 Task: Look for space in Novyye Cherëmushki, Russia from 15th August, 2023 to 20th August, 2023 for 1 adult in price range Rs.5000 to Rs.10000. Place can be private room with 1  bedroom having 1 bed and 1 bathroom. Property type can be house, flat, guest house, hotel. Booking option can be shelf check-in. Required host language is English.
Action: Mouse pressed left at (504, 105)
Screenshot: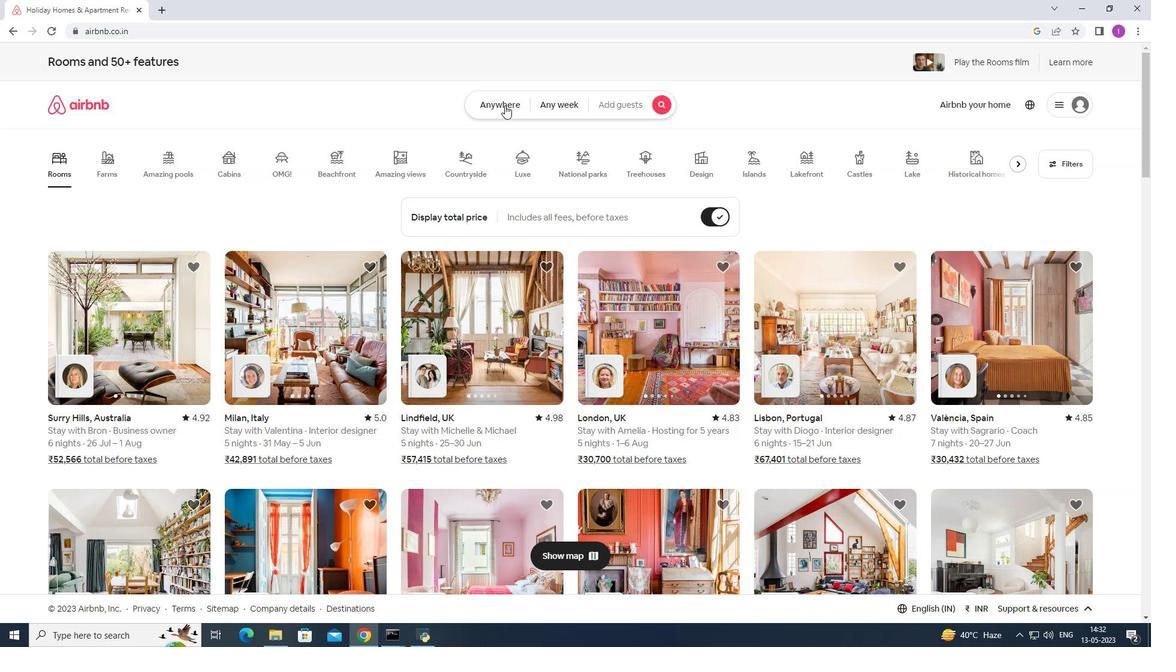 
Action: Mouse moved to (413, 151)
Screenshot: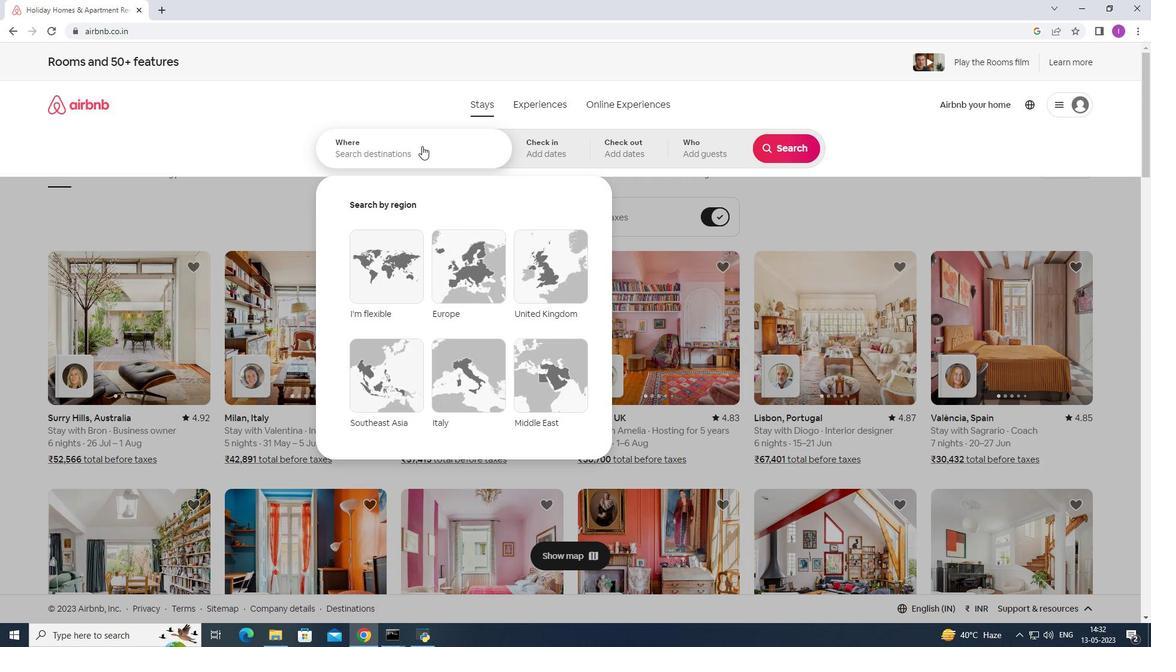 
Action: Mouse pressed left at (413, 151)
Screenshot: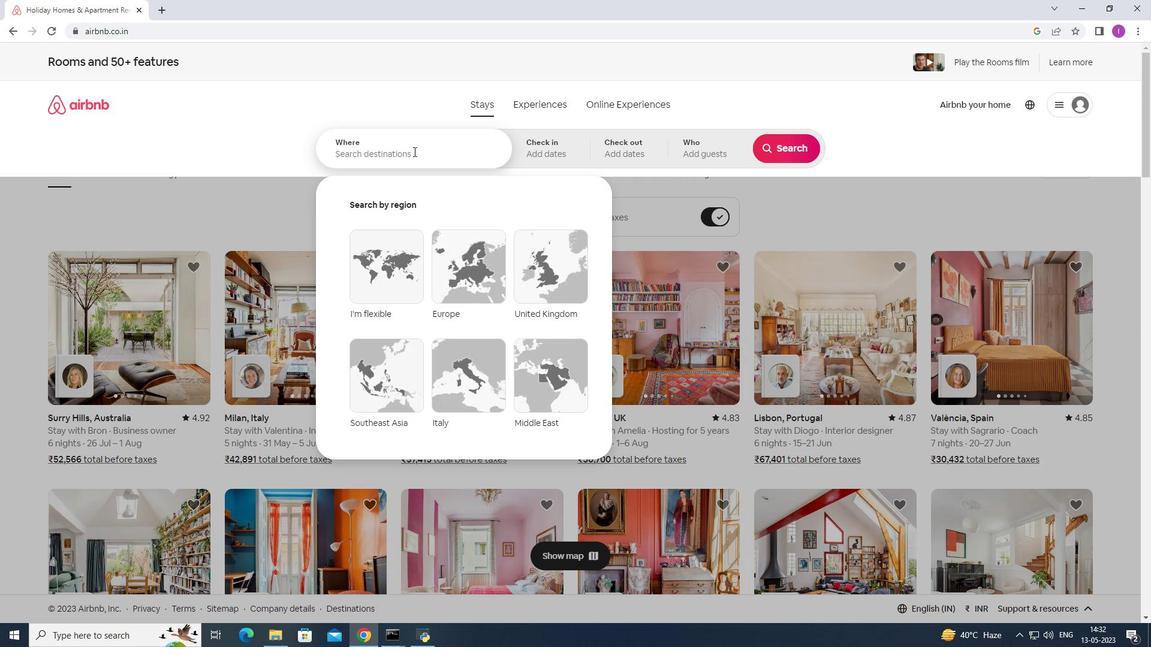 
Action: Mouse moved to (411, 152)
Screenshot: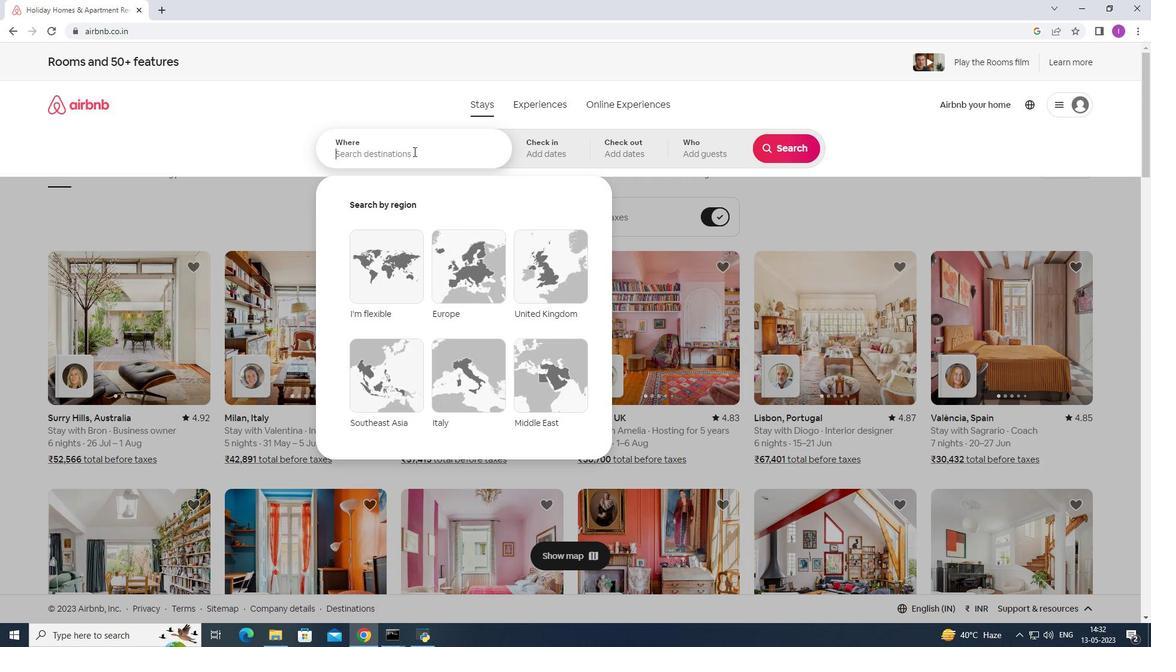 
Action: Key pressed <Key.shift><Key.shift>Novyye<Key.space><Key.shift>Cheremushki,<Key.shift><Key.shift>Russia
Screenshot: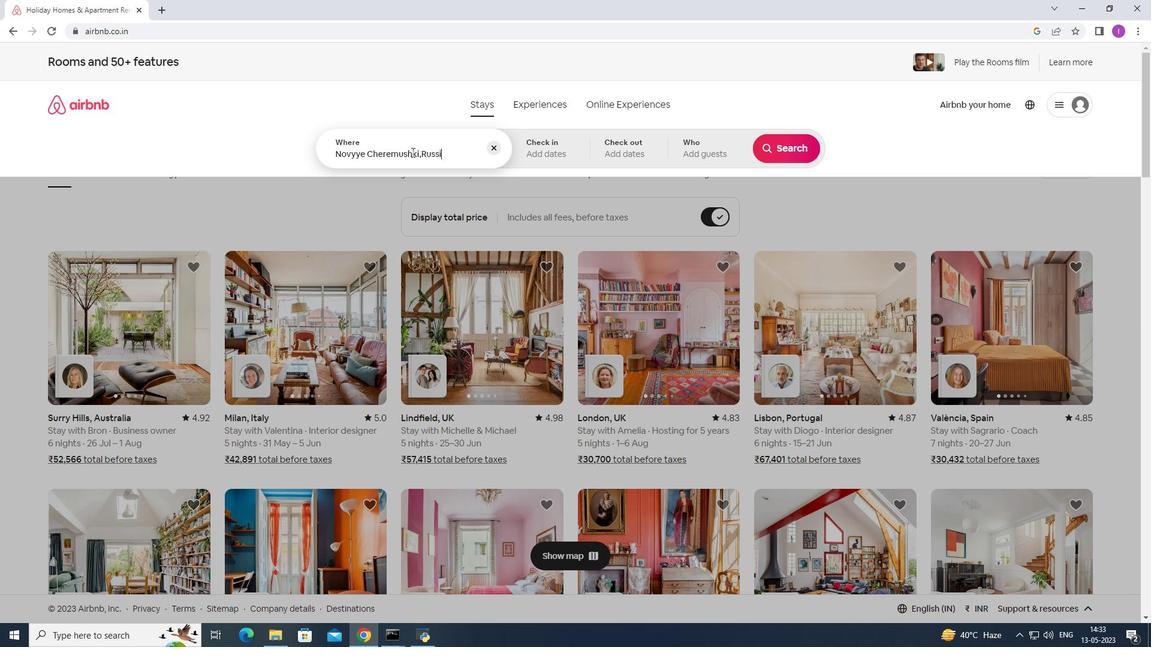 
Action: Mouse moved to (535, 146)
Screenshot: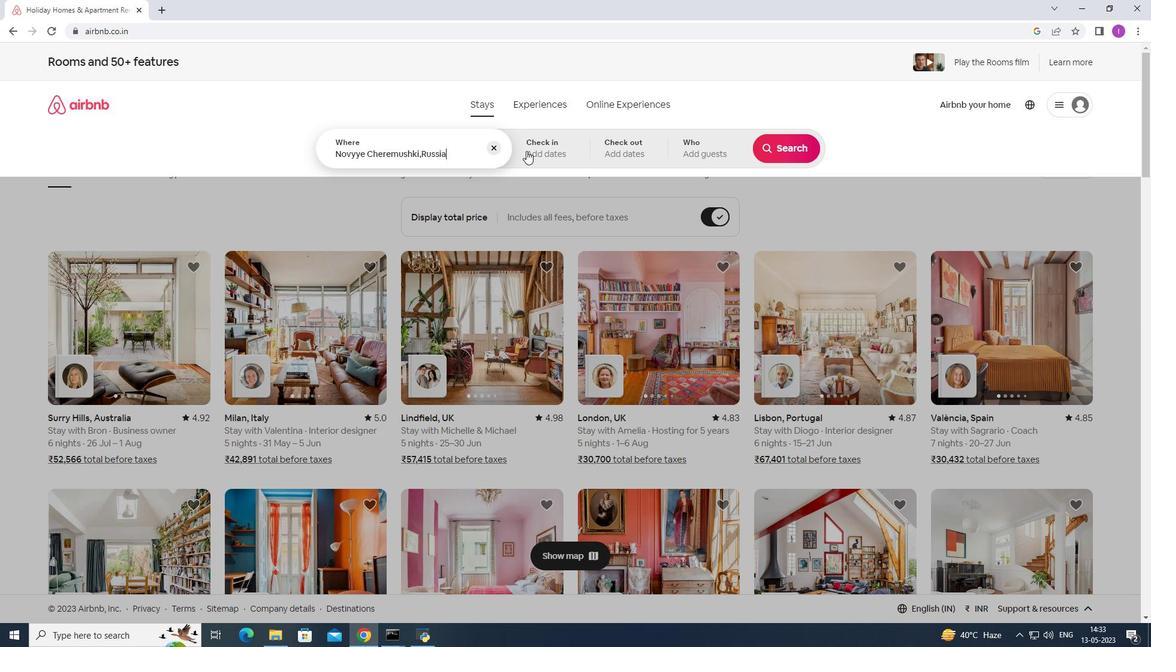 
Action: Mouse pressed left at (535, 146)
Screenshot: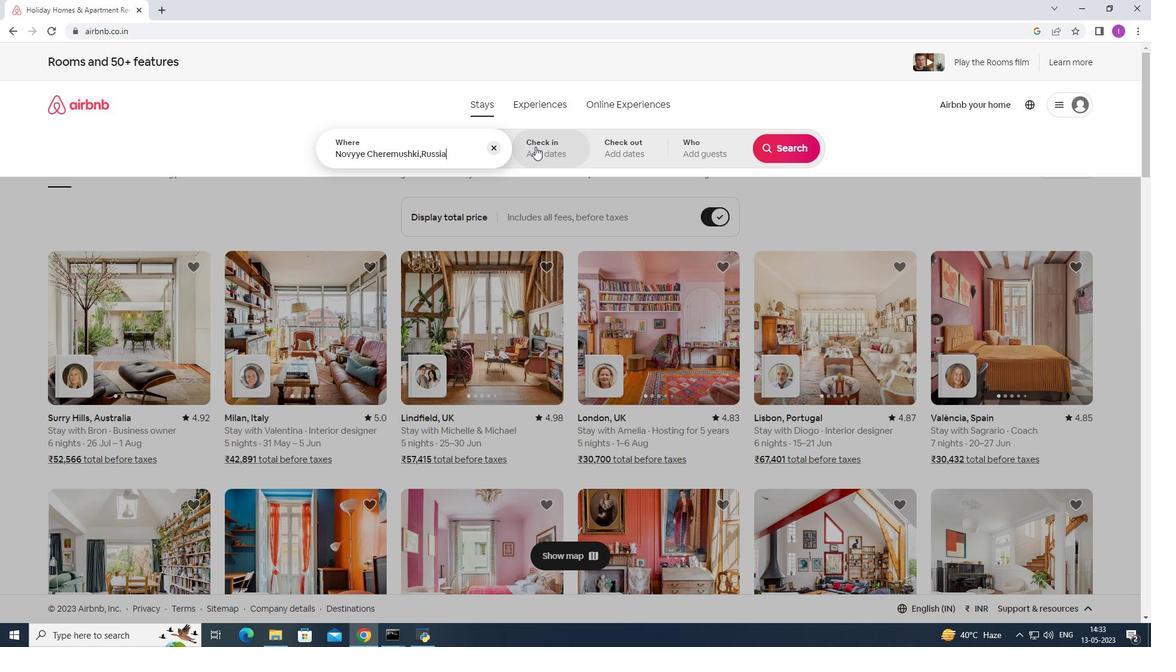 
Action: Mouse moved to (788, 247)
Screenshot: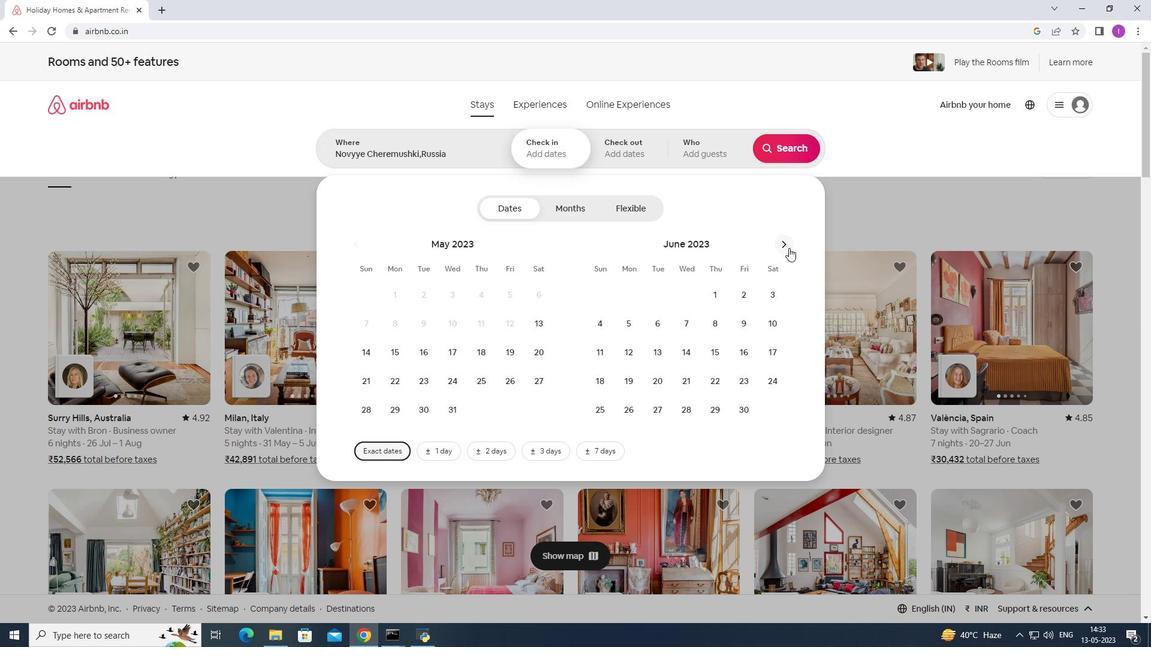 
Action: Mouse pressed left at (788, 247)
Screenshot: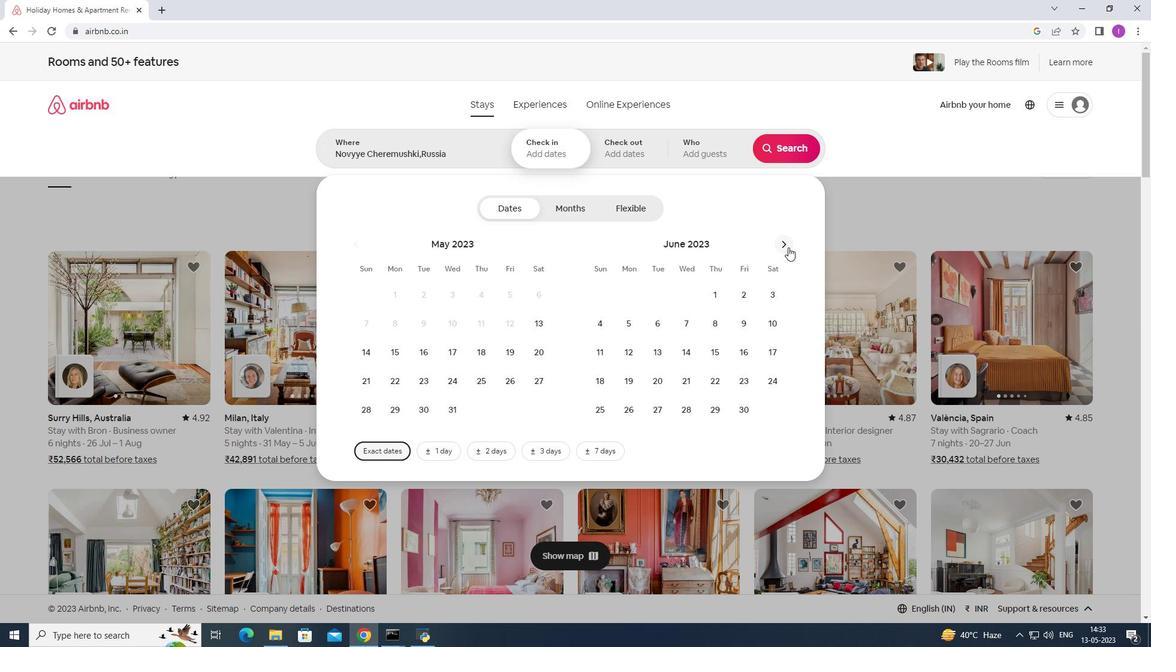 
Action: Mouse moved to (781, 240)
Screenshot: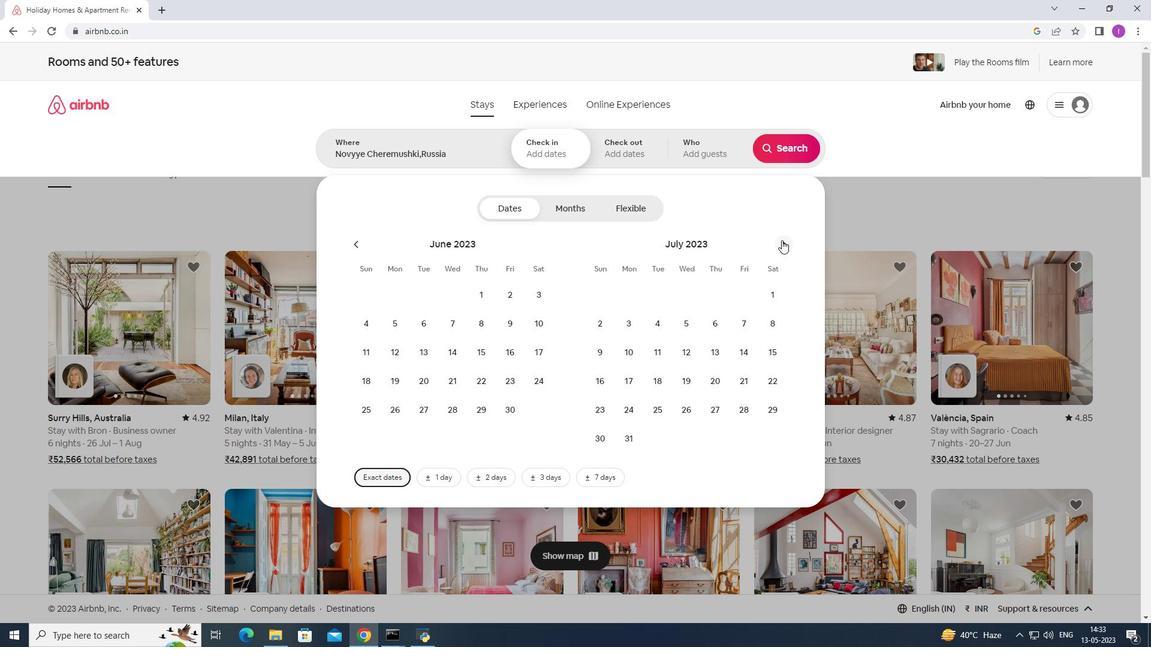 
Action: Mouse pressed left at (781, 240)
Screenshot: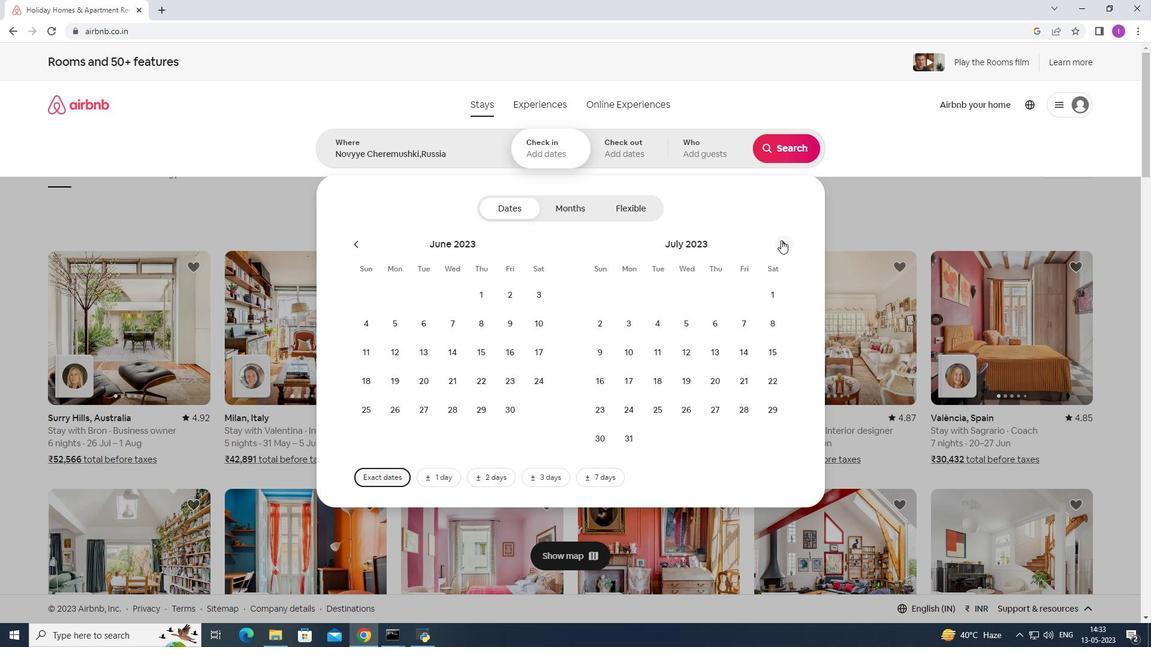 
Action: Mouse moved to (651, 346)
Screenshot: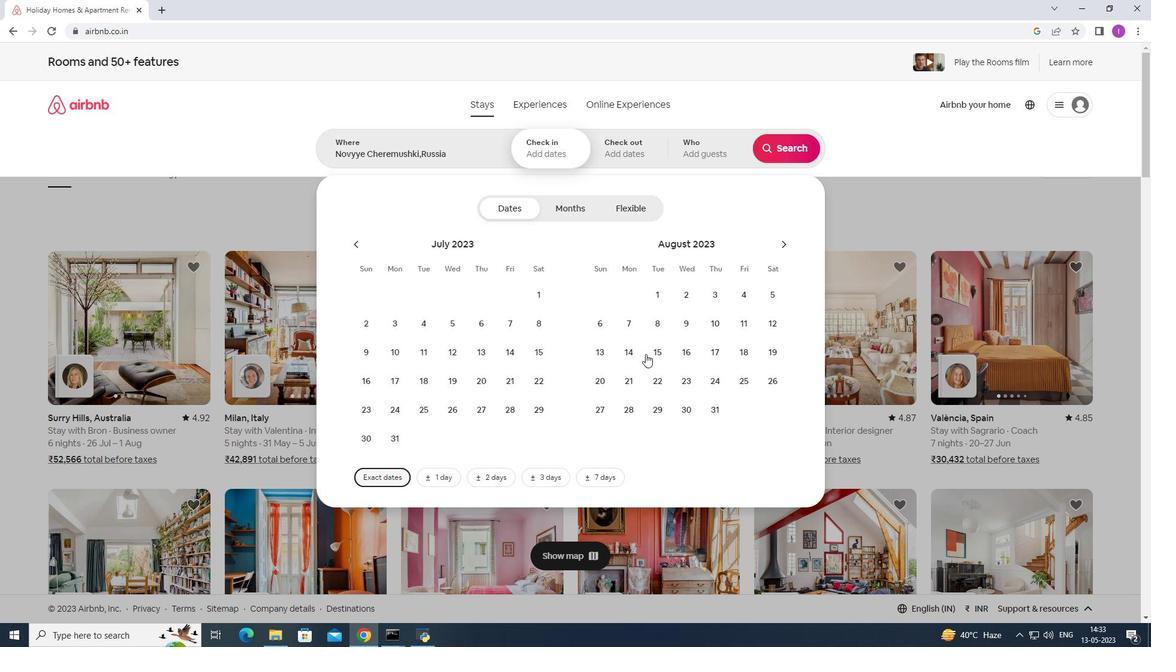 
Action: Mouse pressed left at (651, 346)
Screenshot: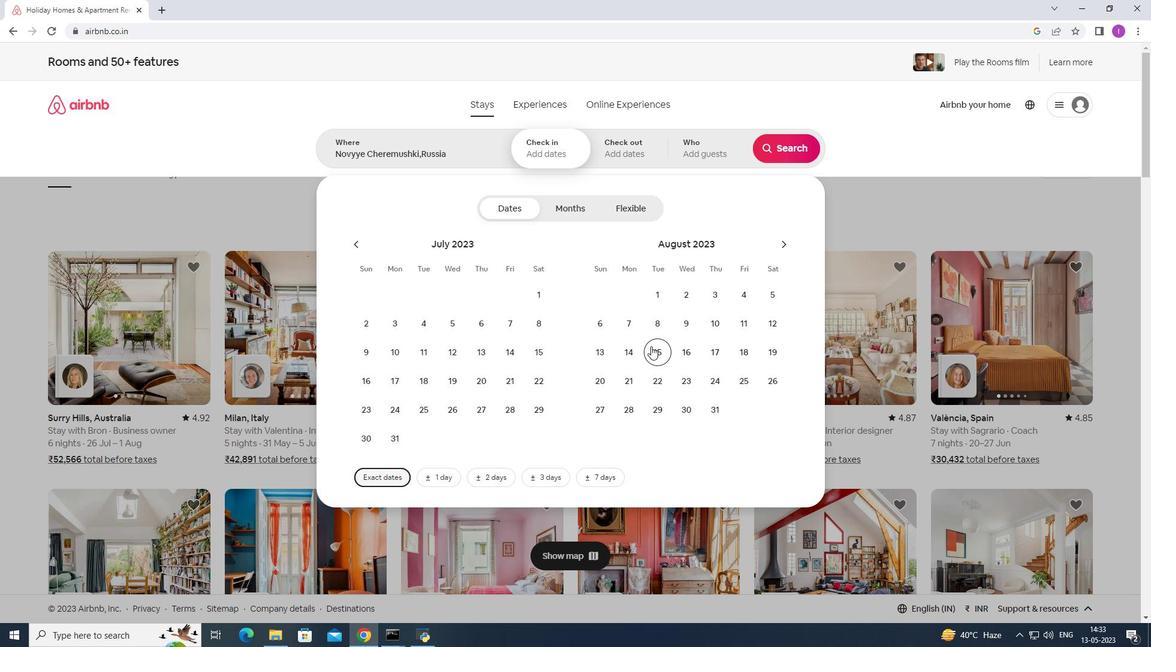 
Action: Mouse moved to (596, 377)
Screenshot: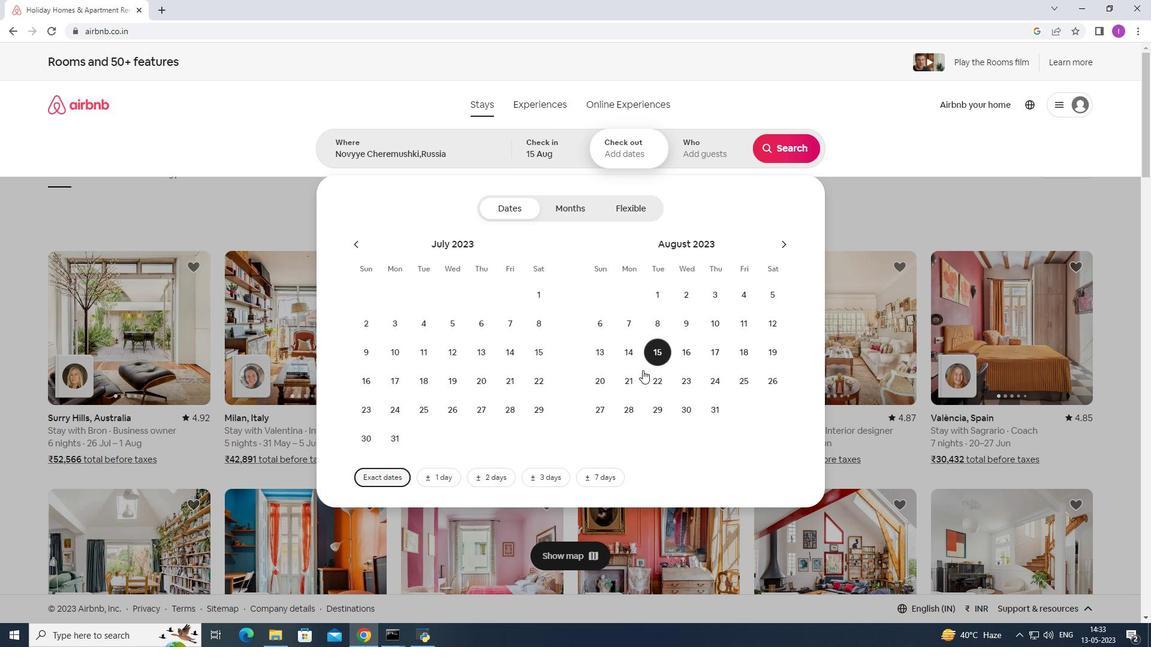 
Action: Mouse pressed left at (596, 377)
Screenshot: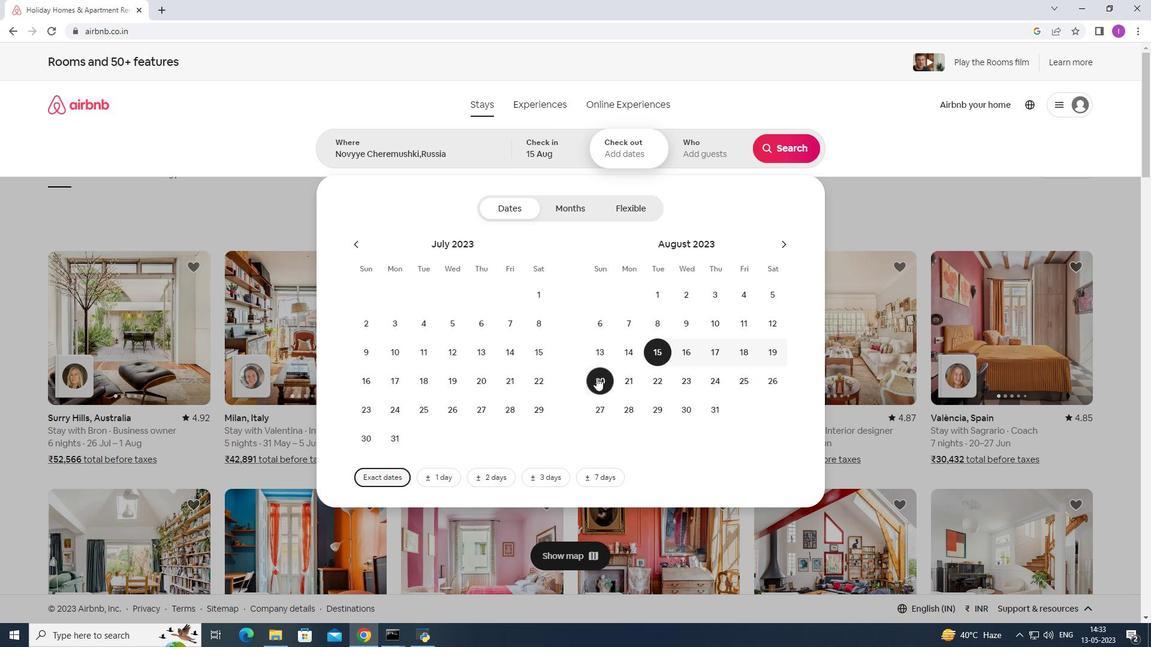 
Action: Mouse moved to (685, 154)
Screenshot: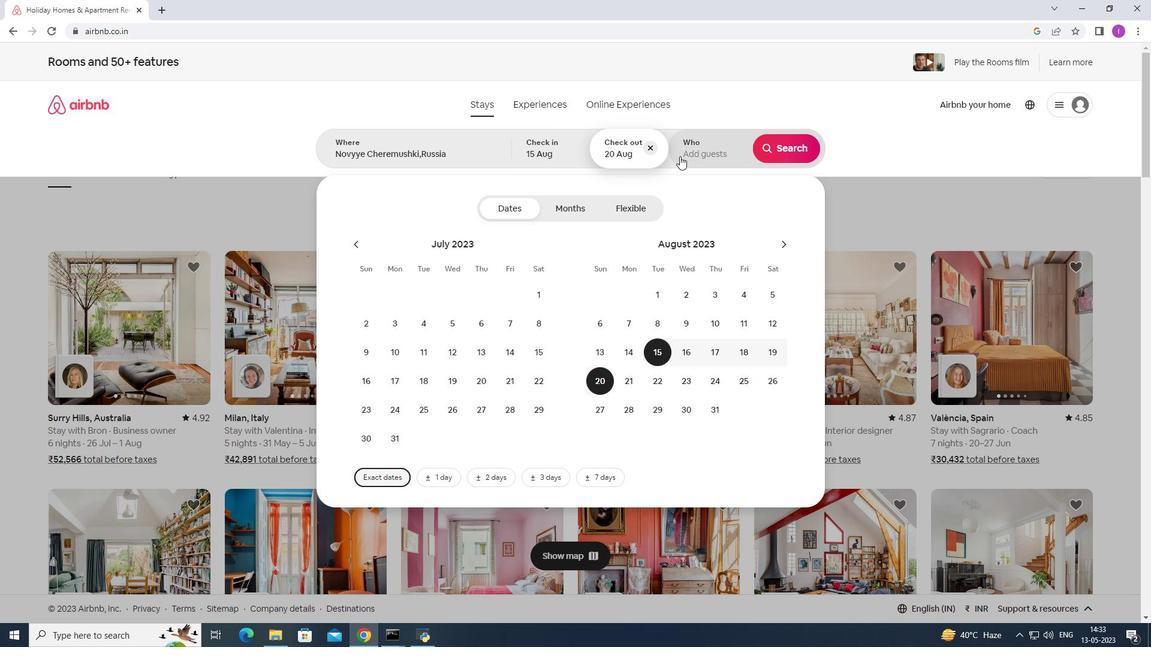 
Action: Mouse pressed left at (685, 154)
Screenshot: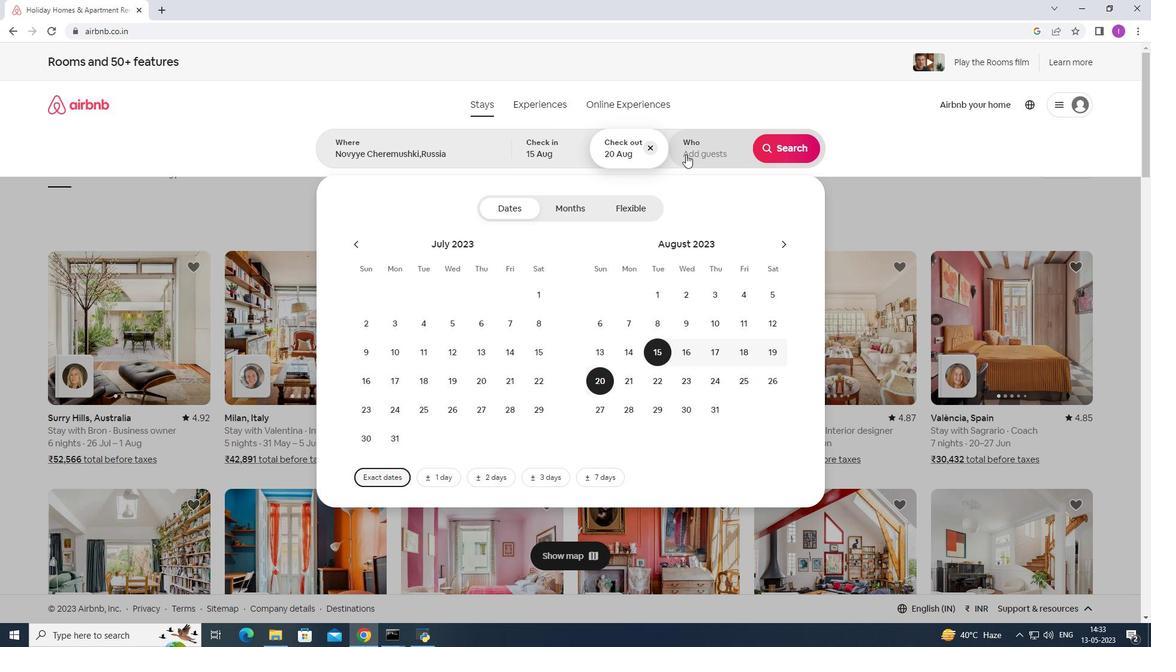 
Action: Mouse moved to (786, 208)
Screenshot: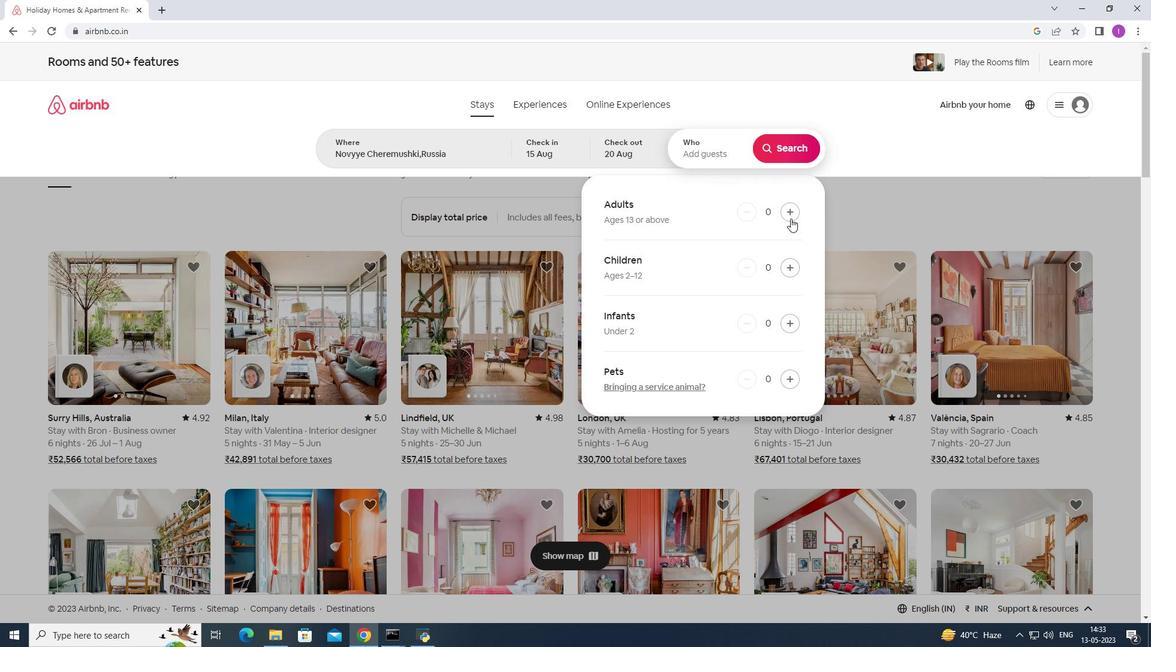 
Action: Mouse pressed left at (786, 208)
Screenshot: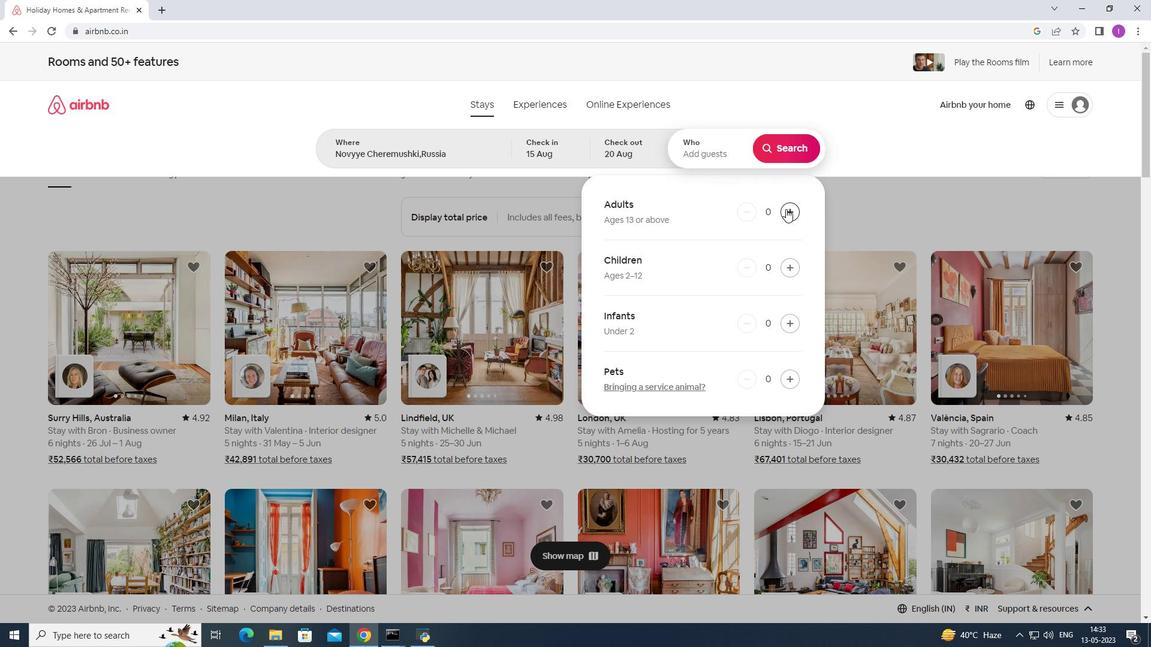 
Action: Mouse moved to (780, 156)
Screenshot: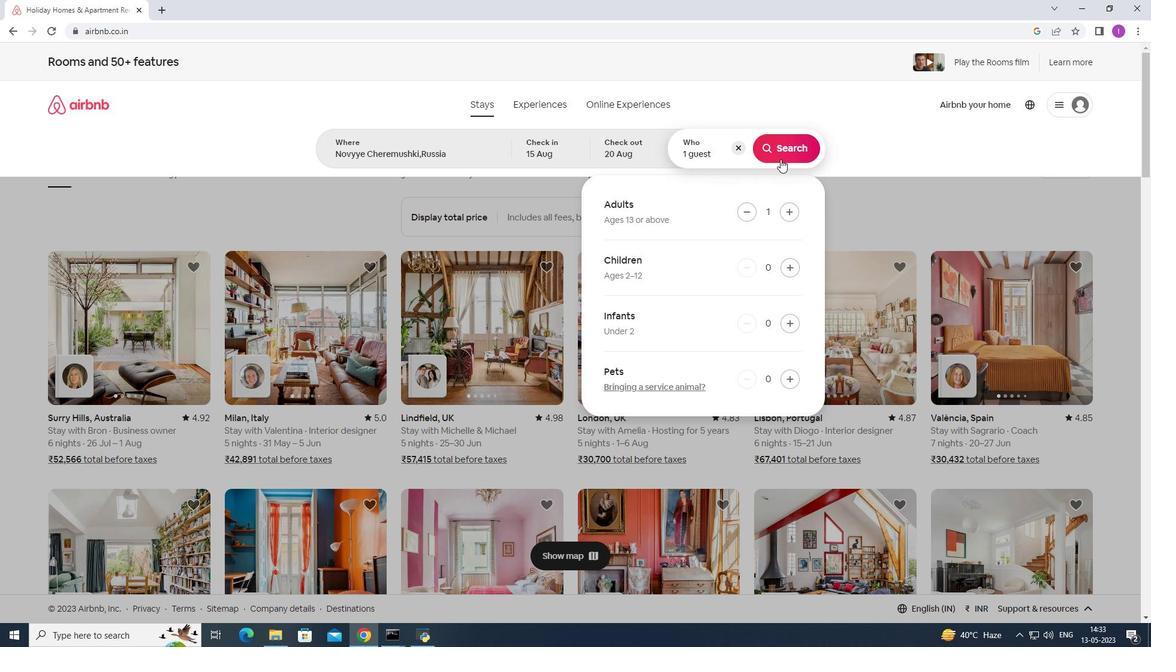 
Action: Mouse pressed left at (780, 156)
Screenshot: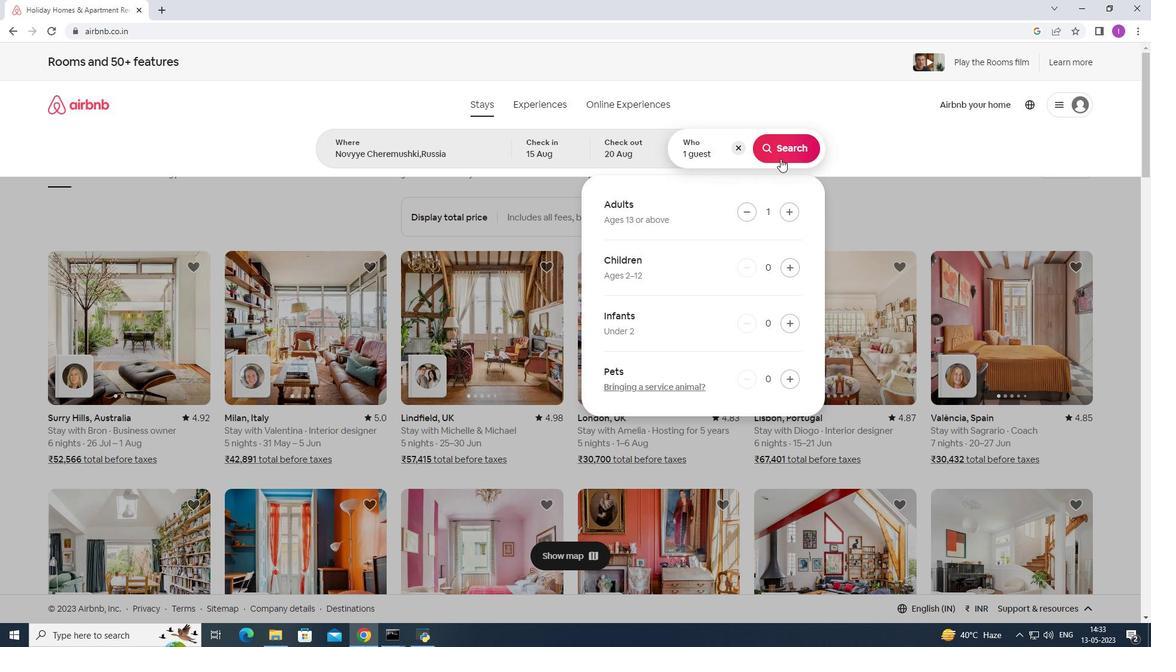 
Action: Mouse moved to (1091, 114)
Screenshot: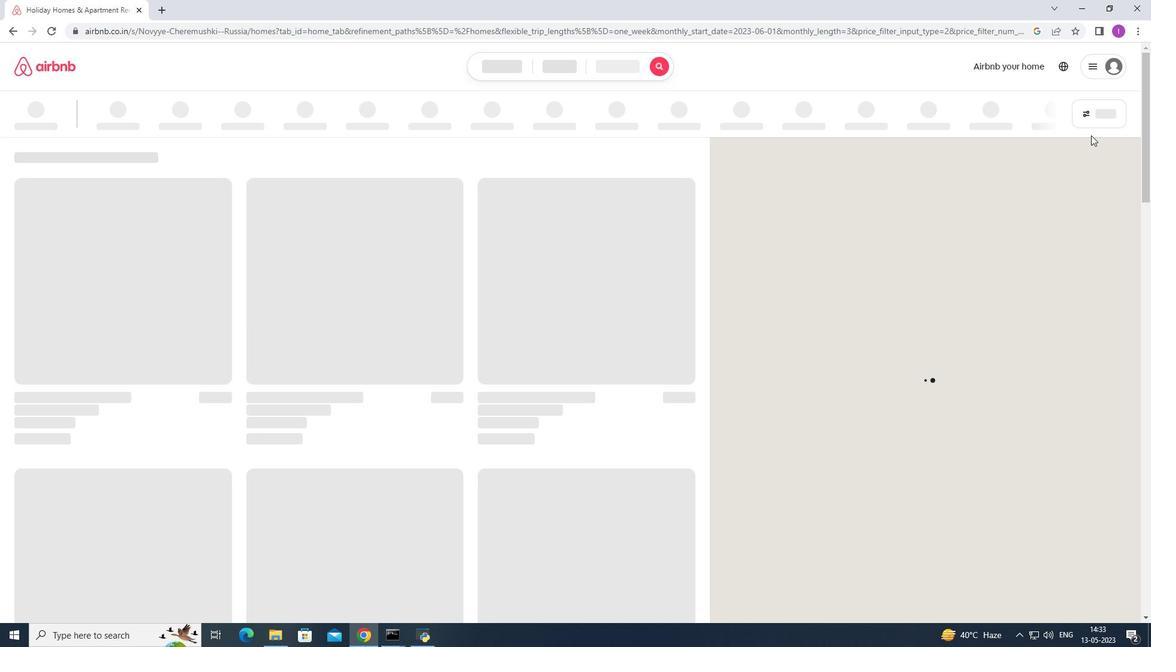 
Action: Mouse pressed left at (1091, 114)
Screenshot: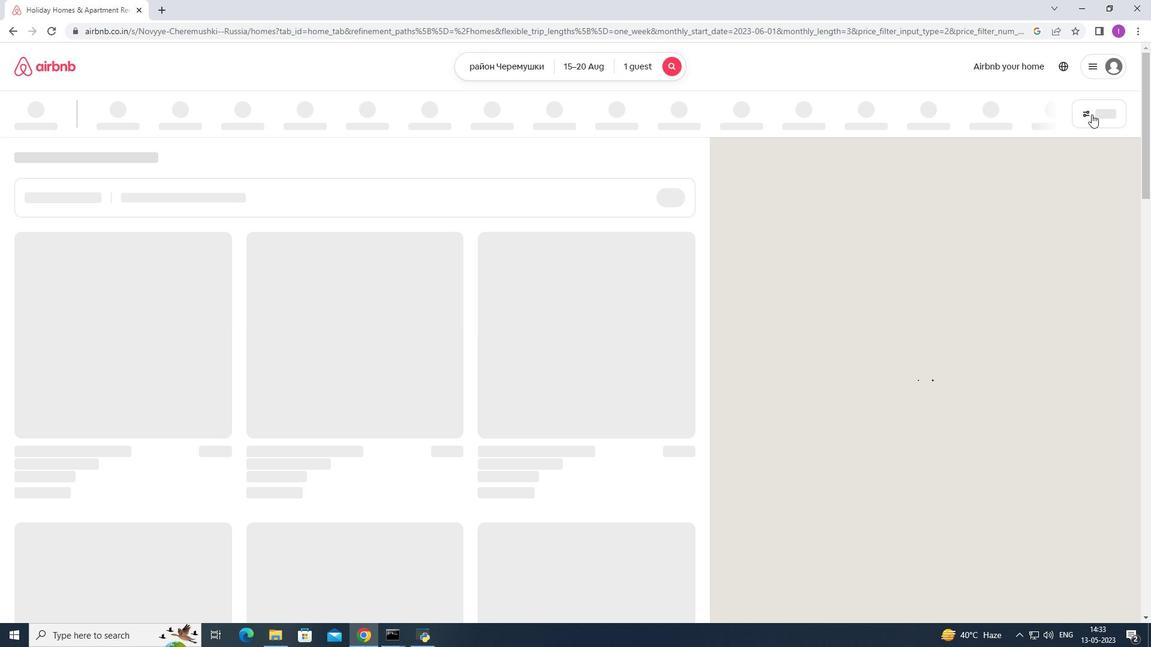 
Action: Mouse moved to (666, 410)
Screenshot: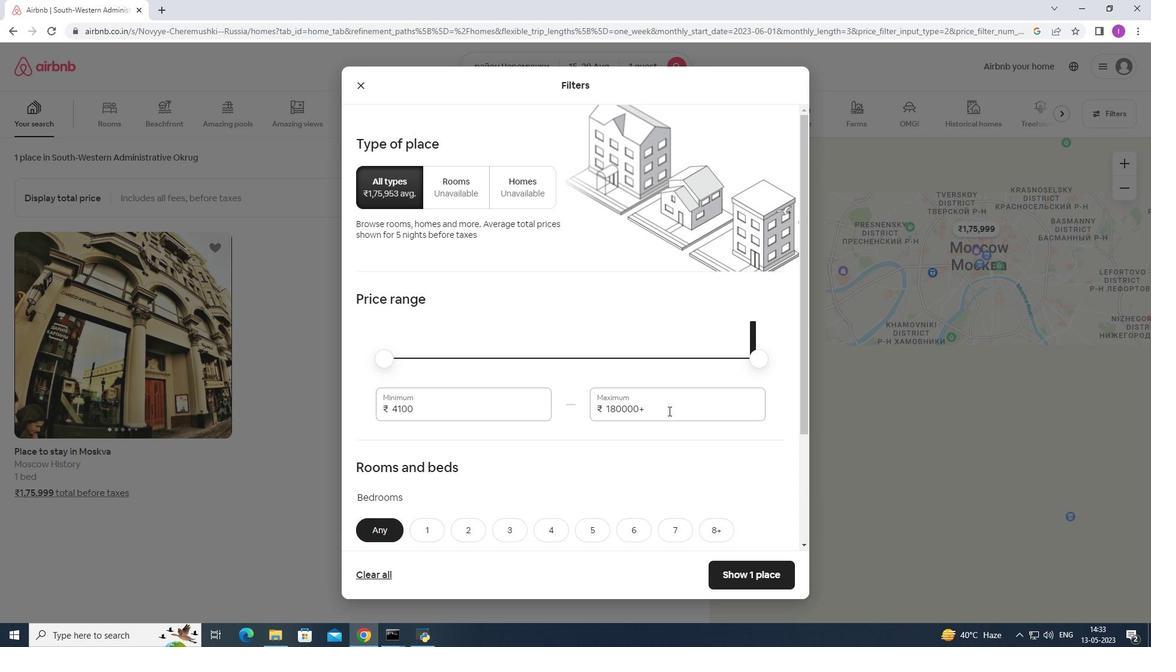 
Action: Mouse pressed left at (666, 410)
Screenshot: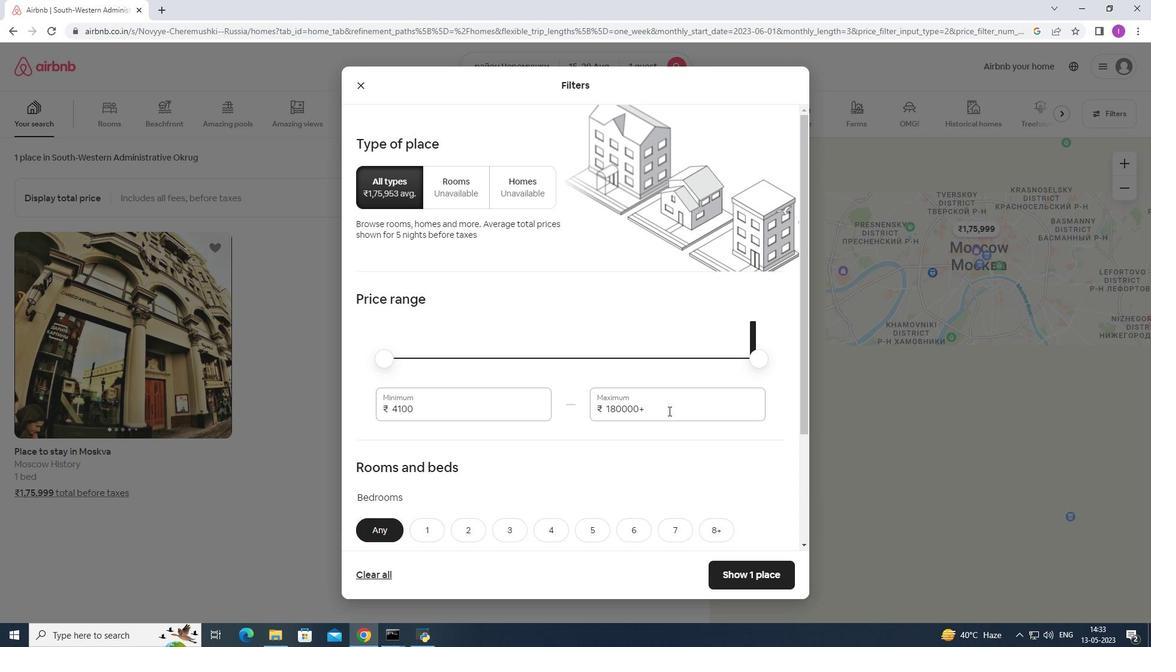 
Action: Mouse moved to (602, 410)
Screenshot: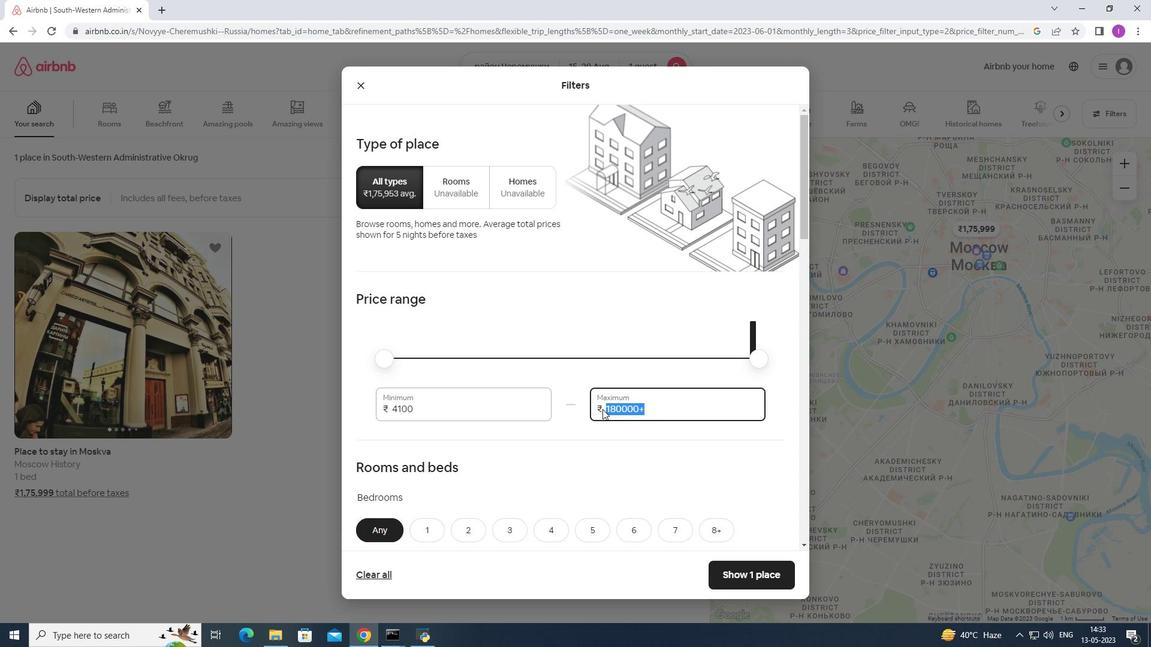 
Action: Key pressed 10000
Screenshot: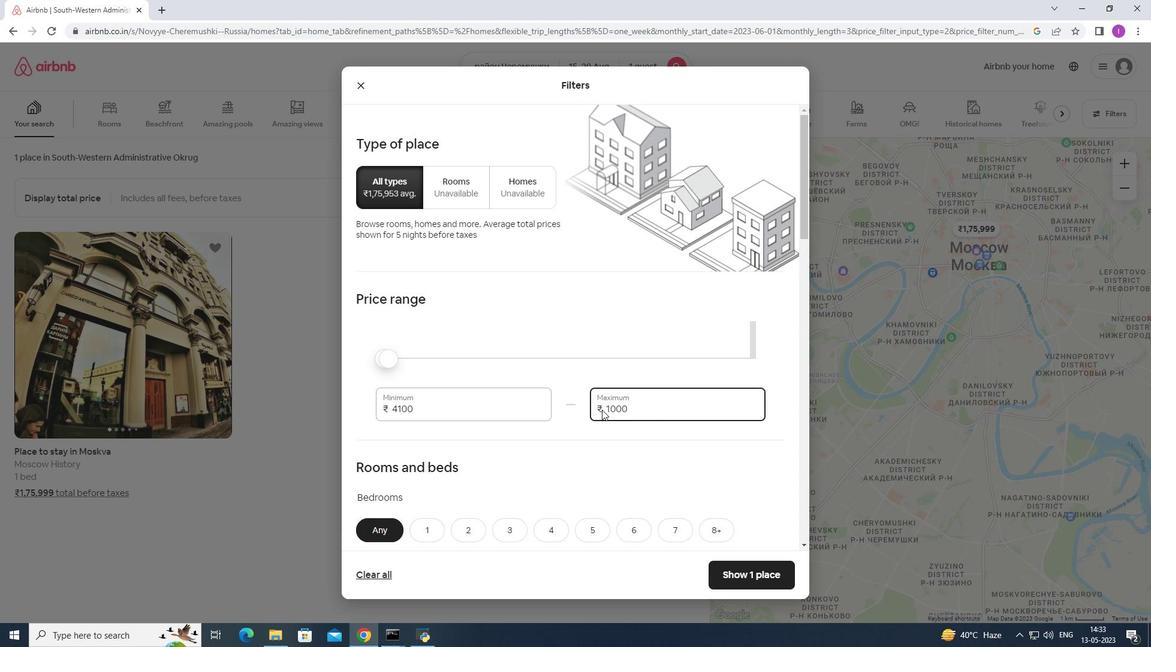 
Action: Mouse moved to (422, 410)
Screenshot: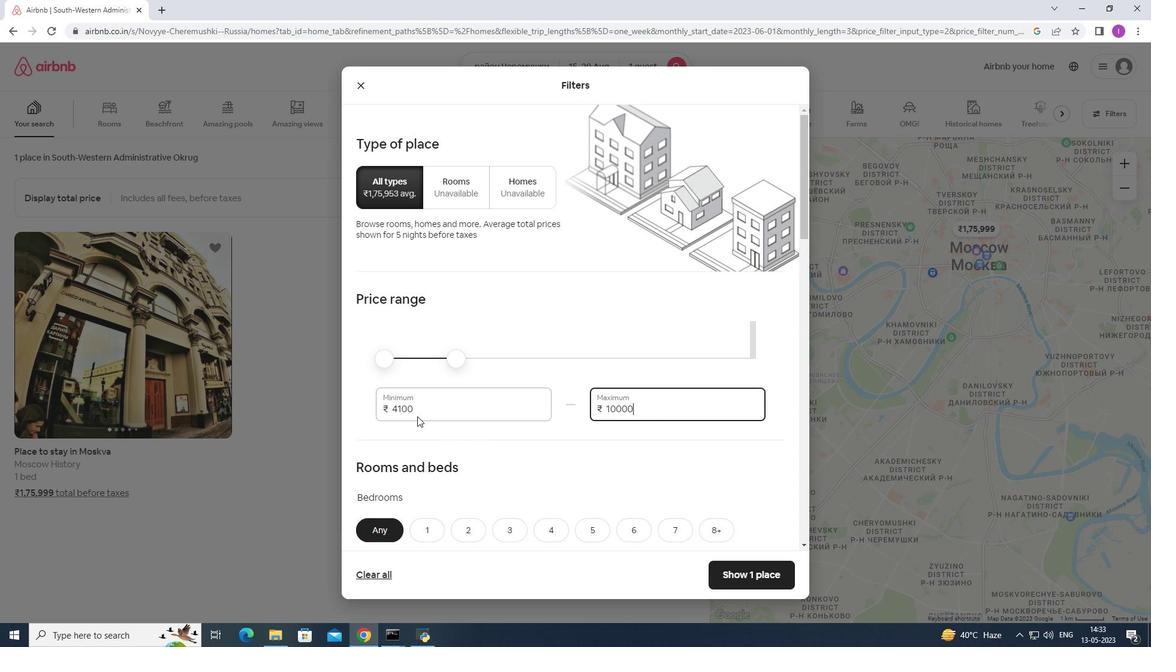 
Action: Mouse pressed left at (422, 410)
Screenshot: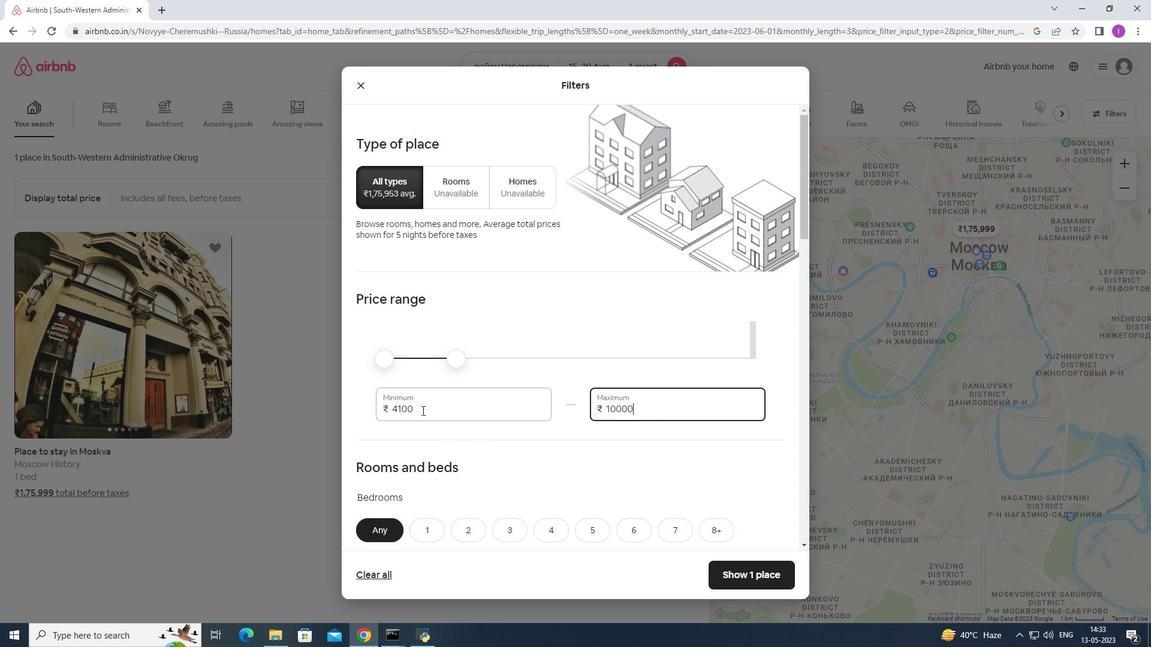 
Action: Mouse moved to (492, 425)
Screenshot: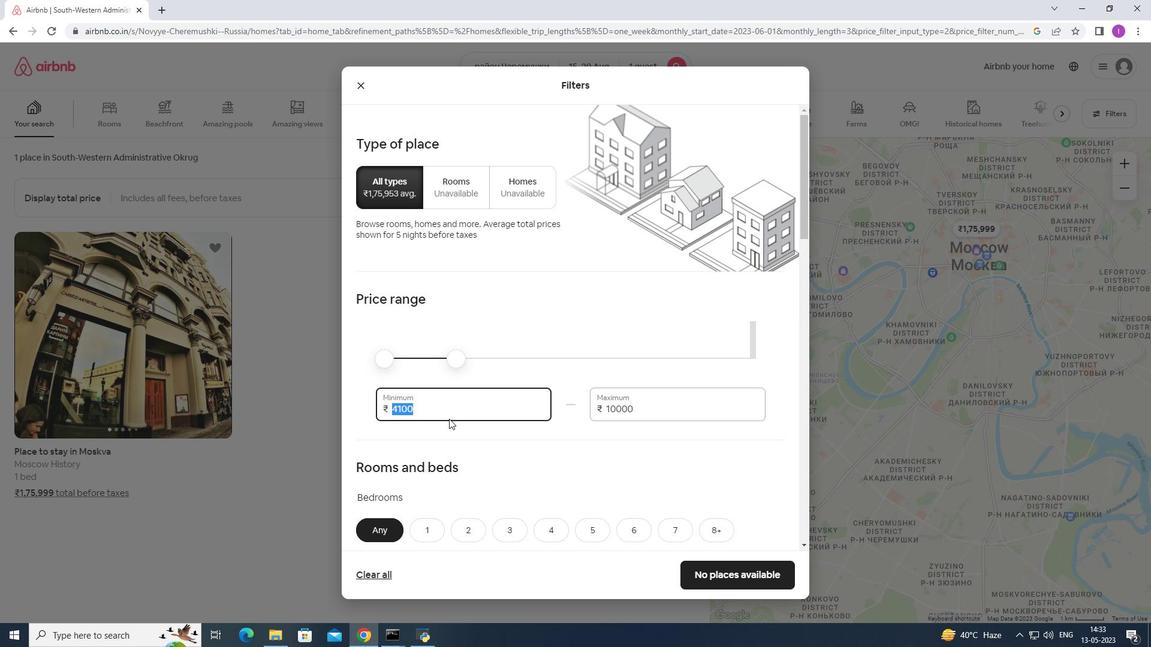 
Action: Key pressed 59<Key.backspace>000
Screenshot: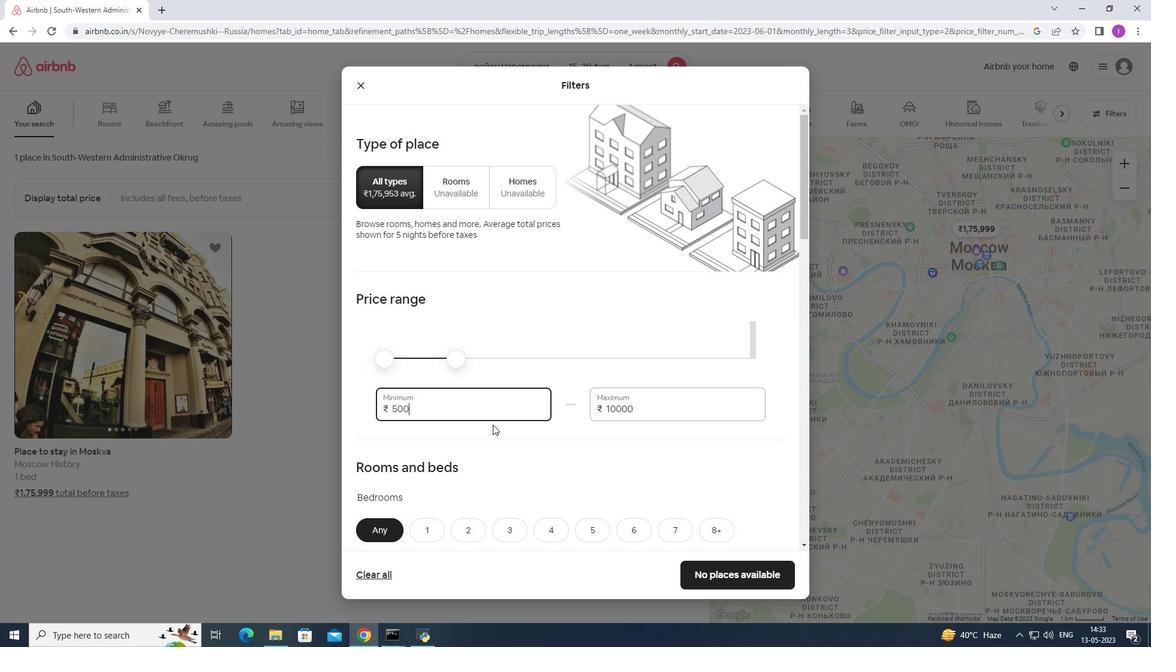 
Action: Mouse moved to (539, 445)
Screenshot: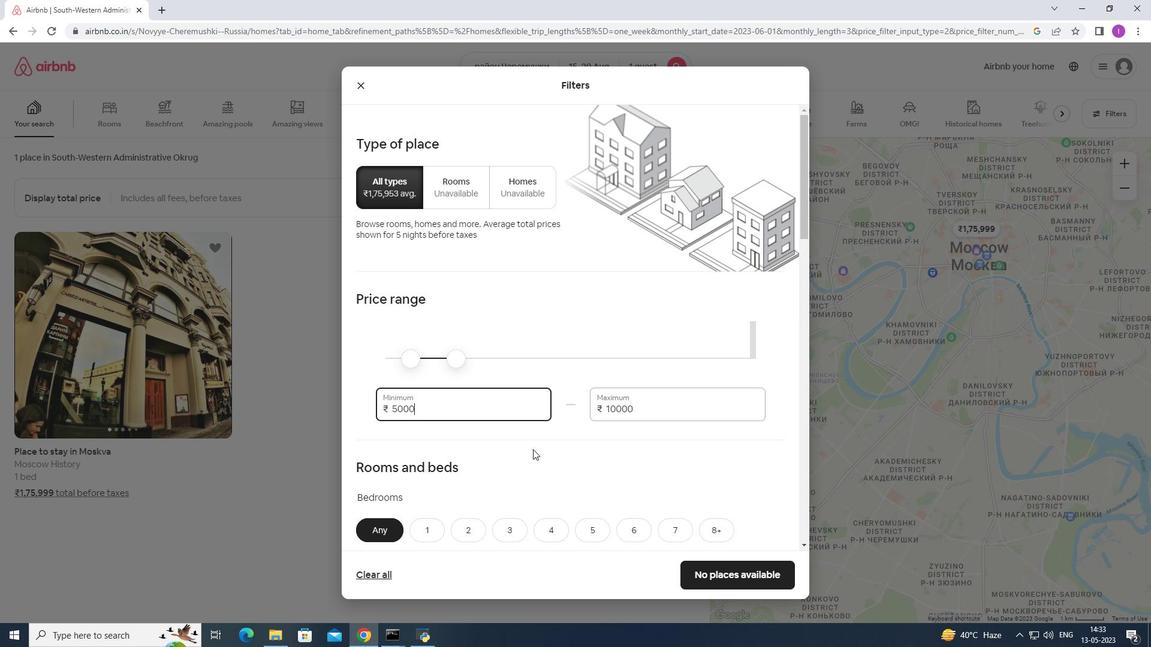 
Action: Mouse scrolled (539, 444) with delta (0, 0)
Screenshot: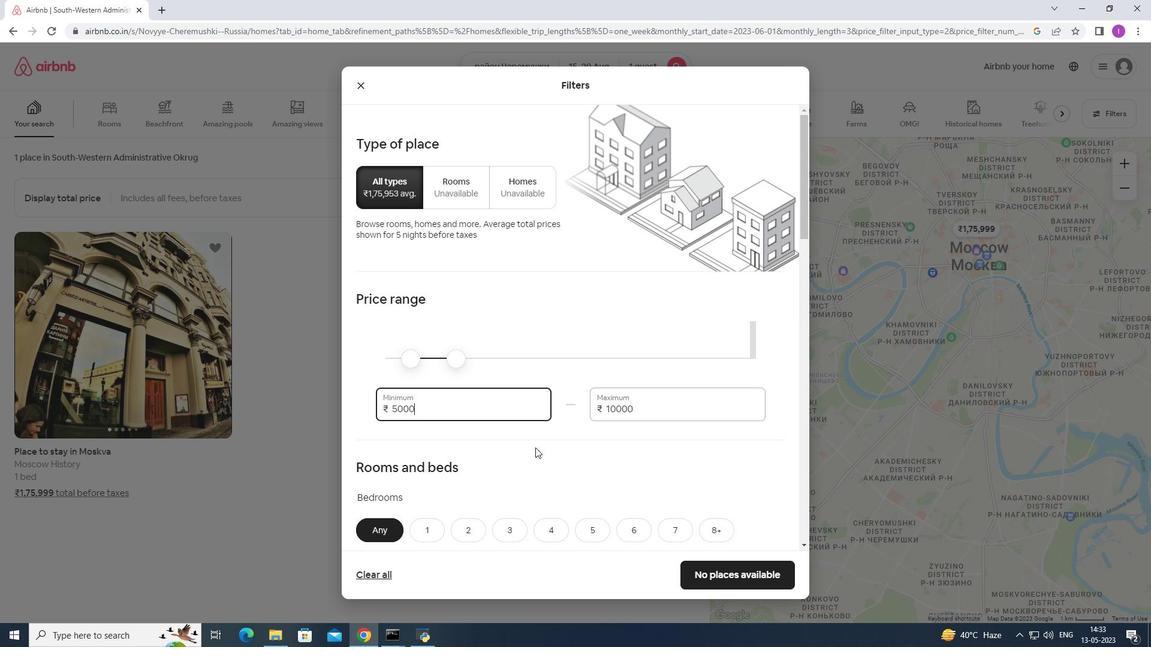 
Action: Mouse scrolled (539, 444) with delta (0, 0)
Screenshot: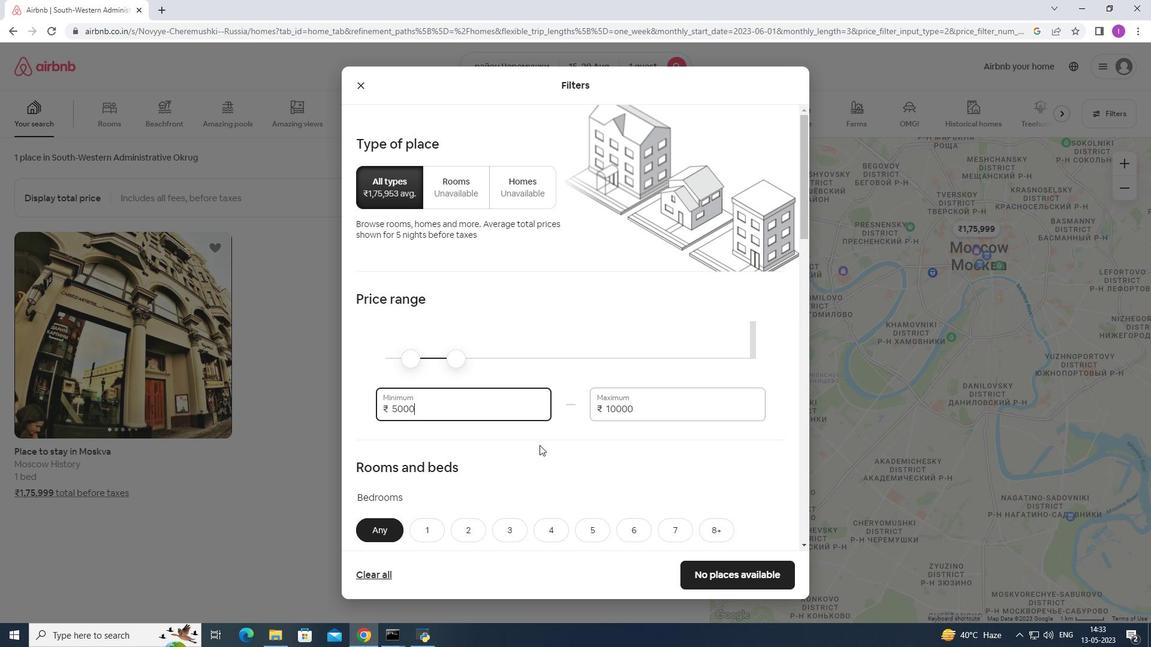 
Action: Mouse scrolled (539, 444) with delta (0, 0)
Screenshot: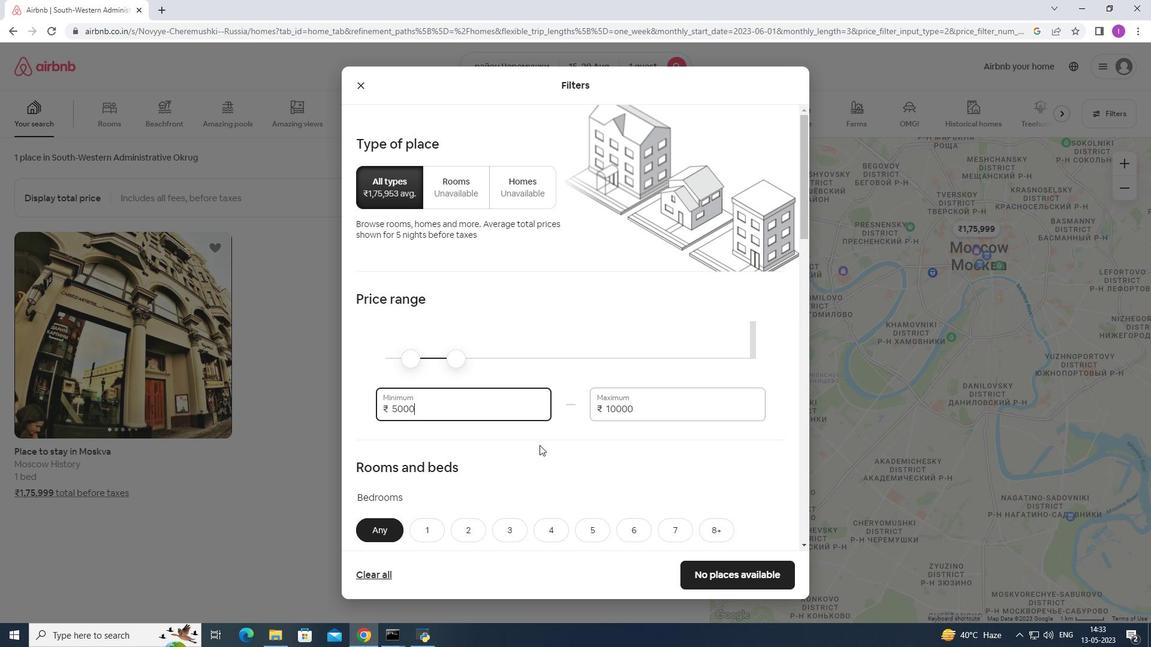 
Action: Mouse moved to (567, 438)
Screenshot: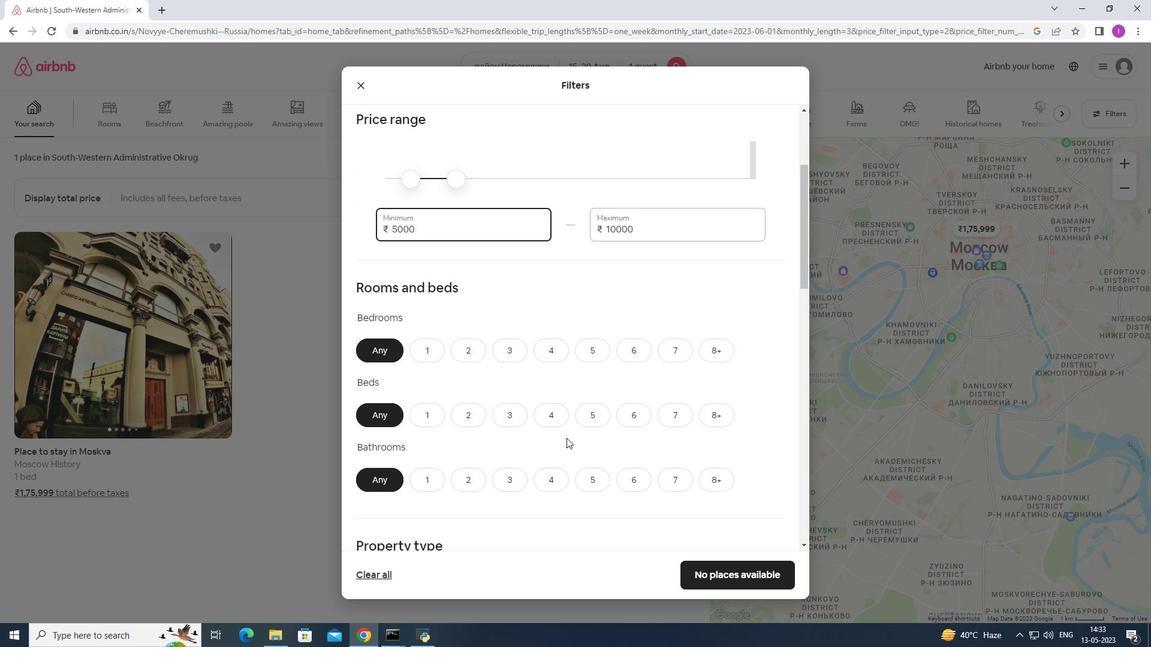
Action: Mouse scrolled (567, 437) with delta (0, 0)
Screenshot: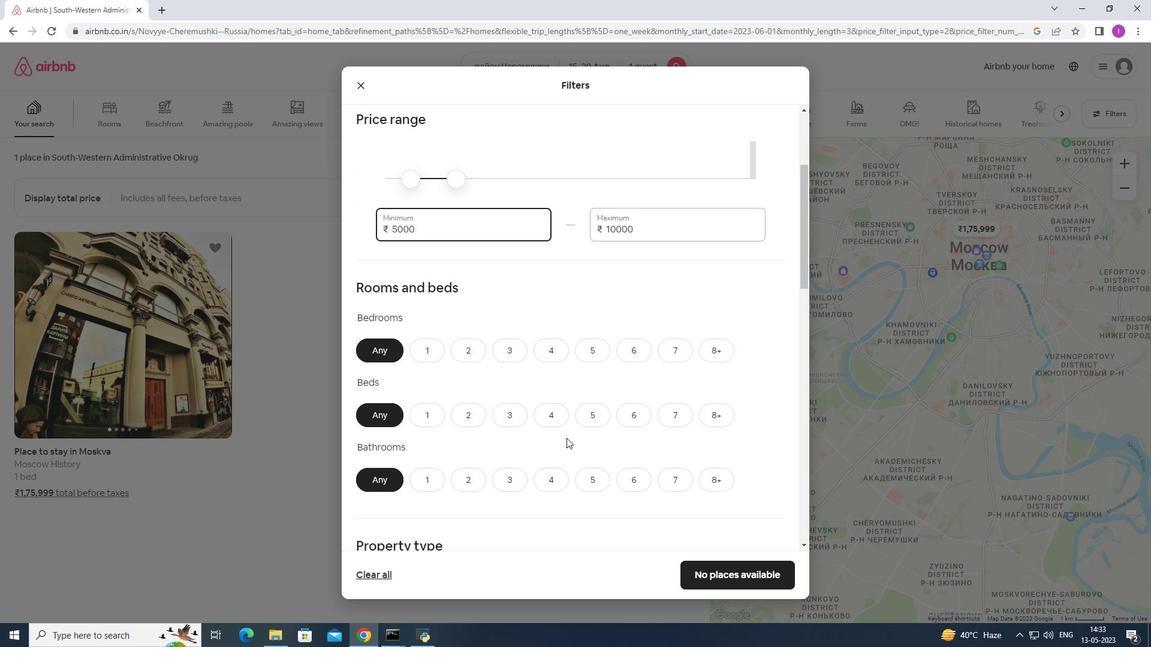 
Action: Mouse moved to (426, 295)
Screenshot: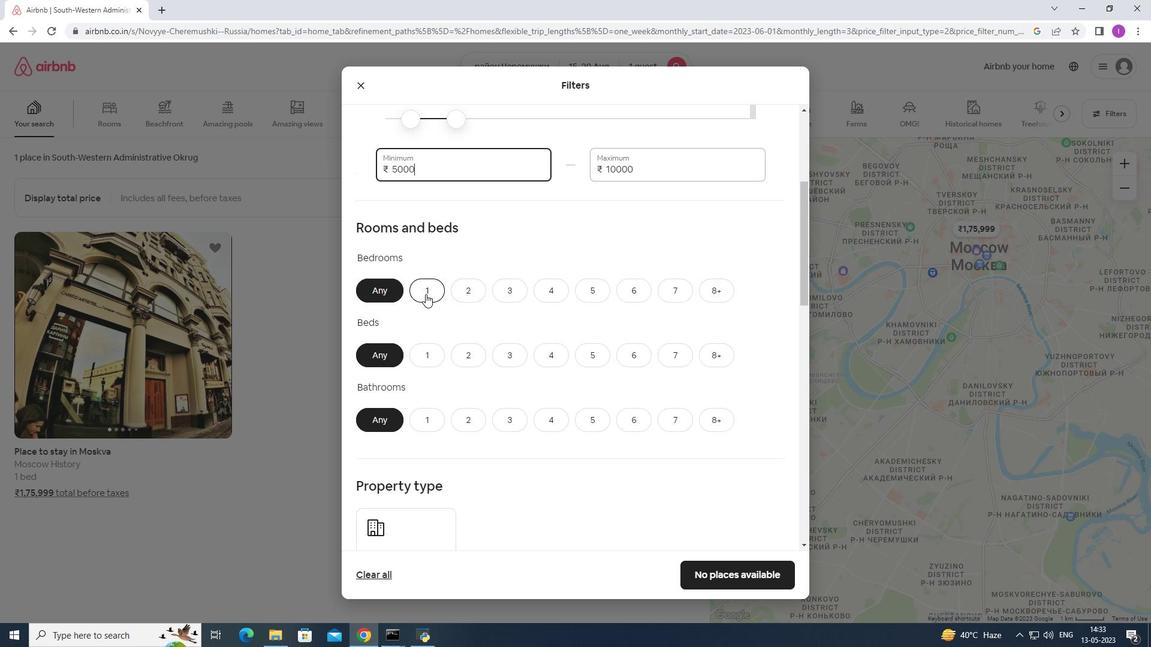 
Action: Mouse pressed left at (426, 295)
Screenshot: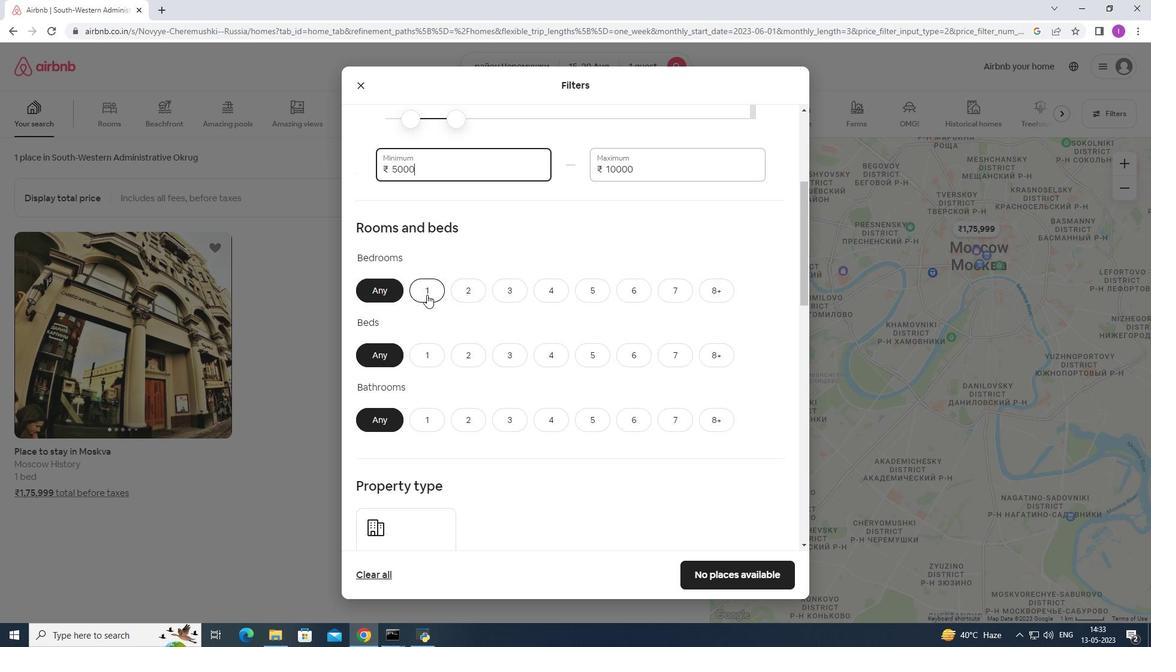 
Action: Mouse moved to (434, 351)
Screenshot: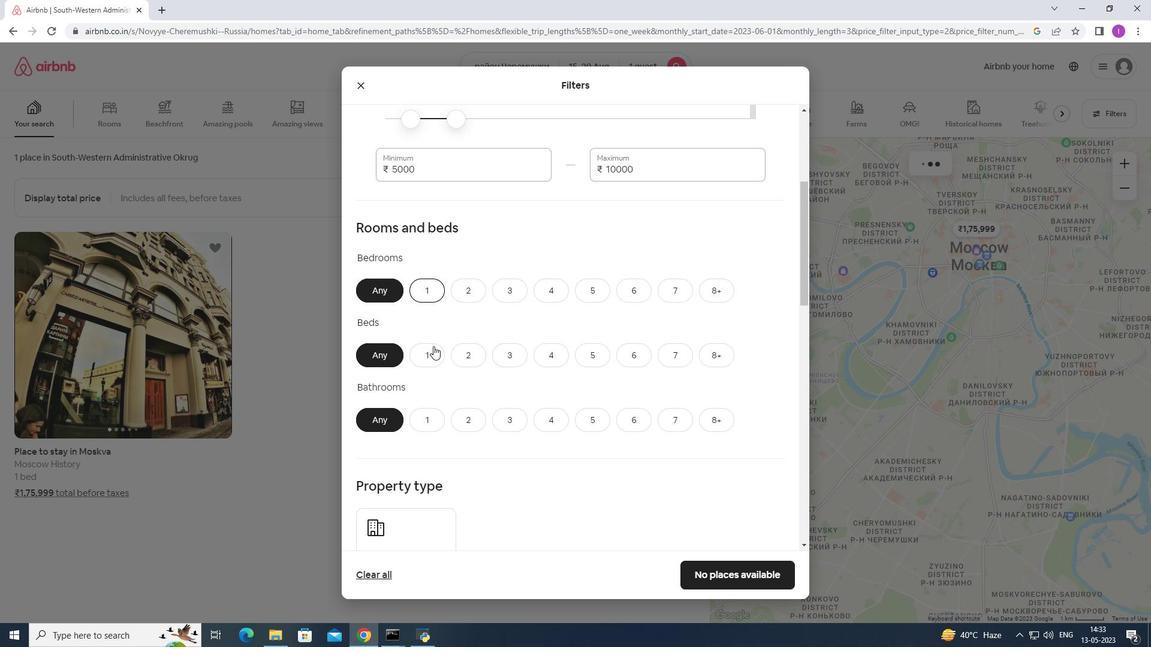 
Action: Mouse pressed left at (434, 351)
Screenshot: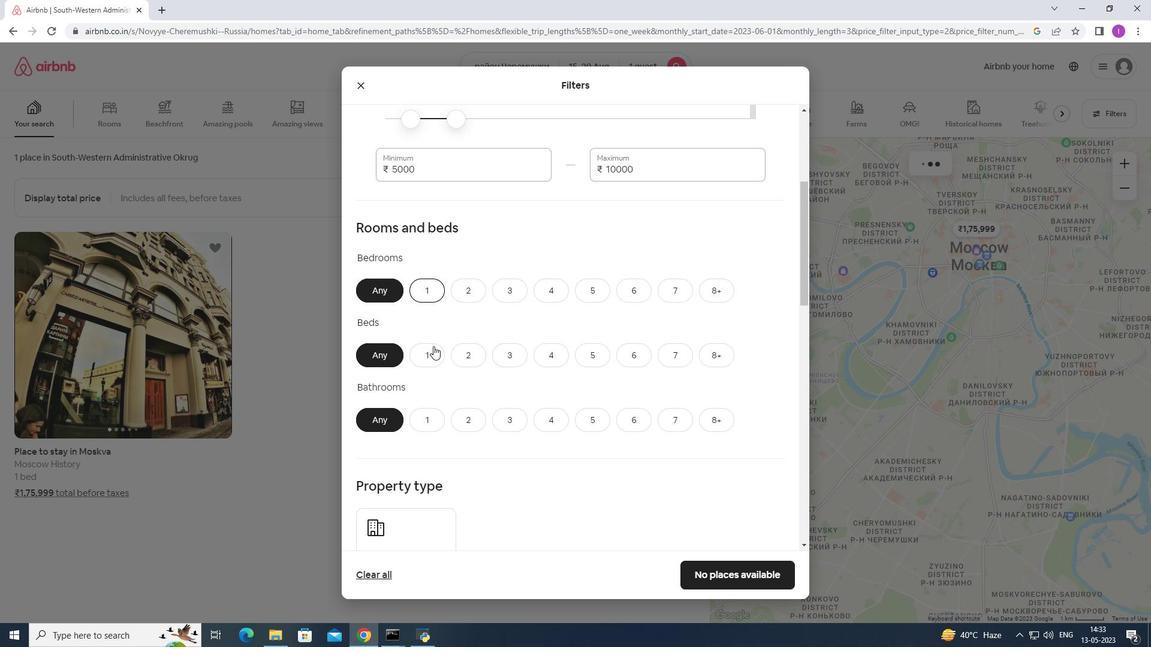 
Action: Mouse moved to (426, 410)
Screenshot: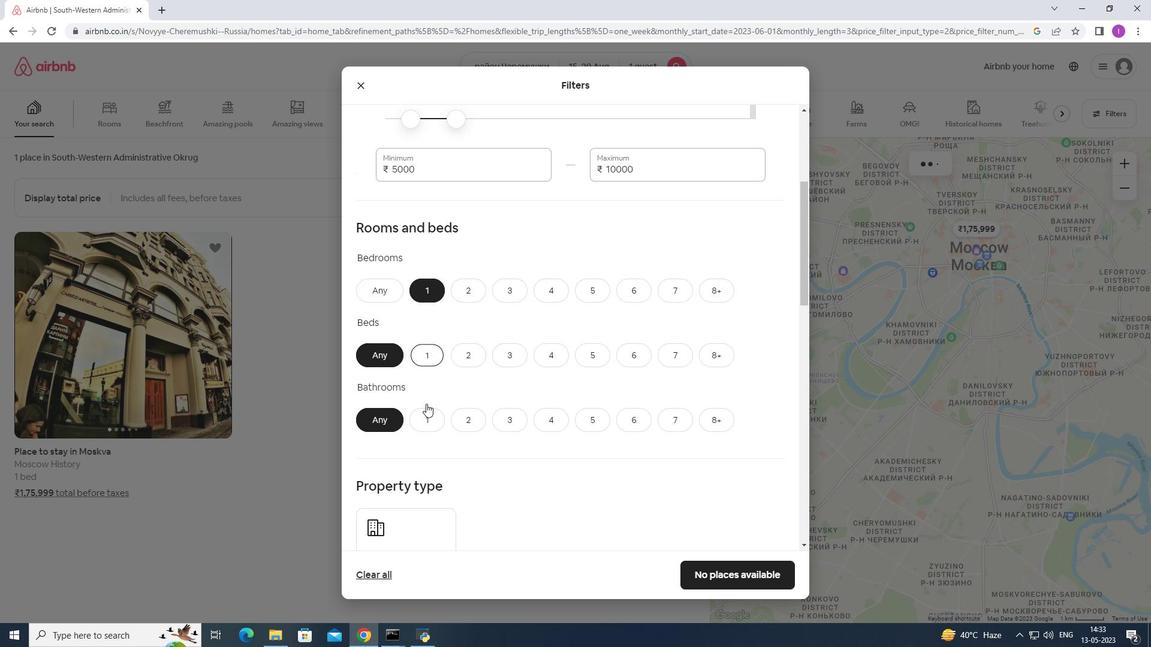 
Action: Mouse pressed left at (426, 410)
Screenshot: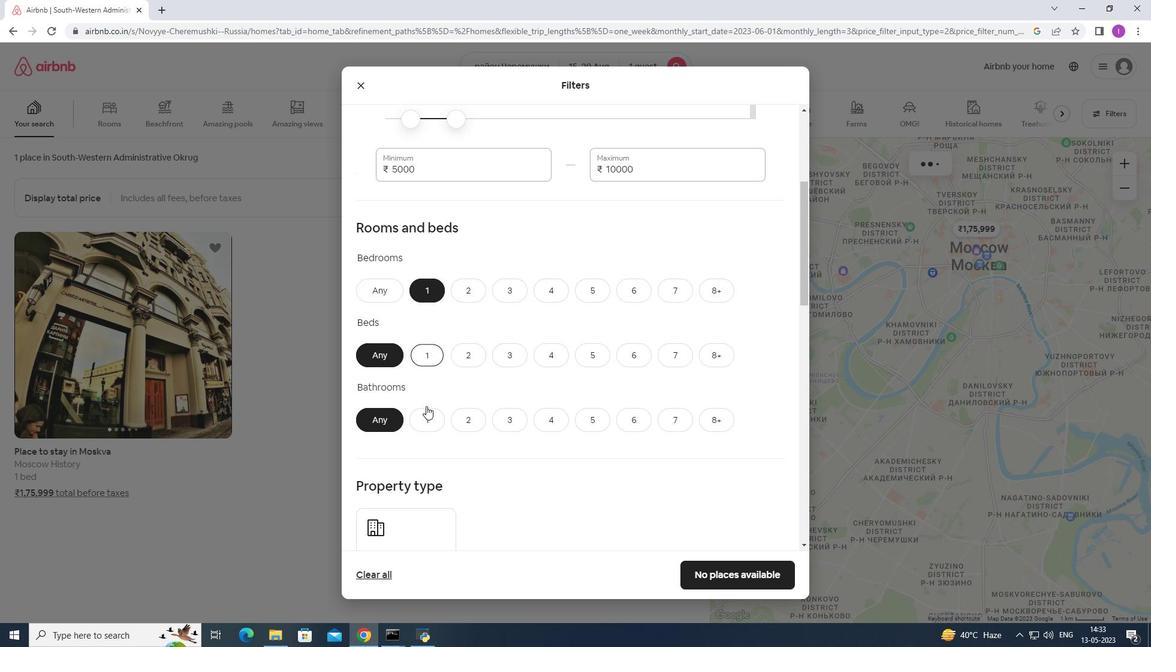 
Action: Mouse moved to (462, 323)
Screenshot: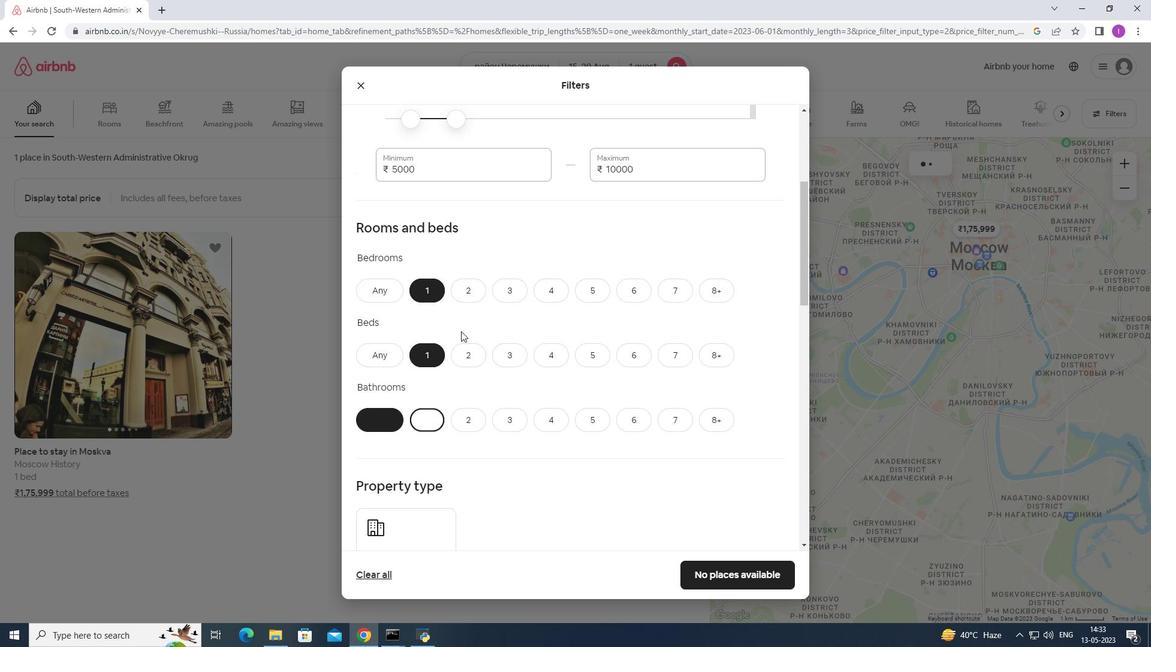 
Action: Mouse scrolled (462, 322) with delta (0, 0)
Screenshot: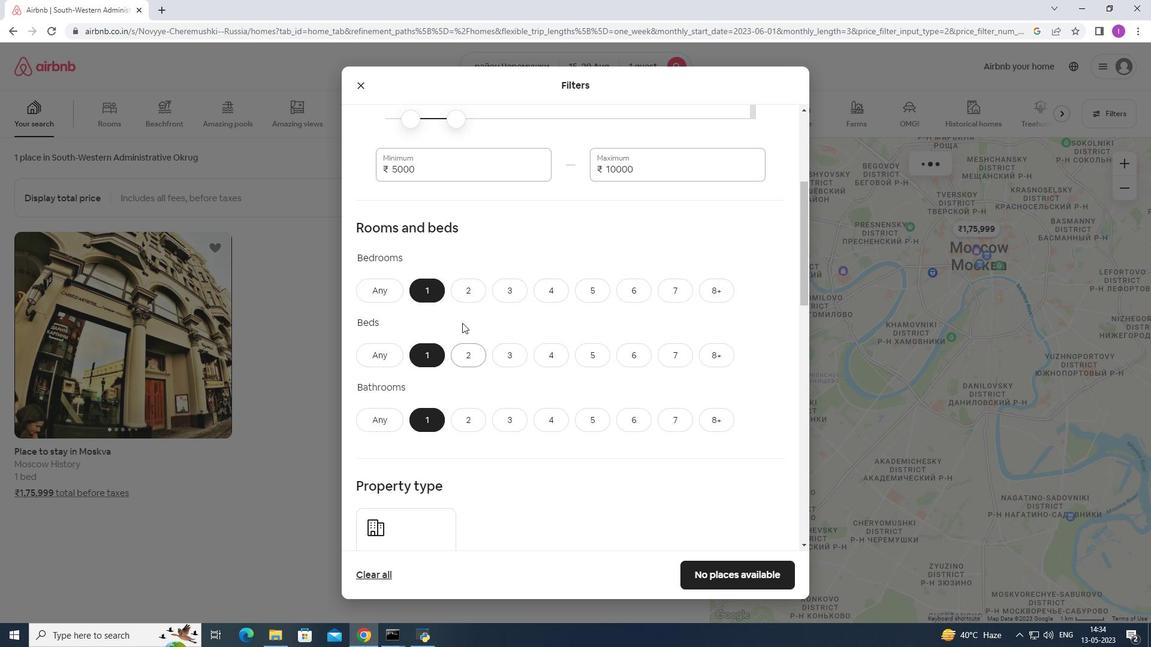 
Action: Mouse scrolled (462, 322) with delta (0, 0)
Screenshot: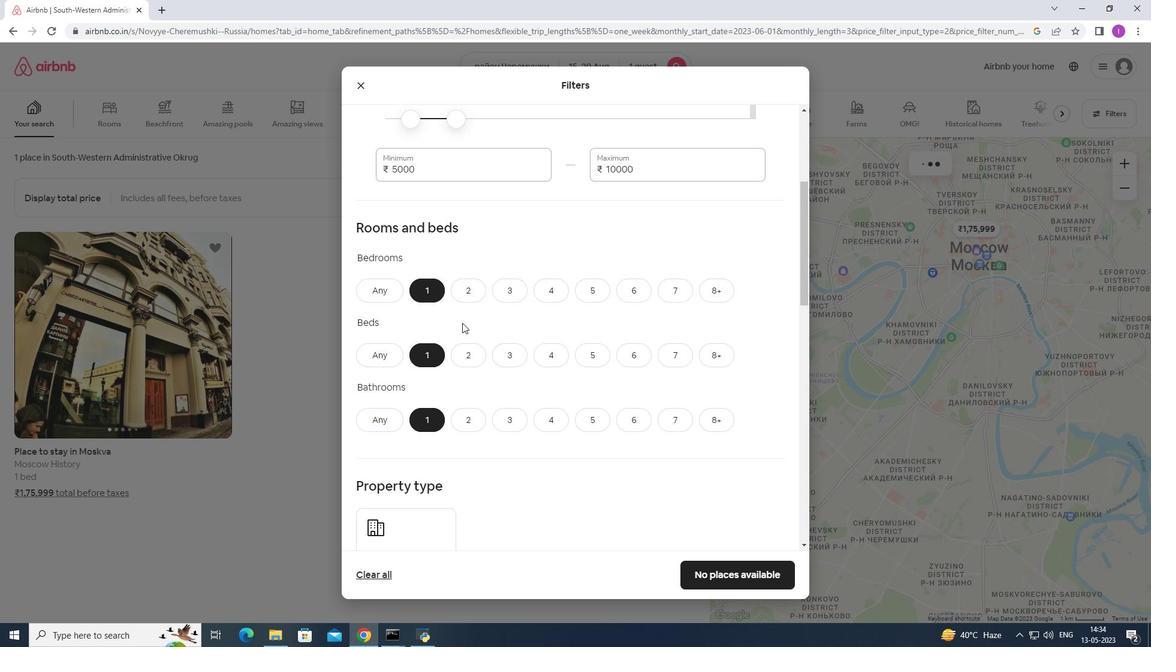 
Action: Mouse scrolled (462, 322) with delta (0, 0)
Screenshot: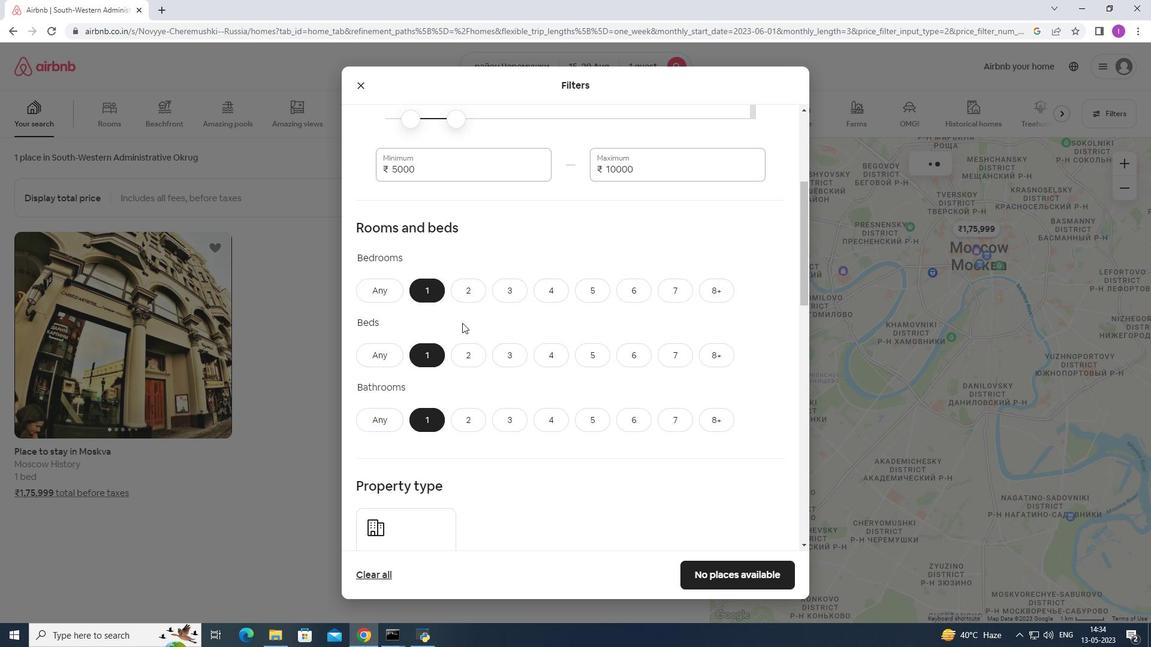 
Action: Mouse scrolled (462, 322) with delta (0, 0)
Screenshot: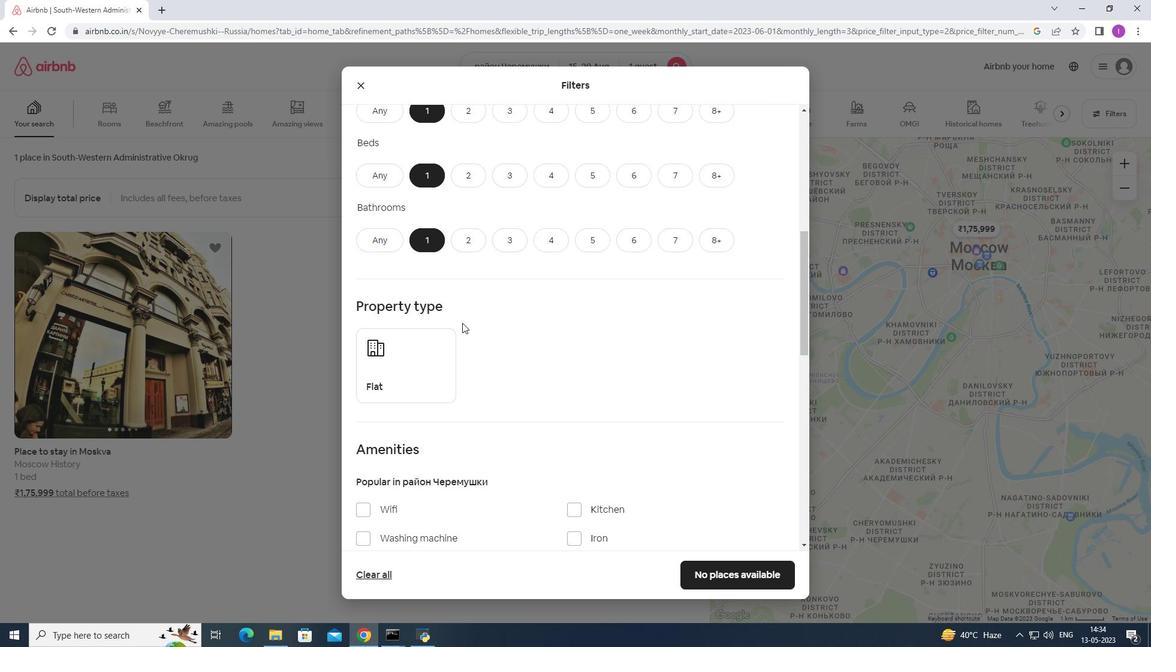 
Action: Mouse moved to (418, 302)
Screenshot: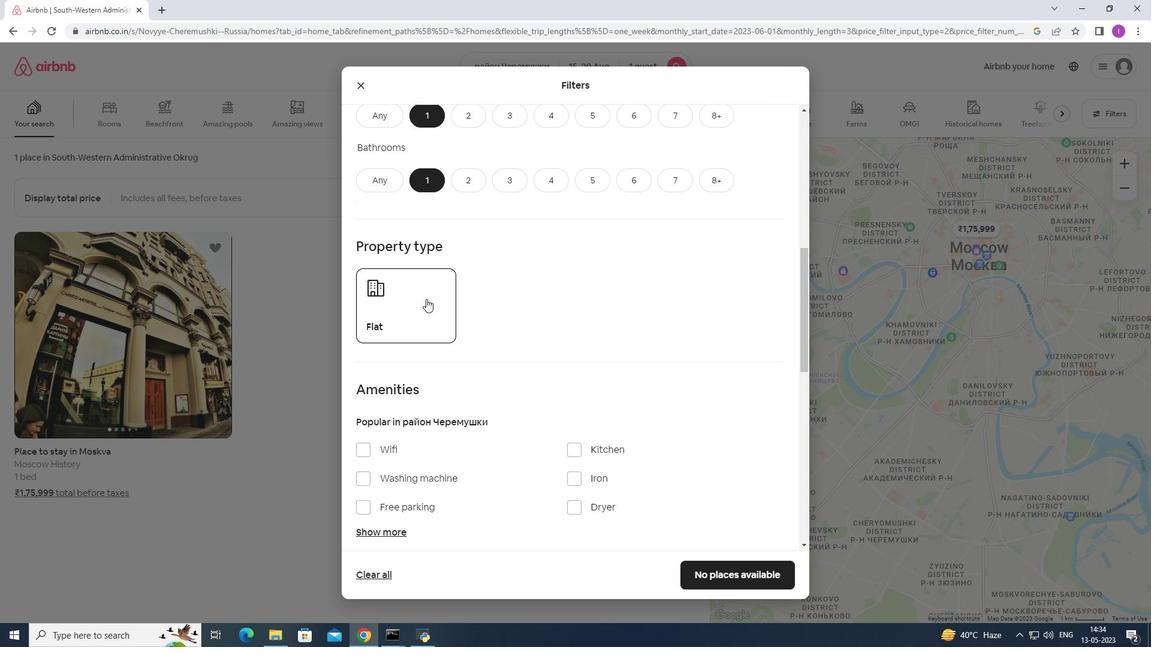 
Action: Mouse pressed left at (418, 302)
Screenshot: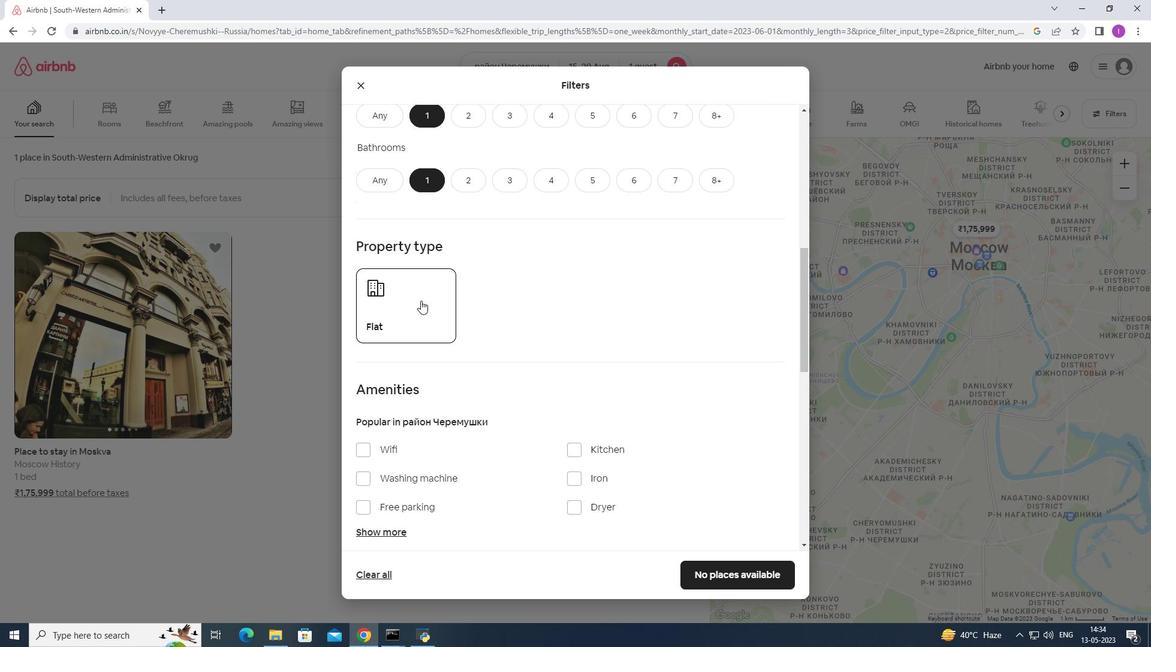
Action: Mouse moved to (522, 403)
Screenshot: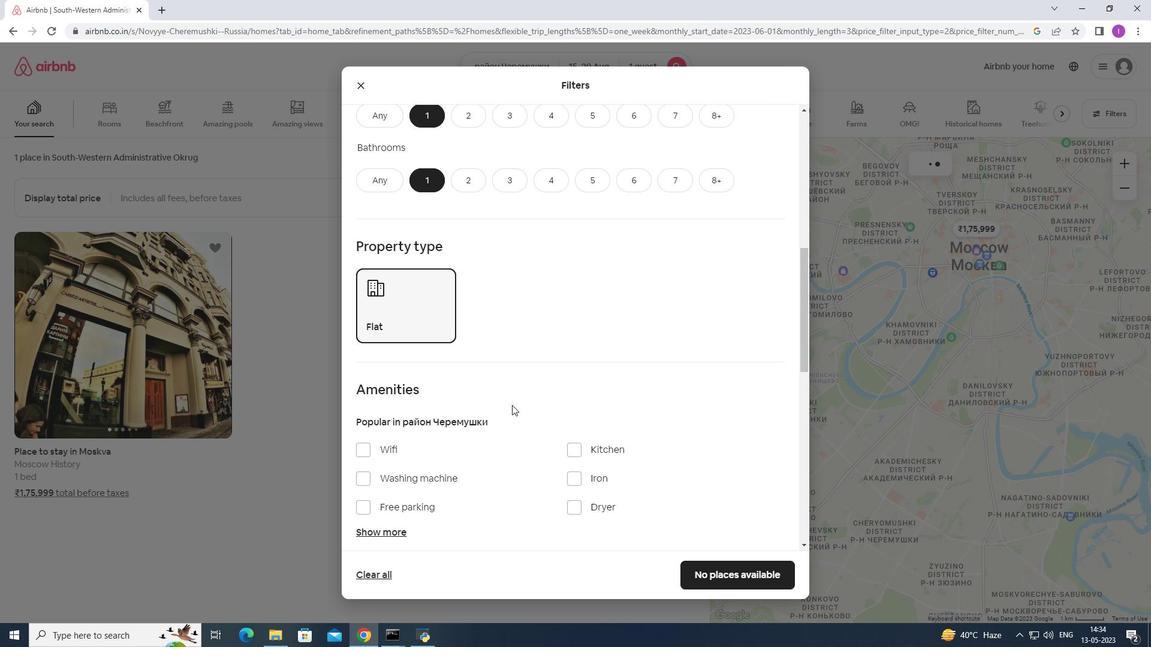 
Action: Mouse scrolled (522, 402) with delta (0, 0)
Screenshot: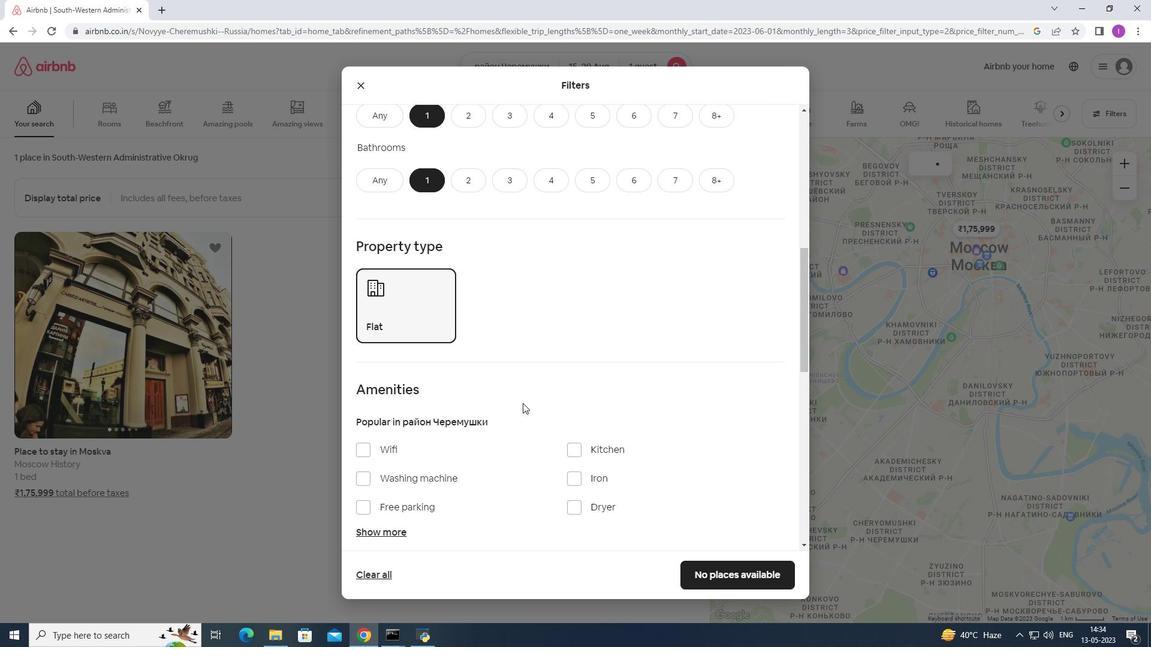 
Action: Mouse scrolled (522, 402) with delta (0, 0)
Screenshot: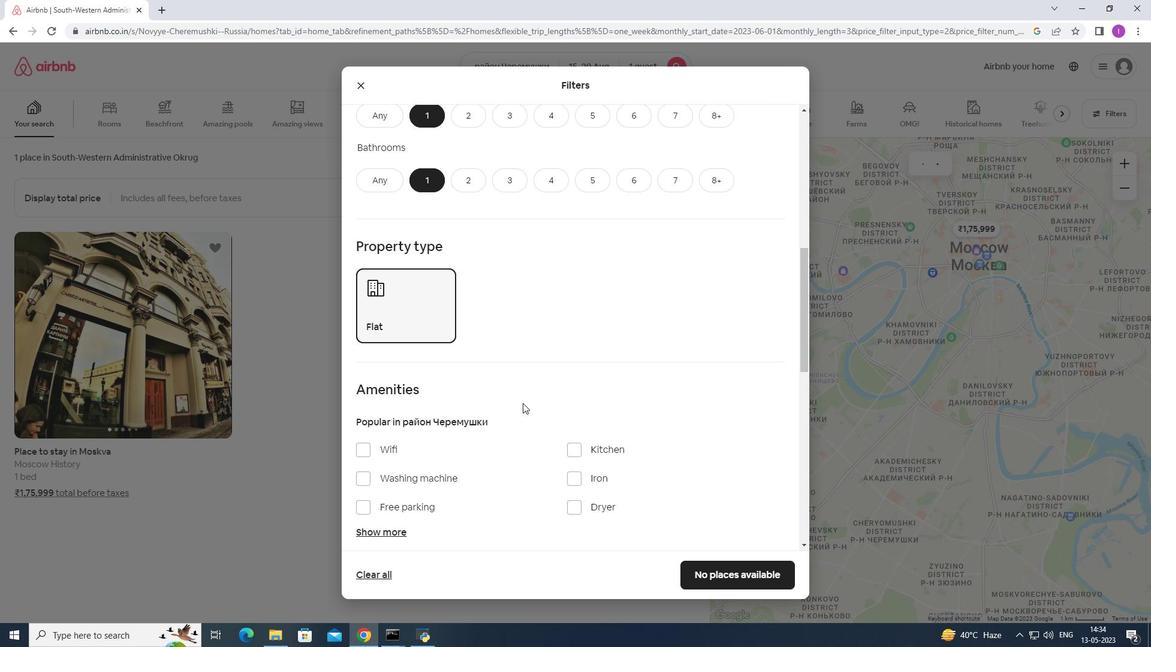 
Action: Mouse moved to (522, 403)
Screenshot: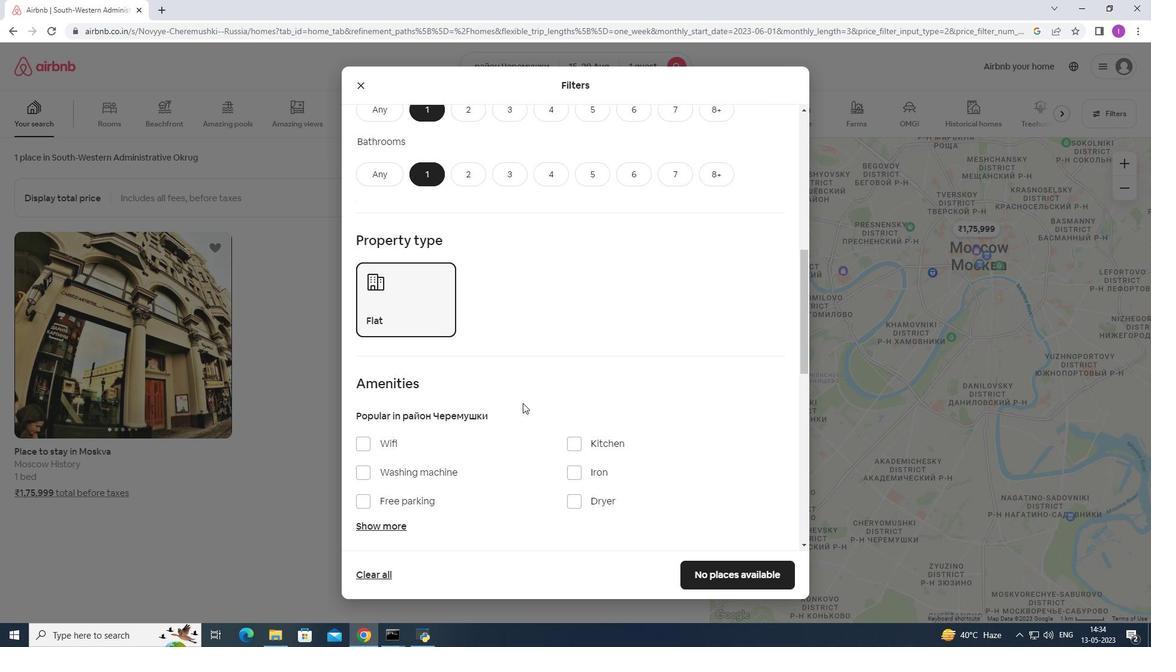 
Action: Mouse scrolled (522, 402) with delta (0, 0)
Screenshot: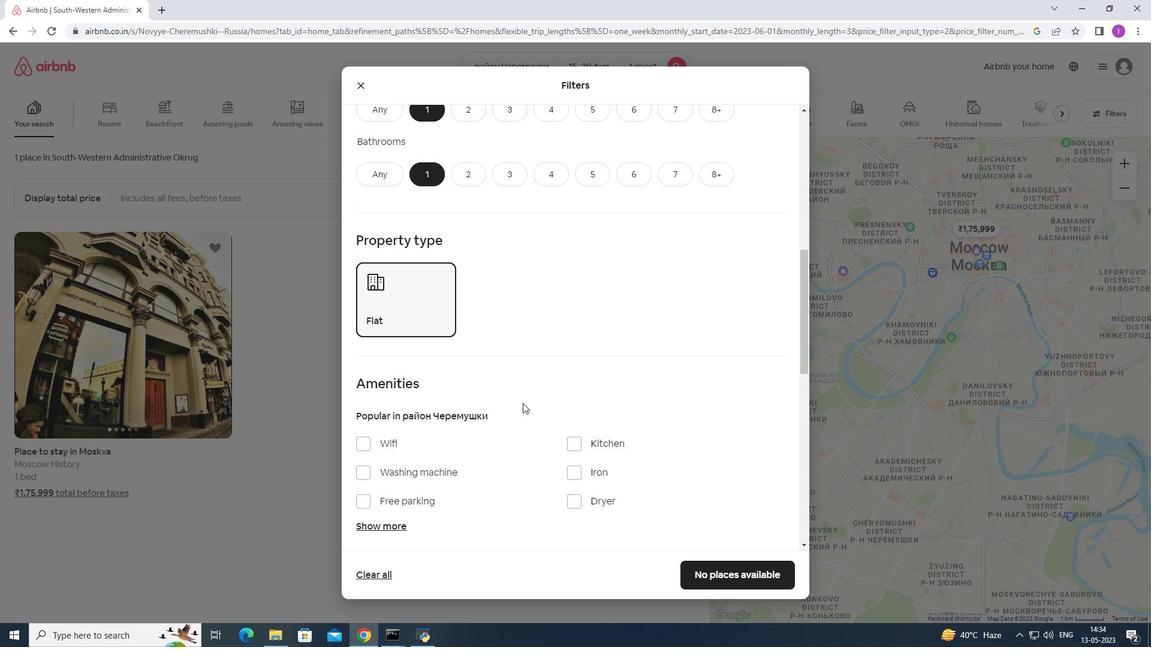 
Action: Mouse moved to (526, 402)
Screenshot: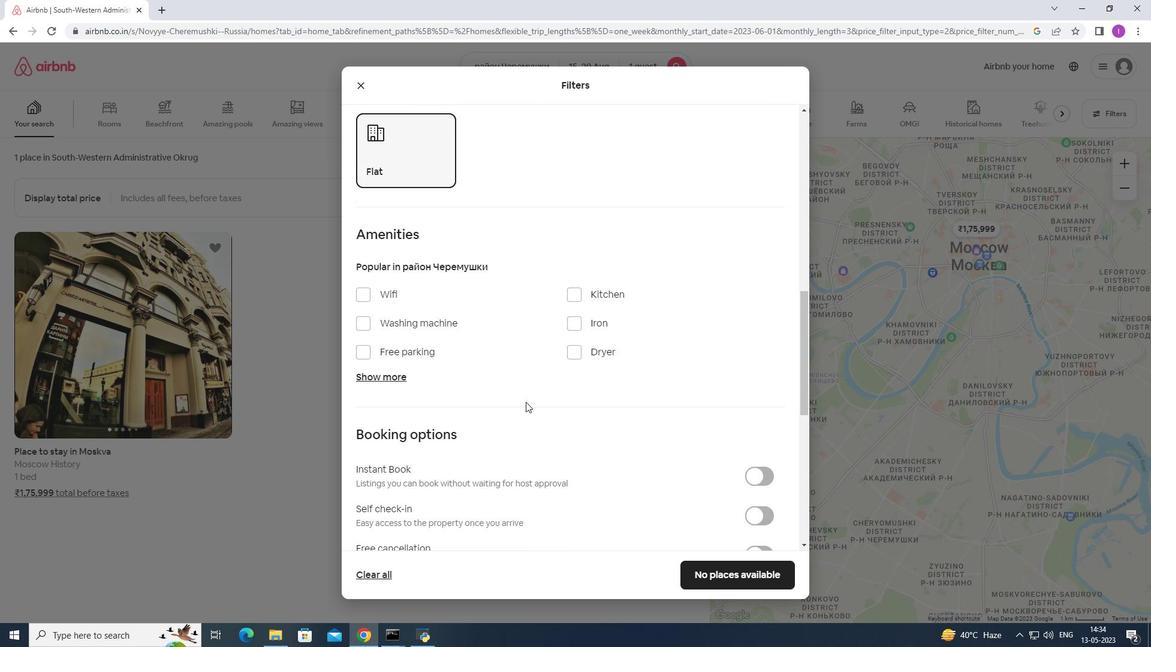 
Action: Mouse scrolled (526, 401) with delta (0, 0)
Screenshot: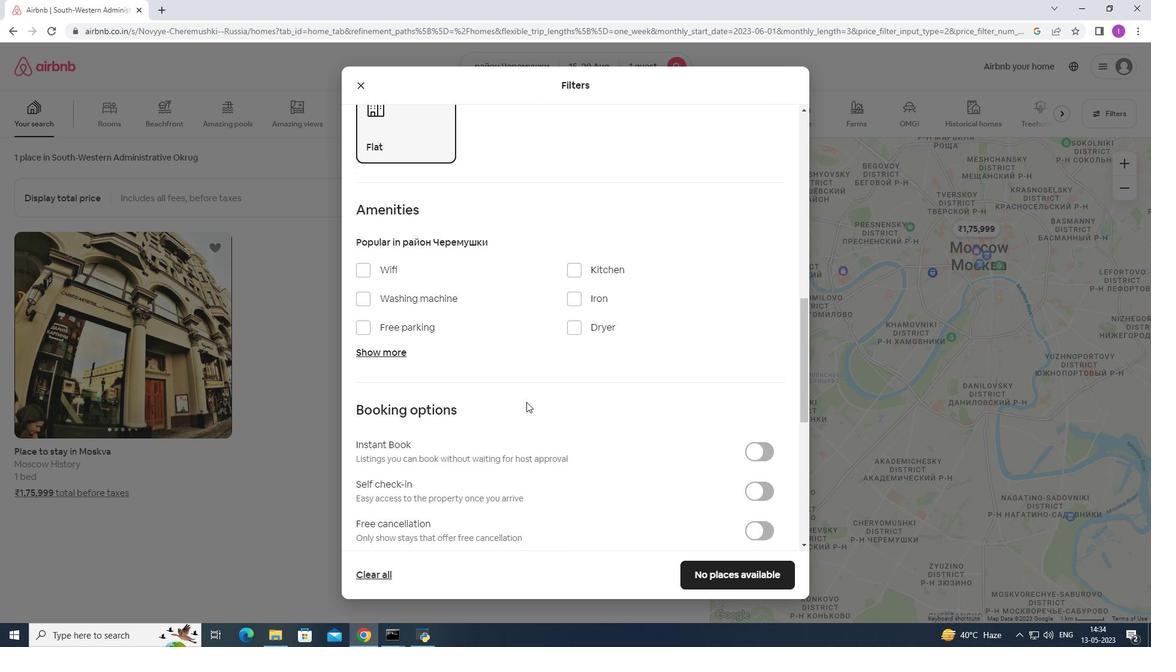 
Action: Mouse scrolled (526, 401) with delta (0, 0)
Screenshot: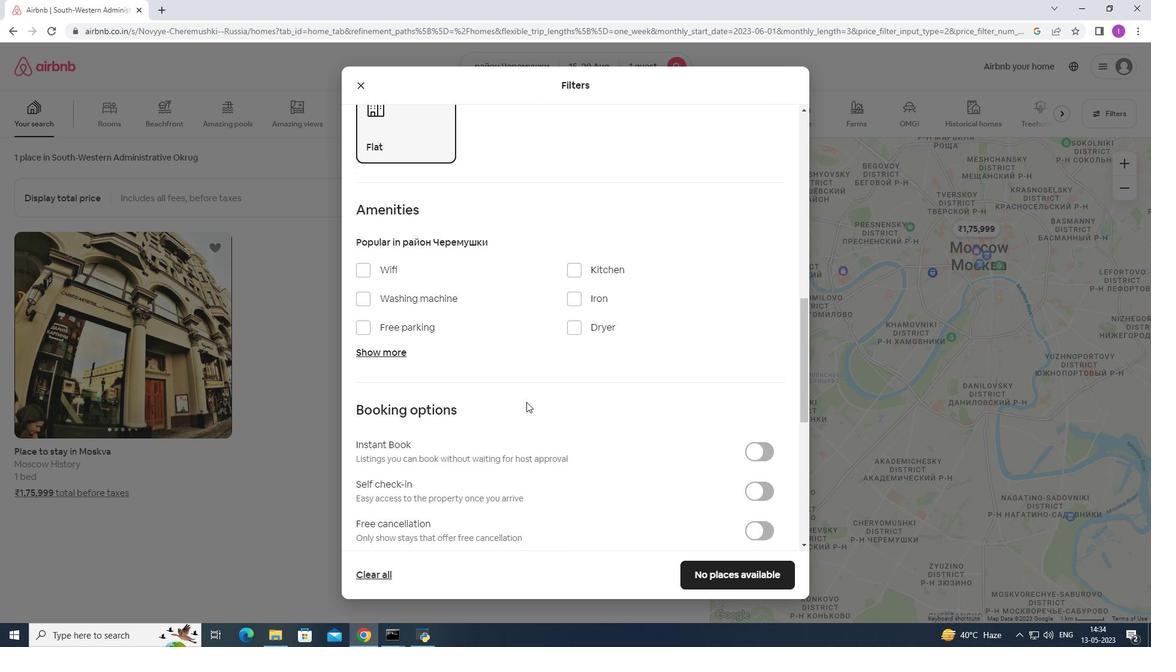 
Action: Mouse scrolled (526, 401) with delta (0, 0)
Screenshot: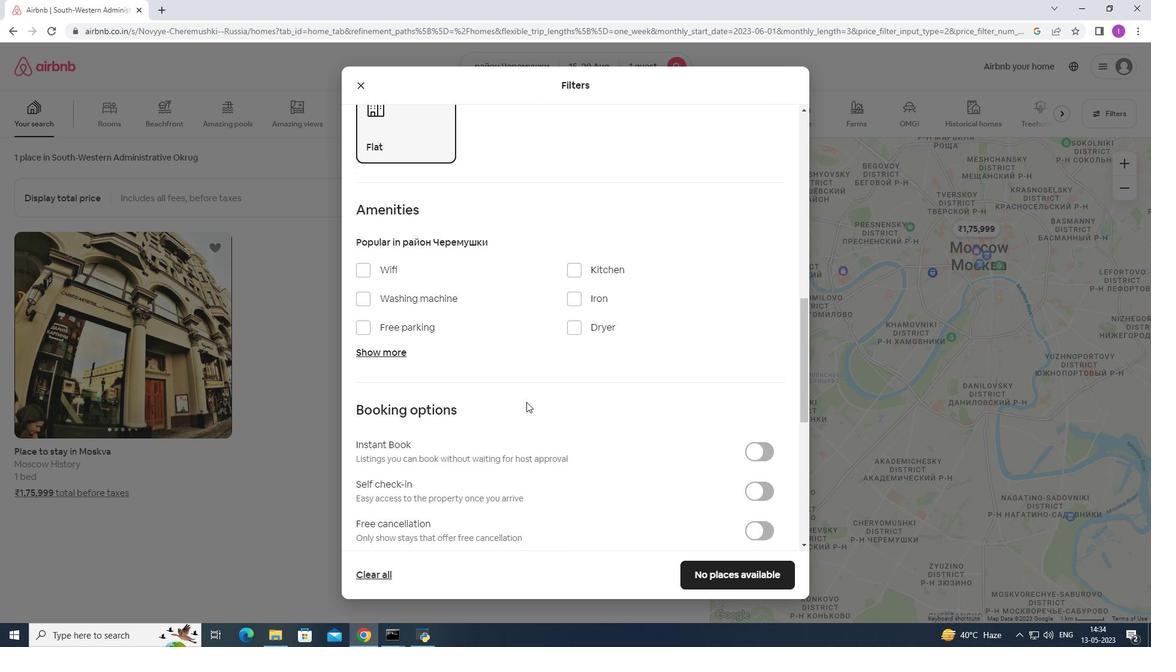 
Action: Mouse moved to (762, 317)
Screenshot: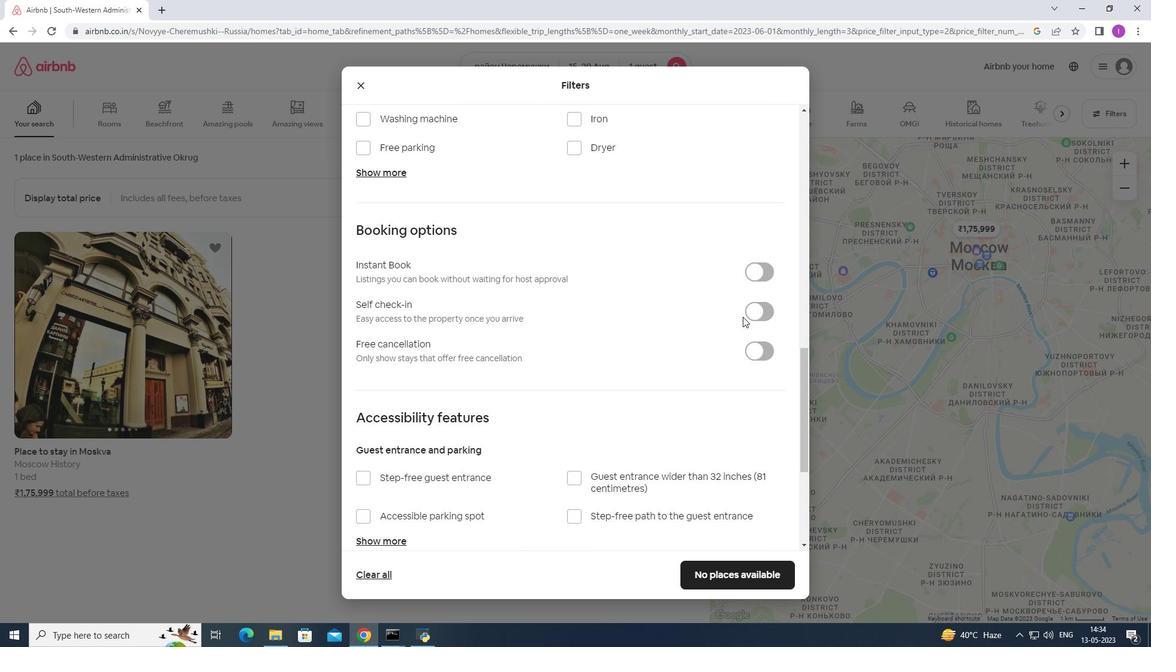 
Action: Mouse pressed left at (762, 317)
Screenshot: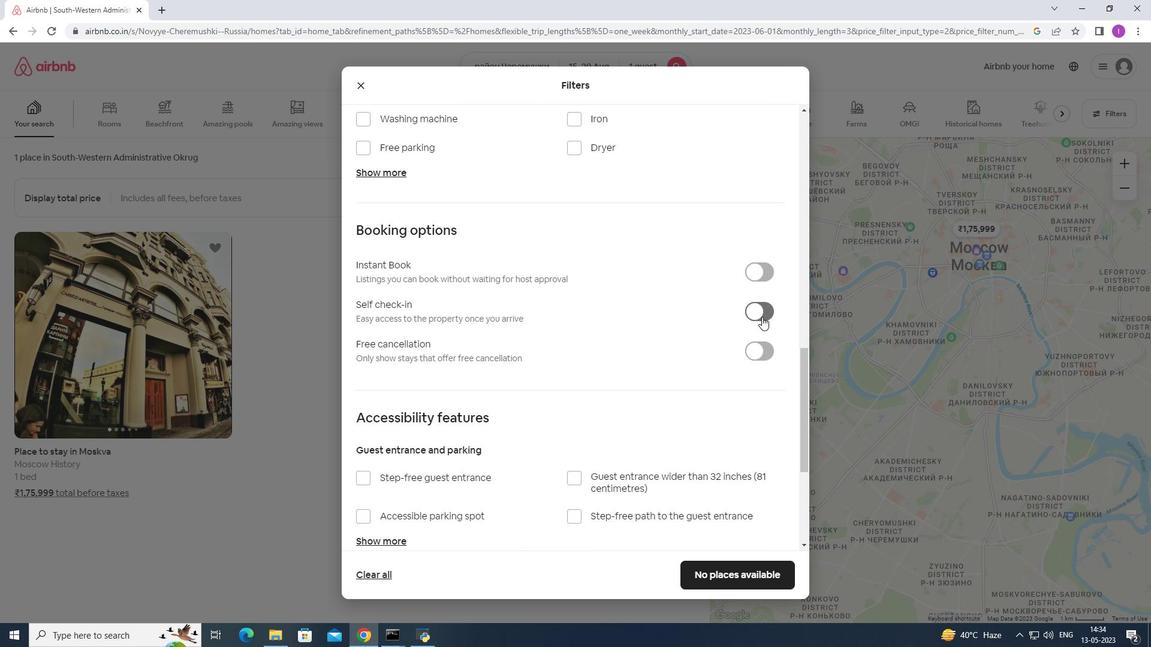 
Action: Mouse moved to (543, 449)
Screenshot: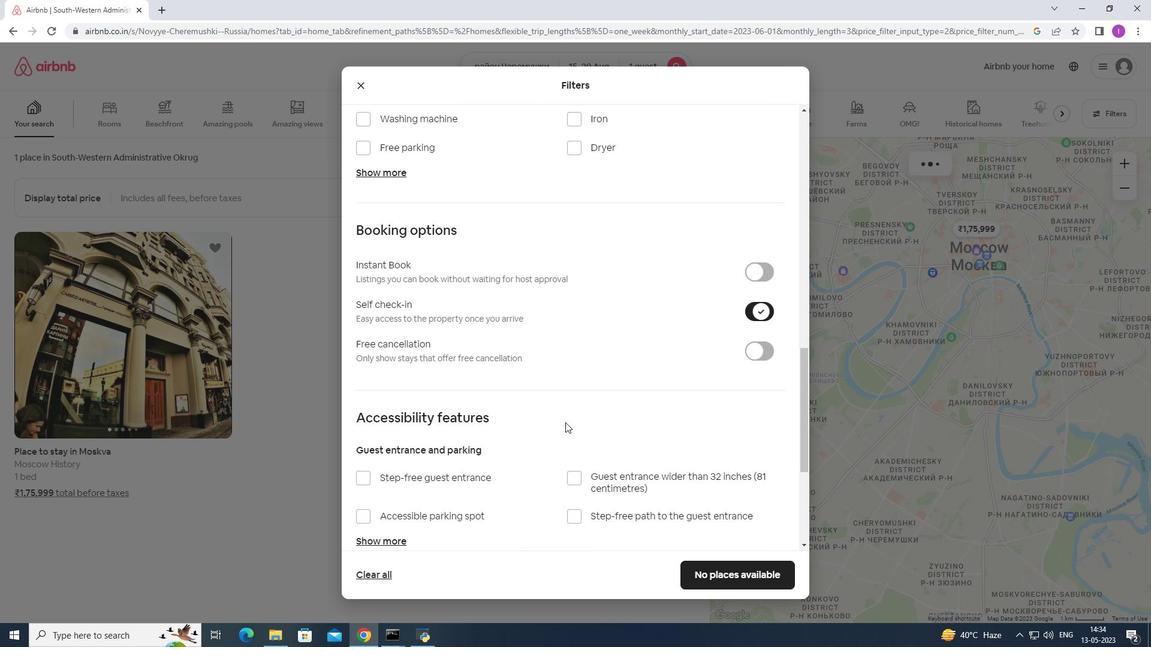 
Action: Mouse scrolled (543, 449) with delta (0, 0)
Screenshot: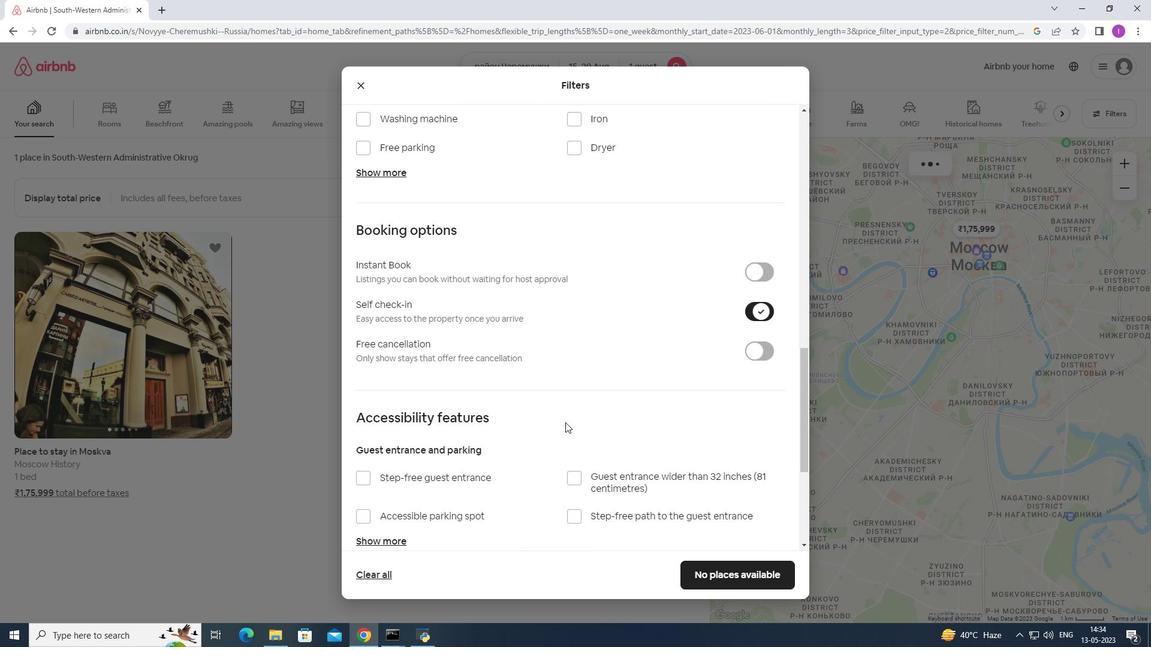 
Action: Mouse scrolled (543, 449) with delta (0, 0)
Screenshot: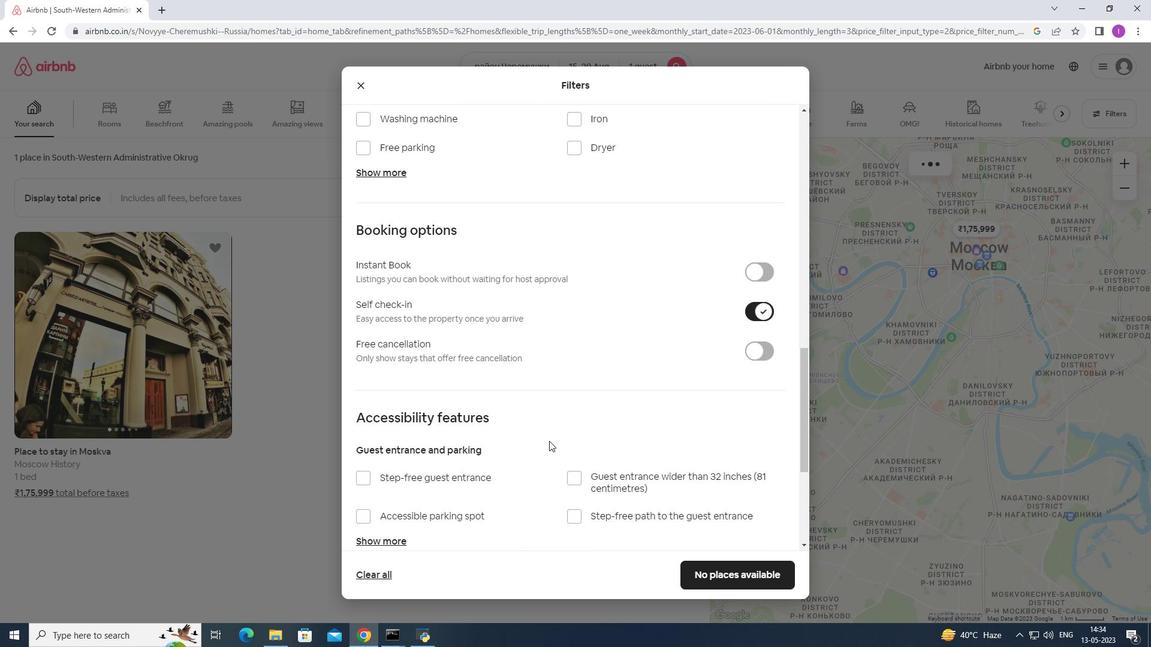 
Action: Mouse moved to (543, 450)
Screenshot: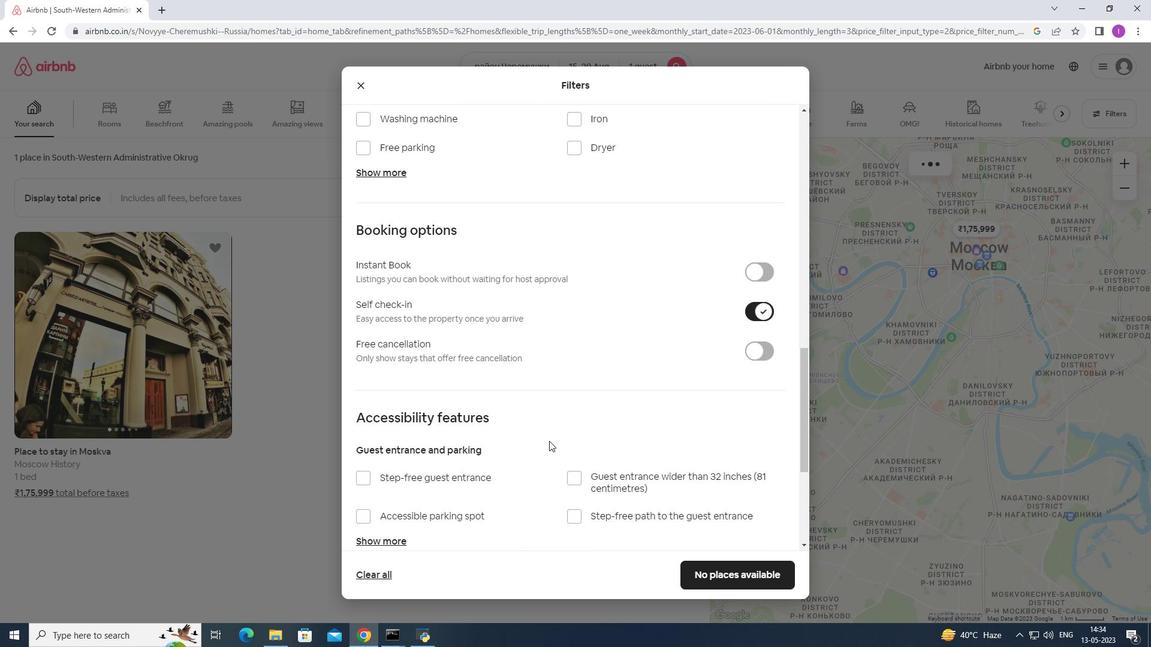 
Action: Mouse scrolled (543, 450) with delta (0, 0)
Screenshot: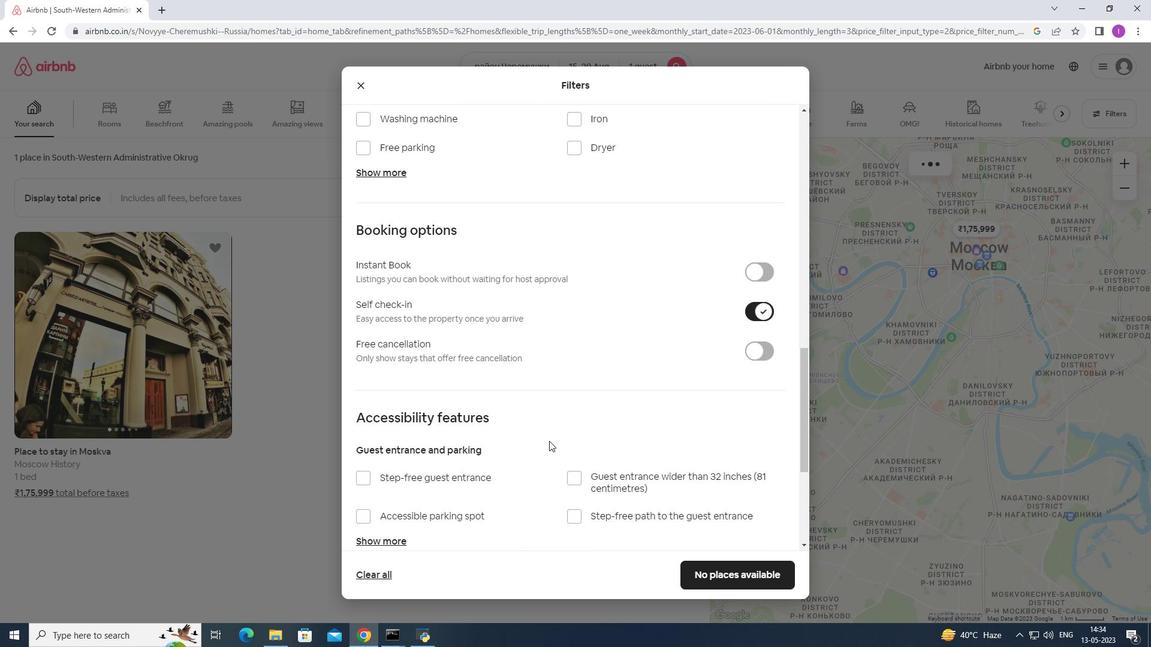 
Action: Mouse scrolled (543, 451) with delta (0, 0)
Screenshot: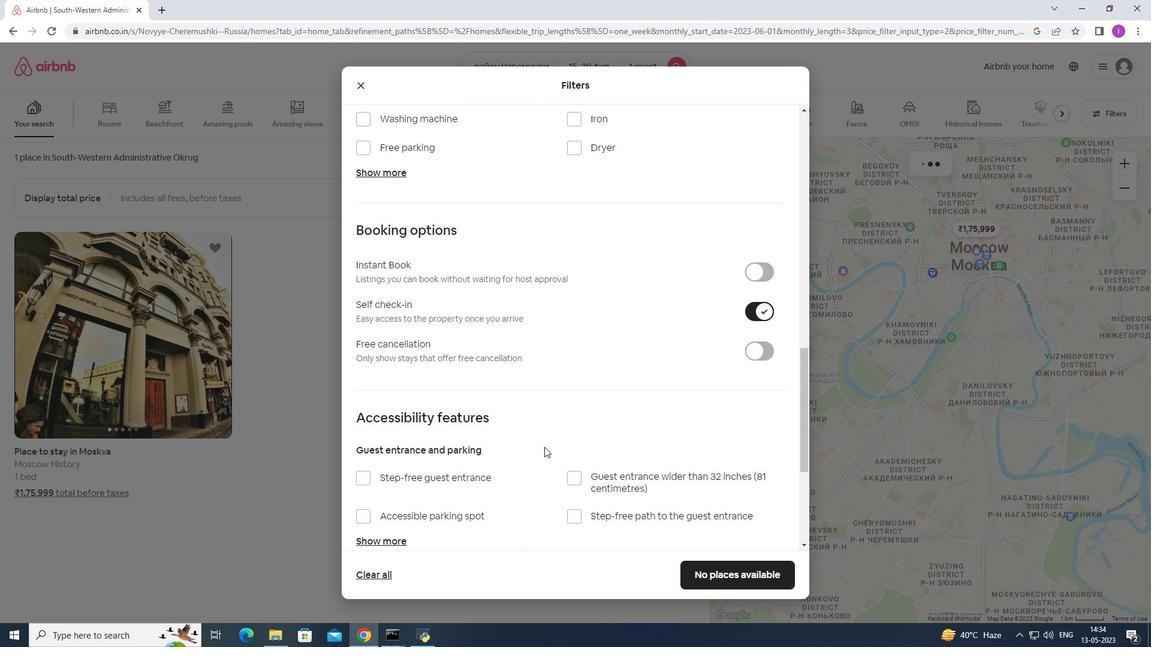 
Action: Mouse moved to (543, 451)
Screenshot: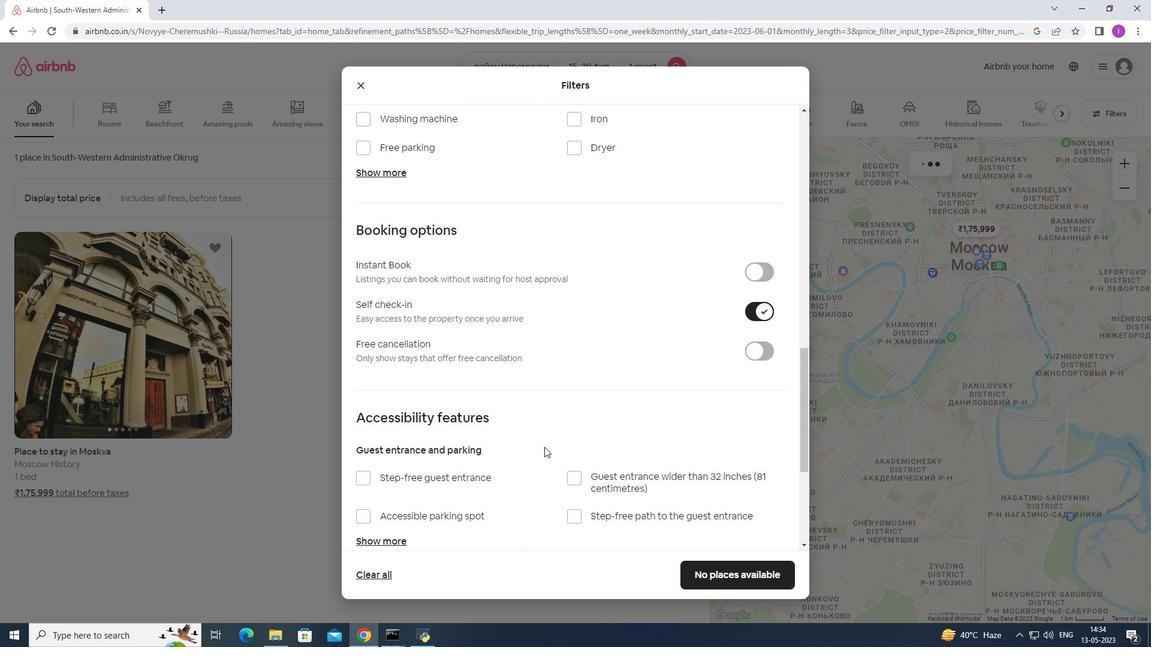 
Action: Mouse scrolled (543, 450) with delta (0, 0)
Screenshot: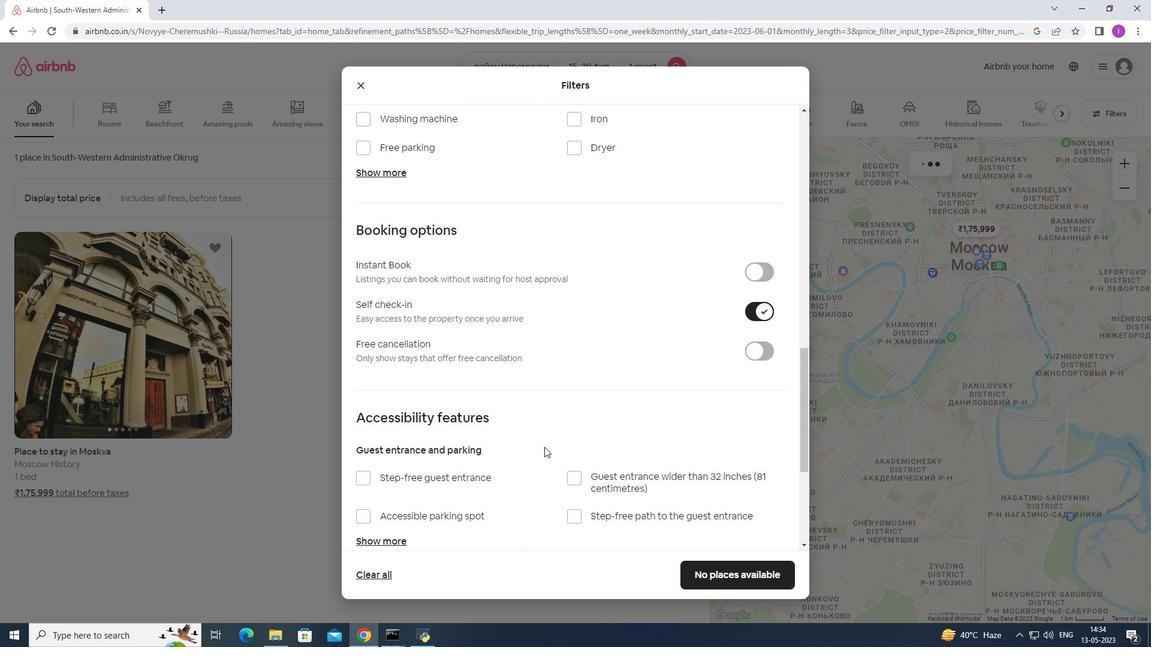 
Action: Mouse moved to (547, 445)
Screenshot: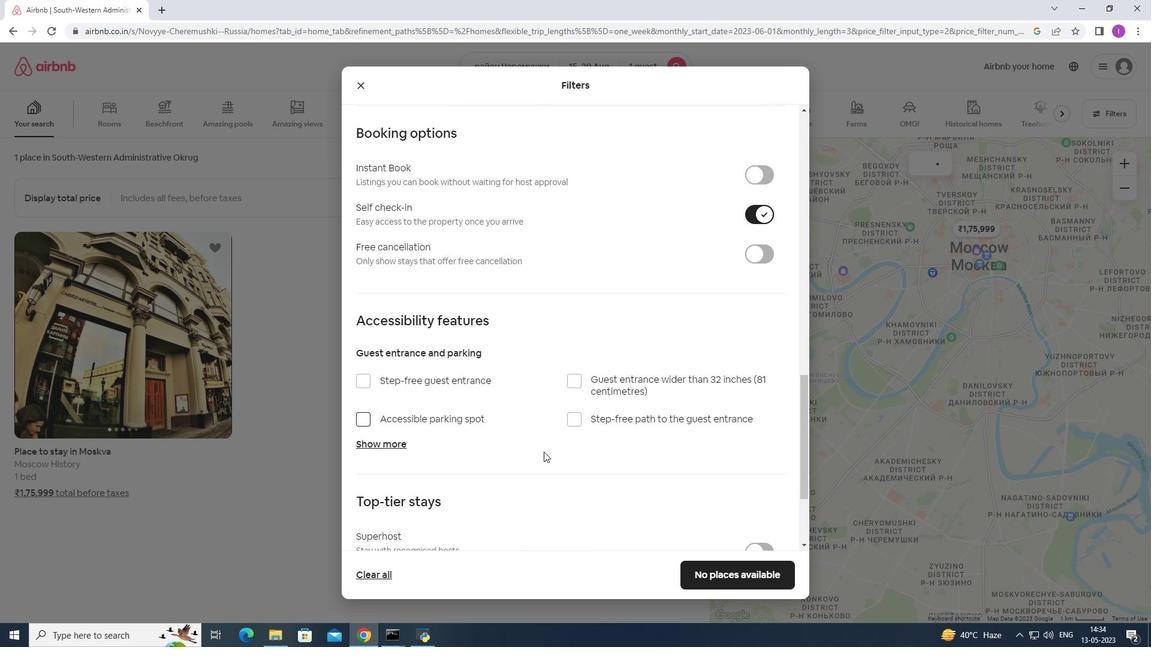 
Action: Mouse scrolled (547, 444) with delta (0, 0)
Screenshot: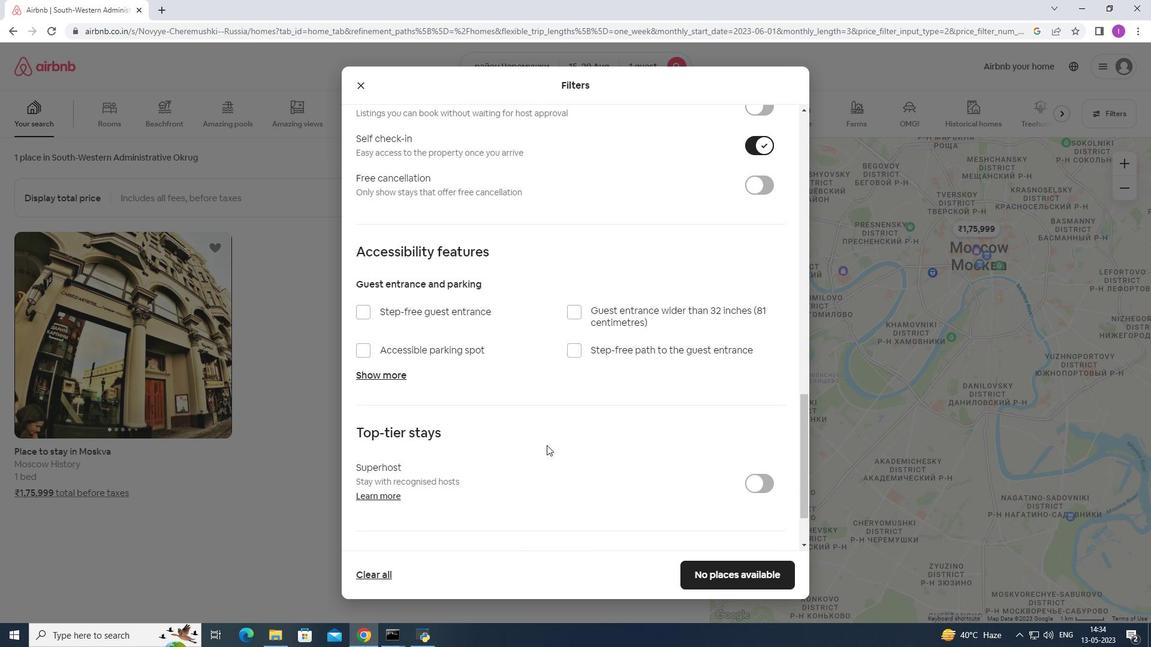 
Action: Mouse moved to (548, 444)
Screenshot: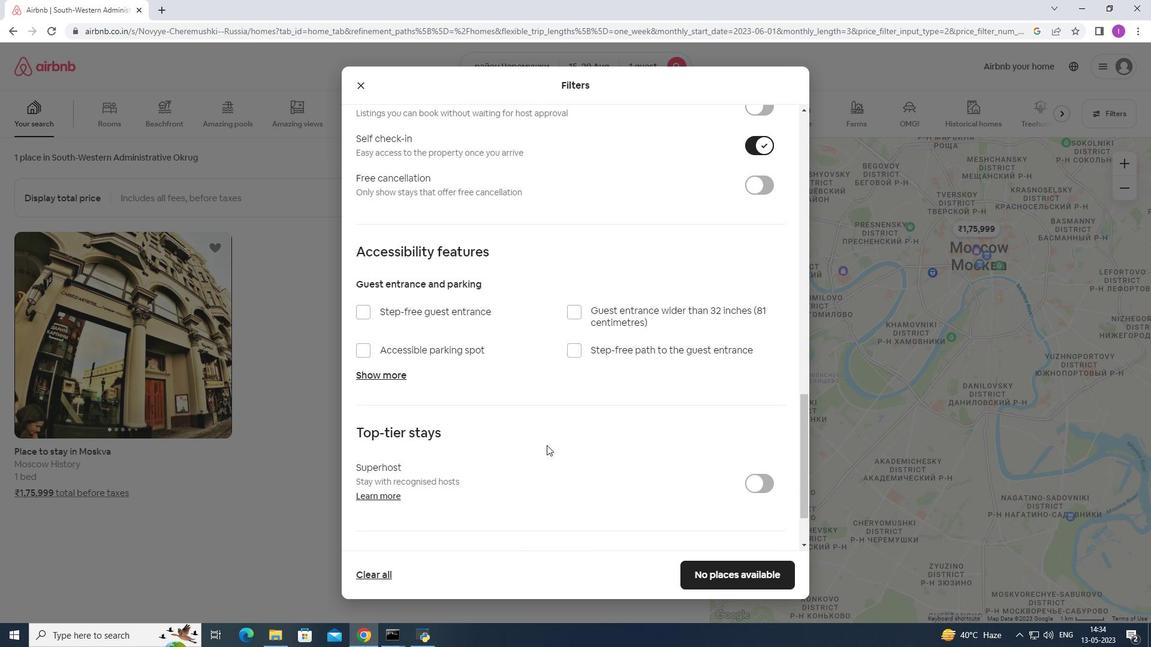 
Action: Mouse scrolled (548, 444) with delta (0, 0)
Screenshot: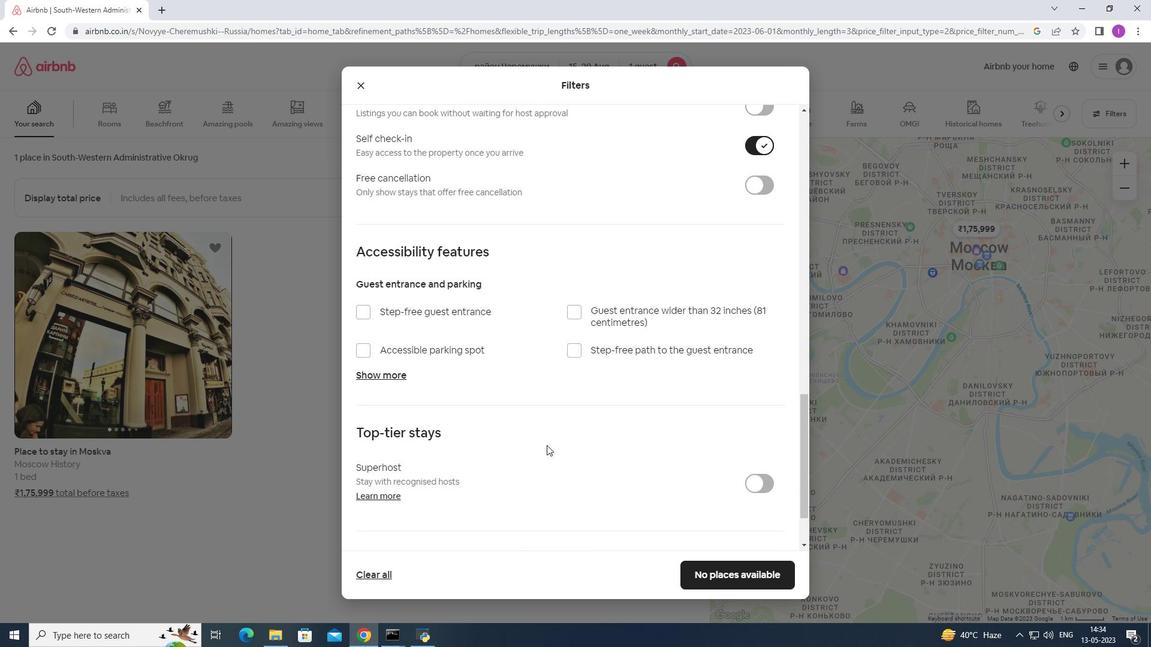 
Action: Mouse moved to (548, 444)
Screenshot: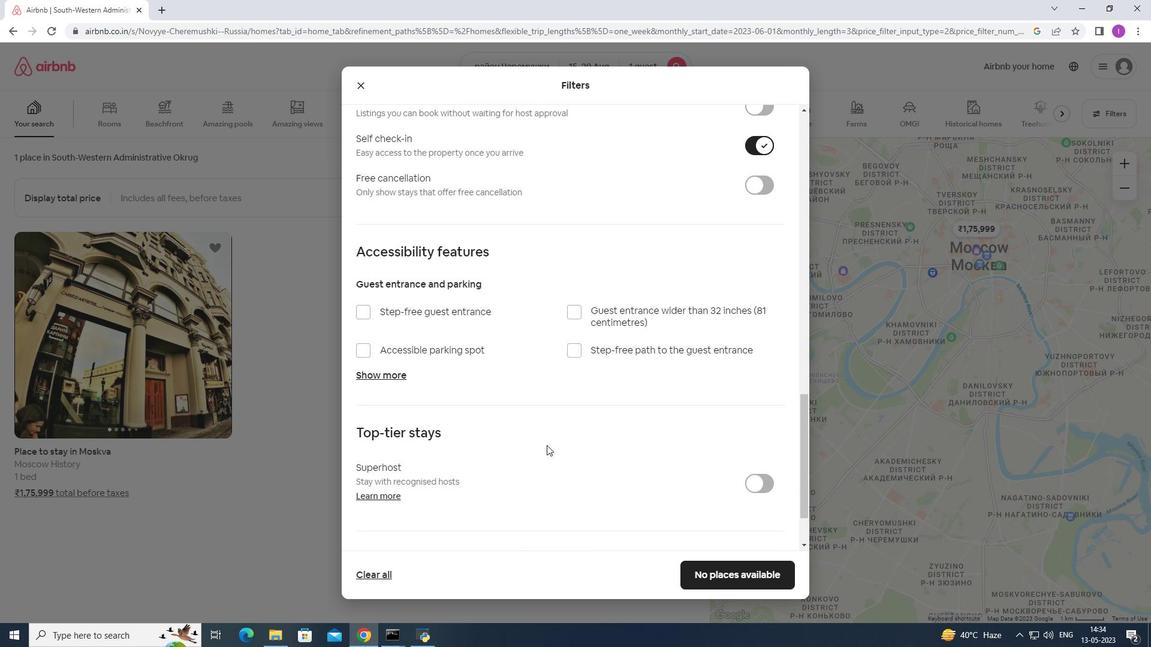 
Action: Mouse scrolled (548, 444) with delta (0, 0)
Screenshot: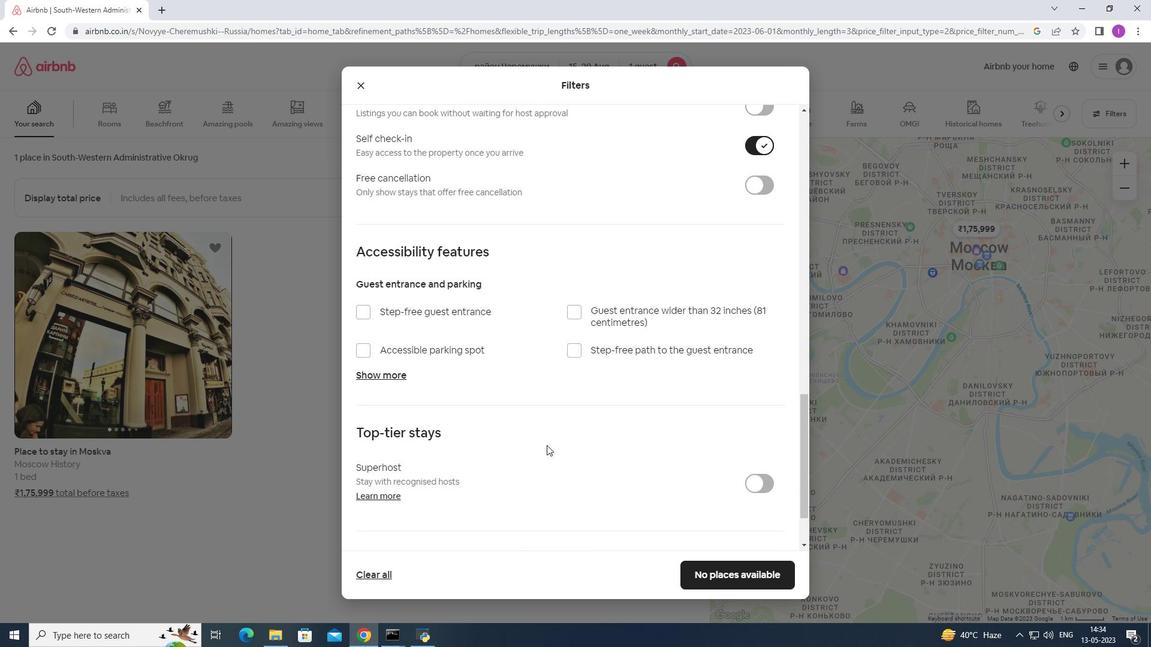 
Action: Mouse moved to (548, 444)
Screenshot: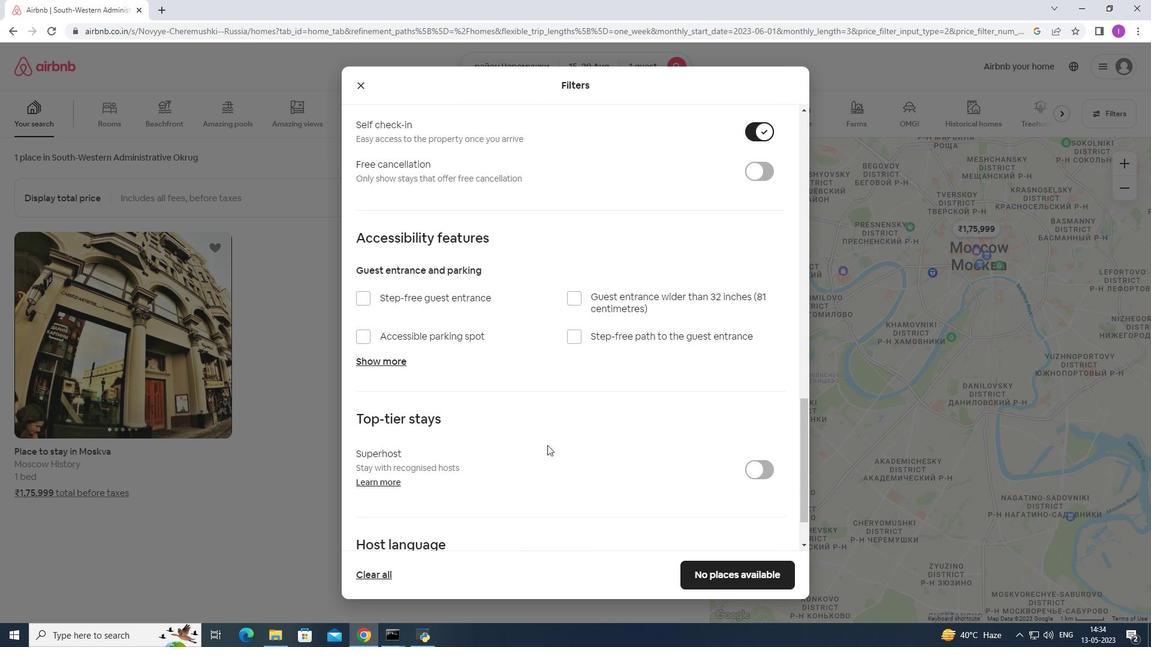 
Action: Mouse scrolled (548, 444) with delta (0, 0)
Screenshot: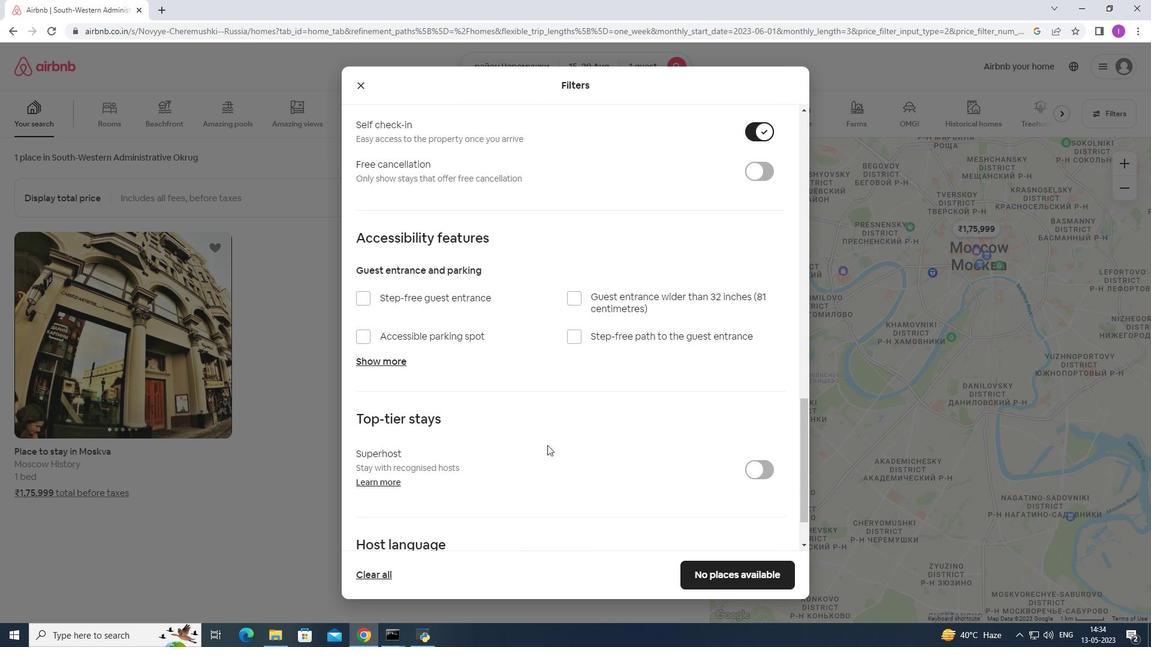 
Action: Mouse scrolled (548, 444) with delta (0, 0)
Screenshot: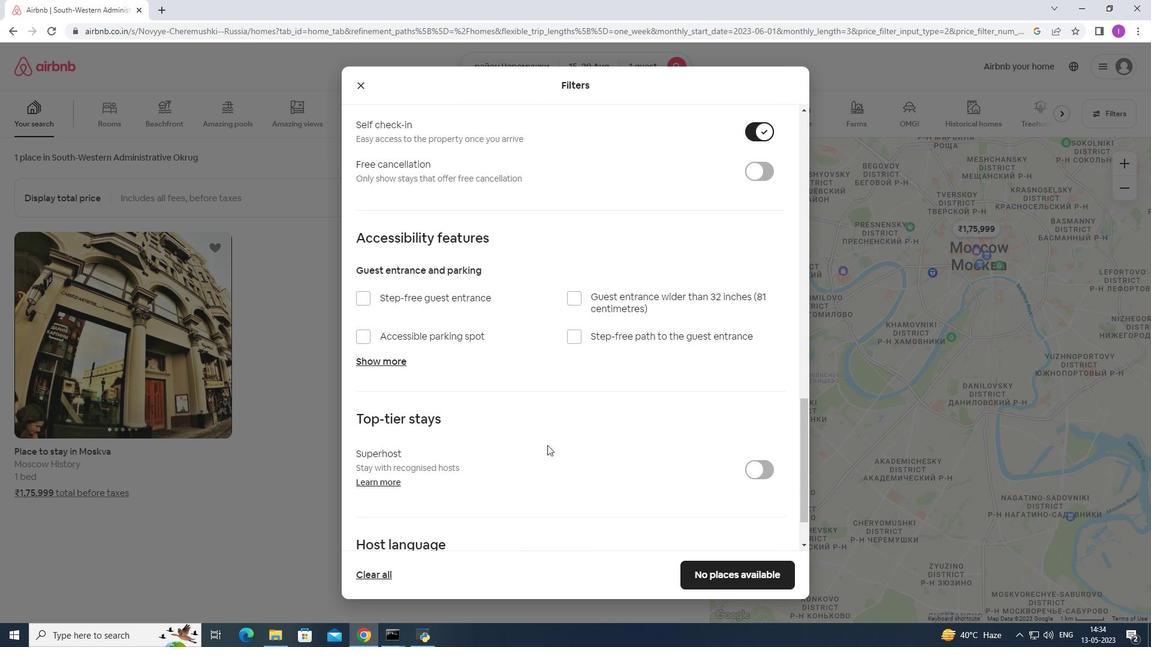 
Action: Mouse scrolled (548, 444) with delta (0, 0)
Screenshot: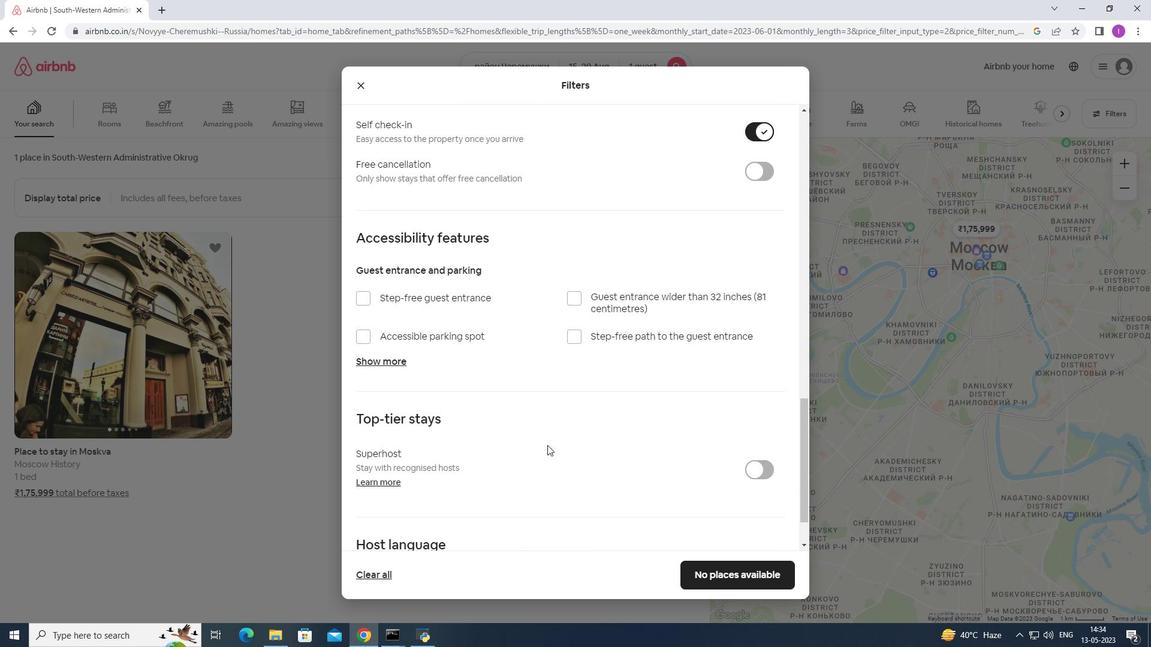 
Action: Mouse moved to (549, 453)
Screenshot: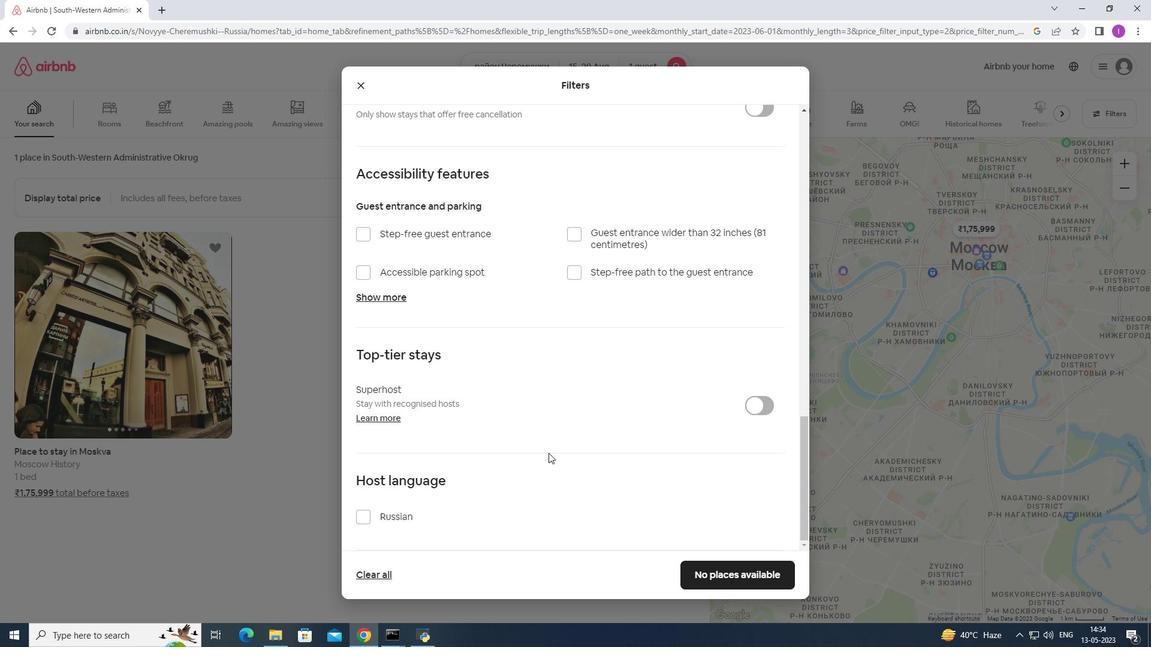 
Action: Mouse scrolled (549, 452) with delta (0, 0)
Screenshot: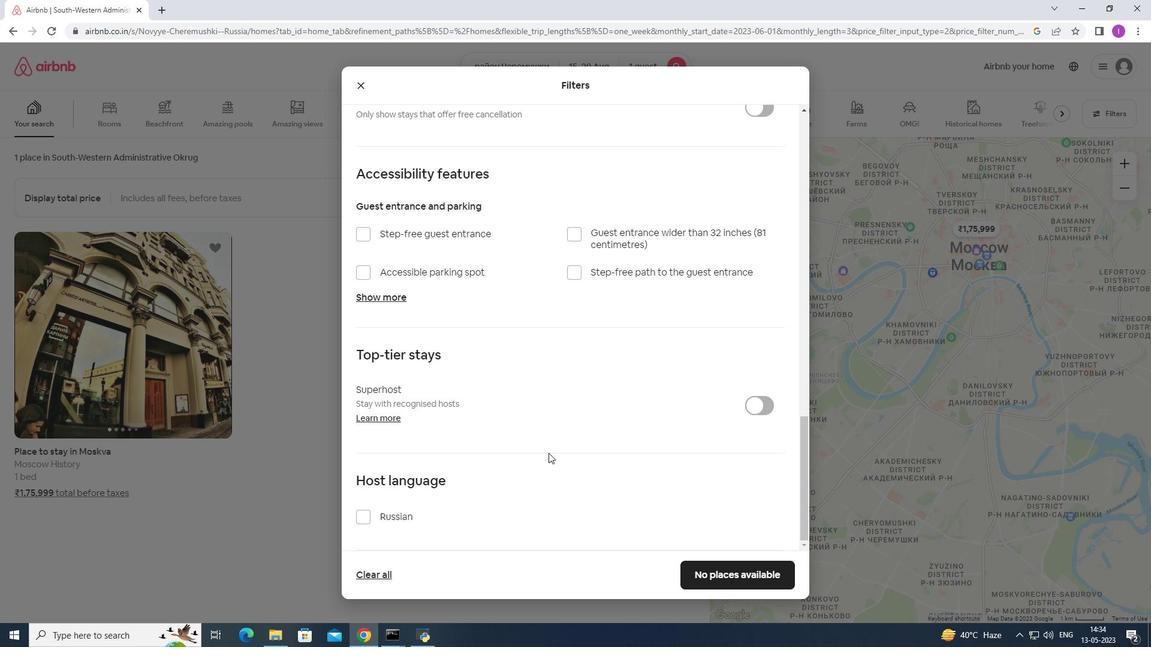 
Action: Mouse moved to (551, 455)
Screenshot: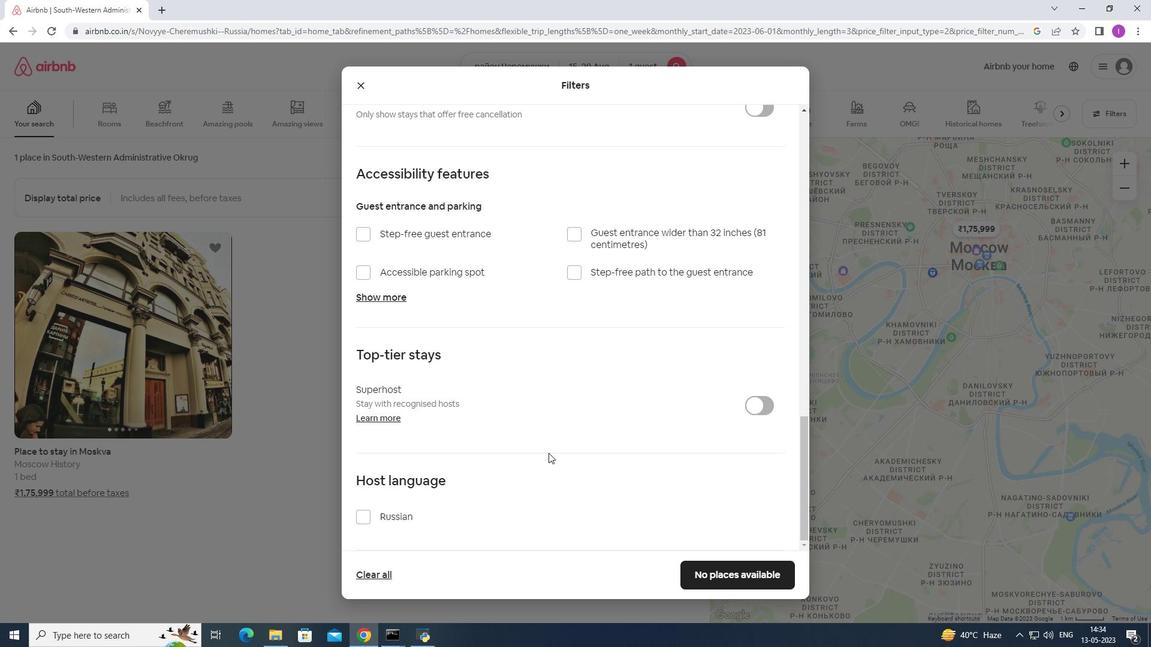 
Action: Mouse scrolled (551, 455) with delta (0, 0)
Screenshot: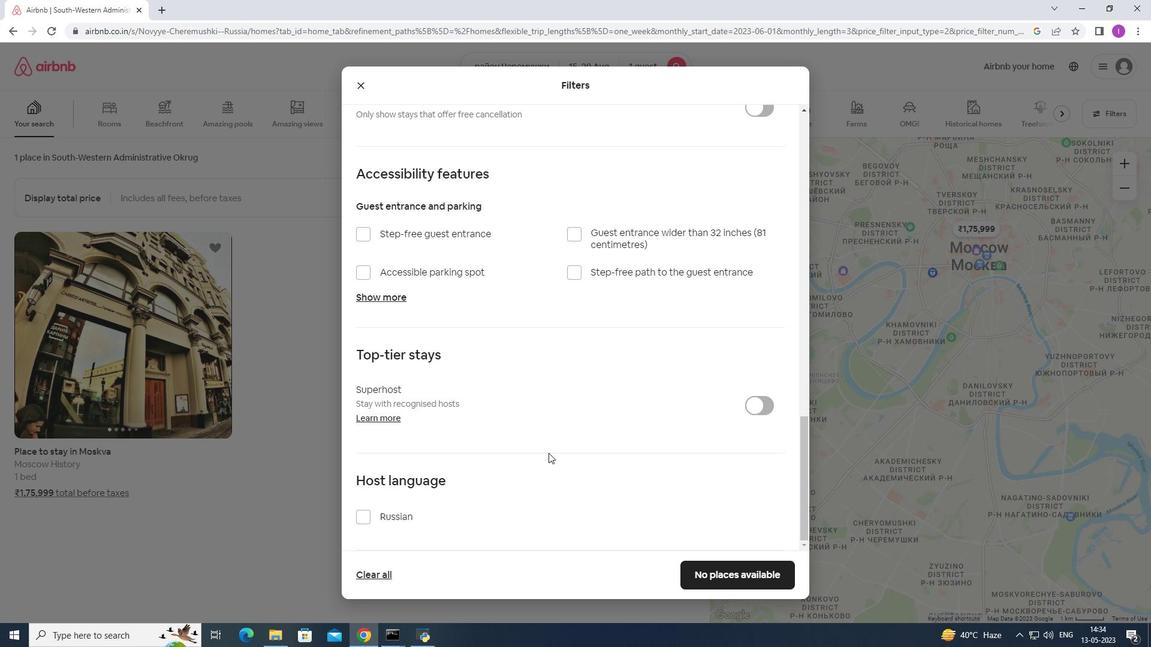
Action: Mouse moved to (551, 459)
Screenshot: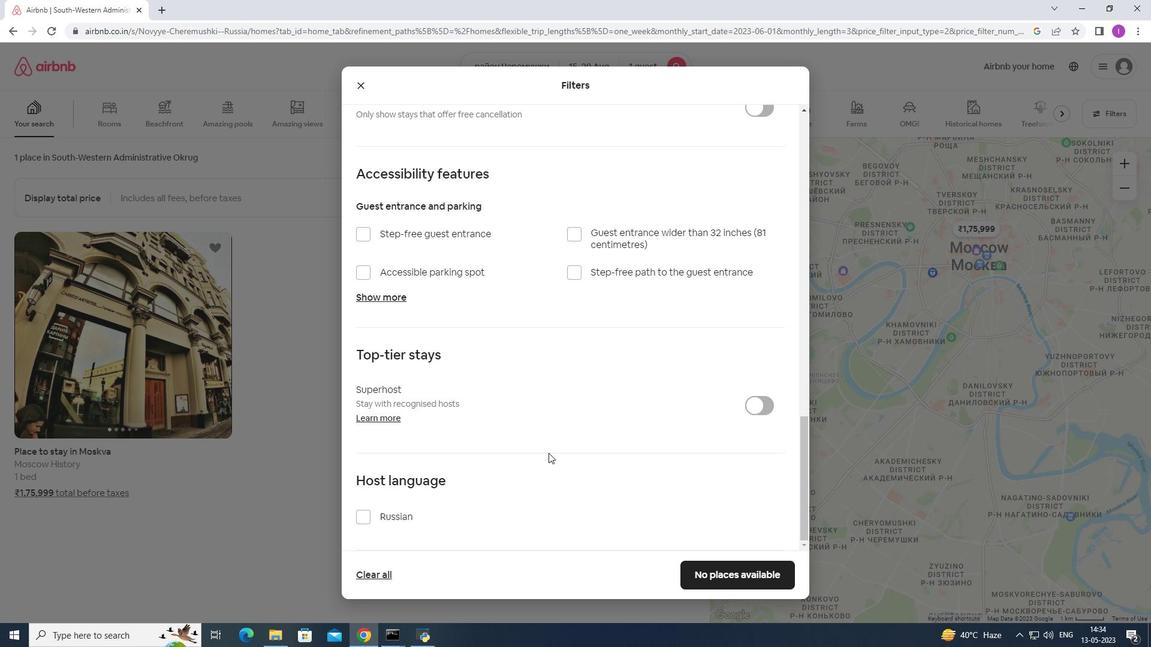 
Action: Mouse scrolled (551, 458) with delta (0, 0)
Screenshot: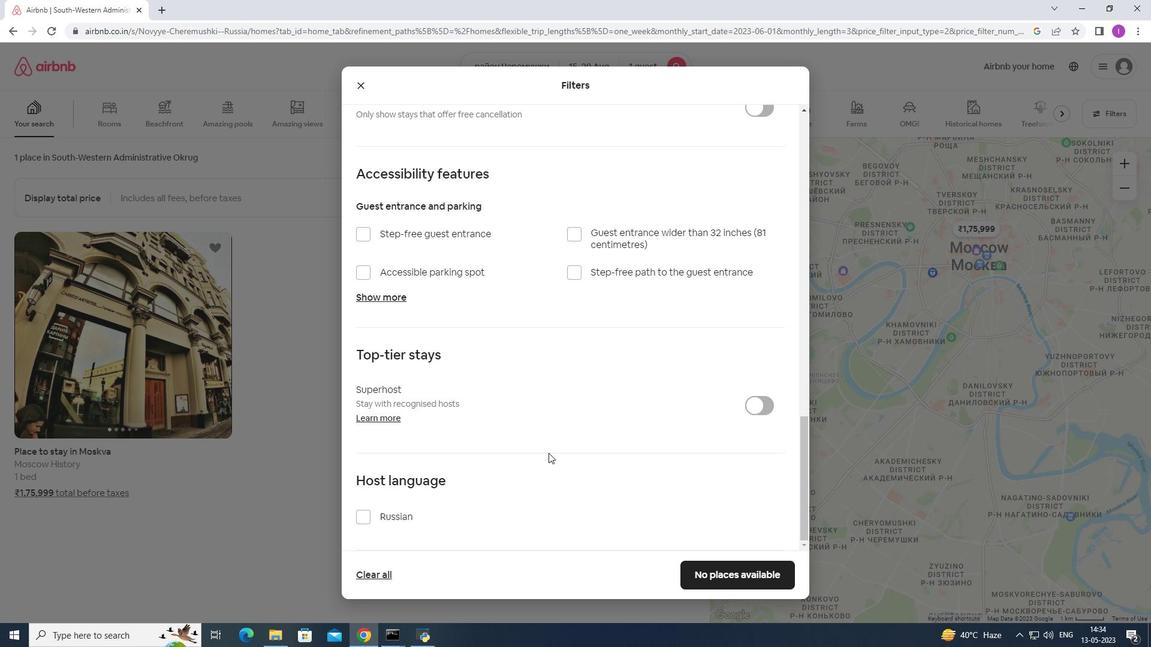 
Action: Mouse moved to (551, 461)
Screenshot: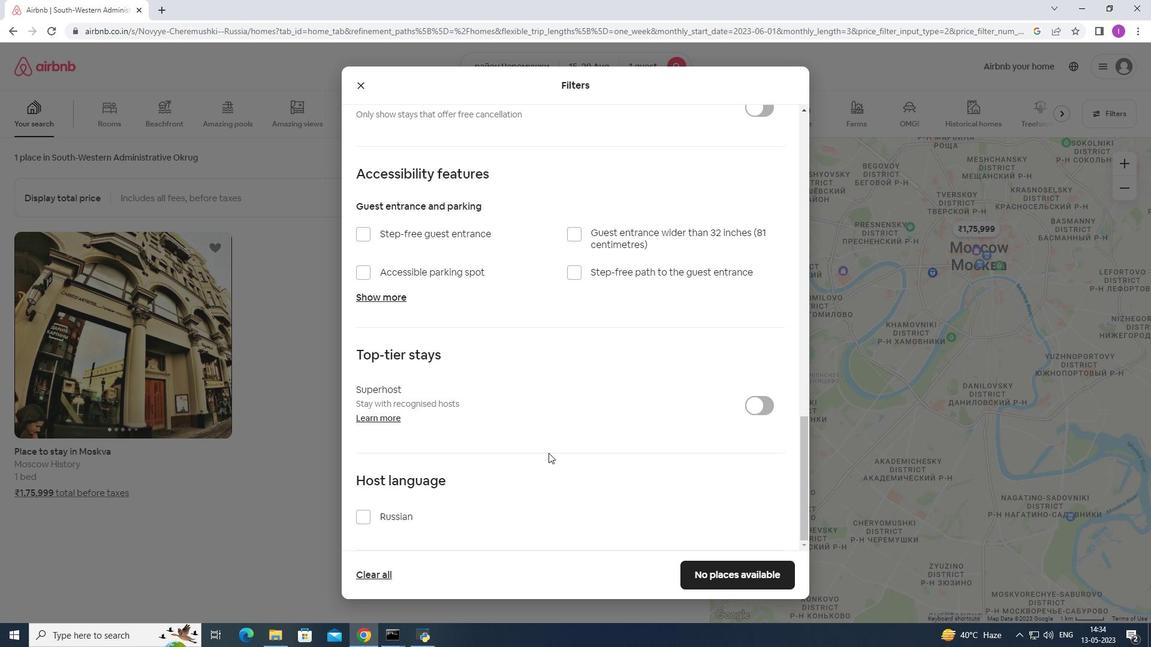 
Action: Mouse scrolled (551, 459) with delta (0, 0)
Screenshot: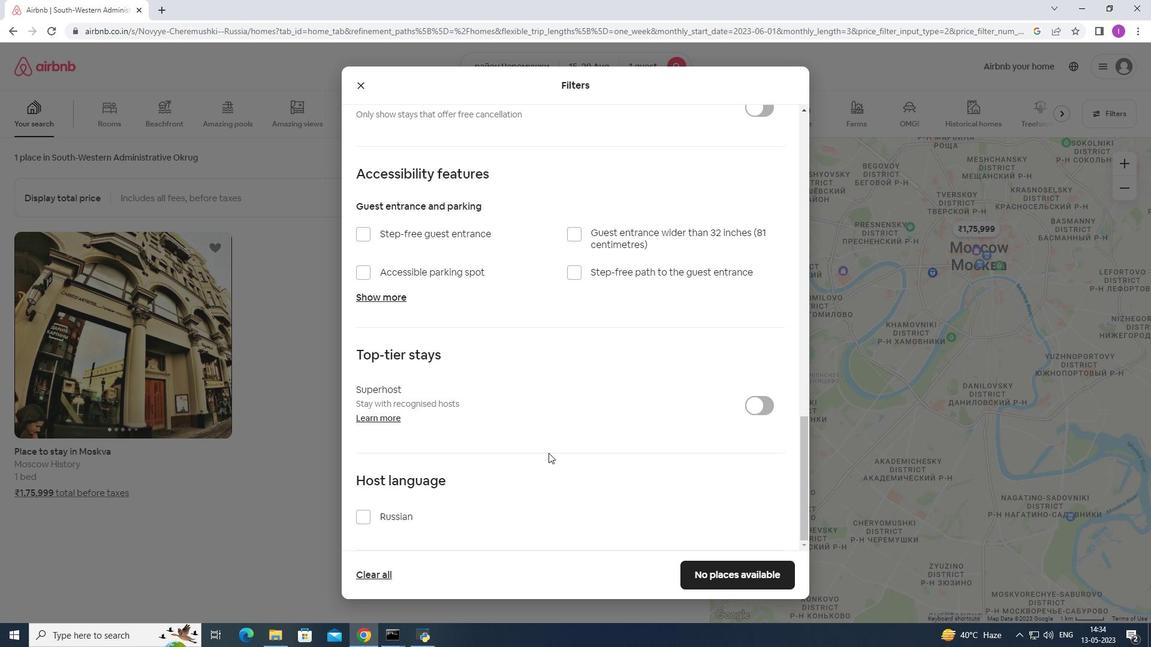 
Action: Mouse moved to (550, 466)
Screenshot: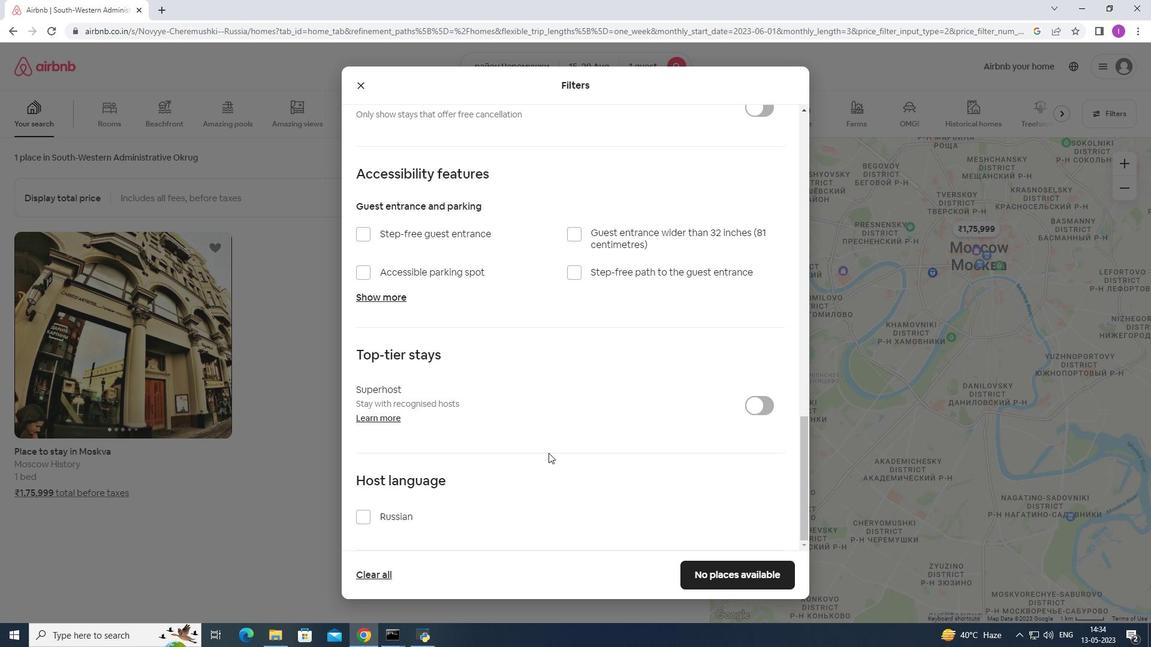 
Action: Mouse scrolled (551, 463) with delta (0, 0)
Screenshot: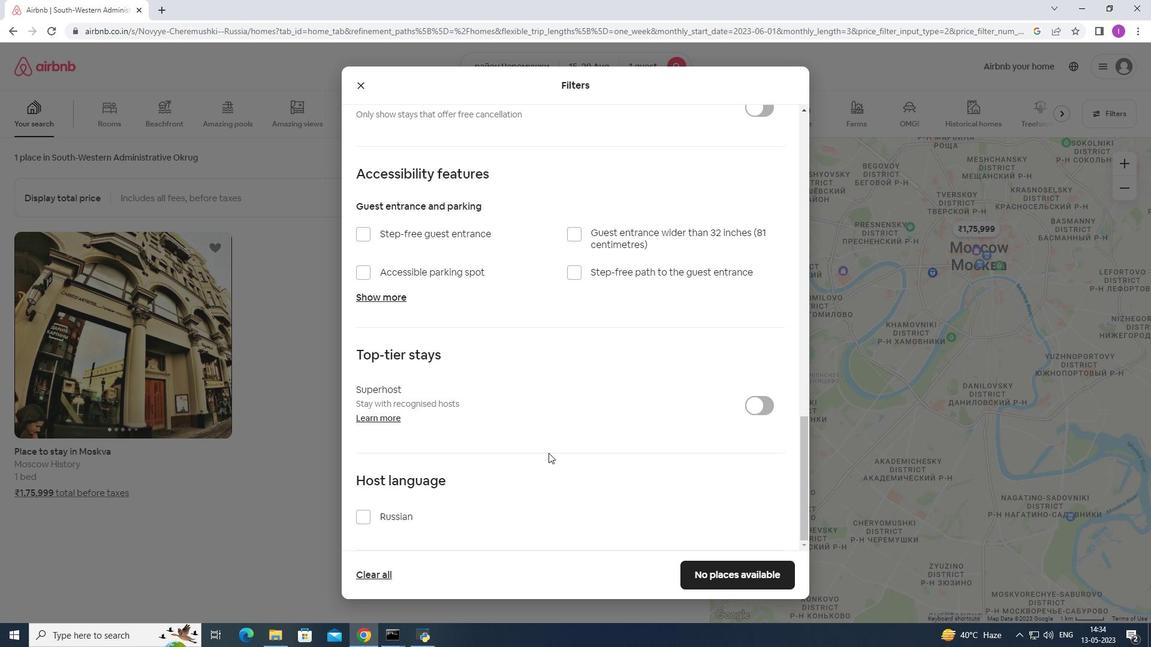
Action: Mouse moved to (711, 570)
Screenshot: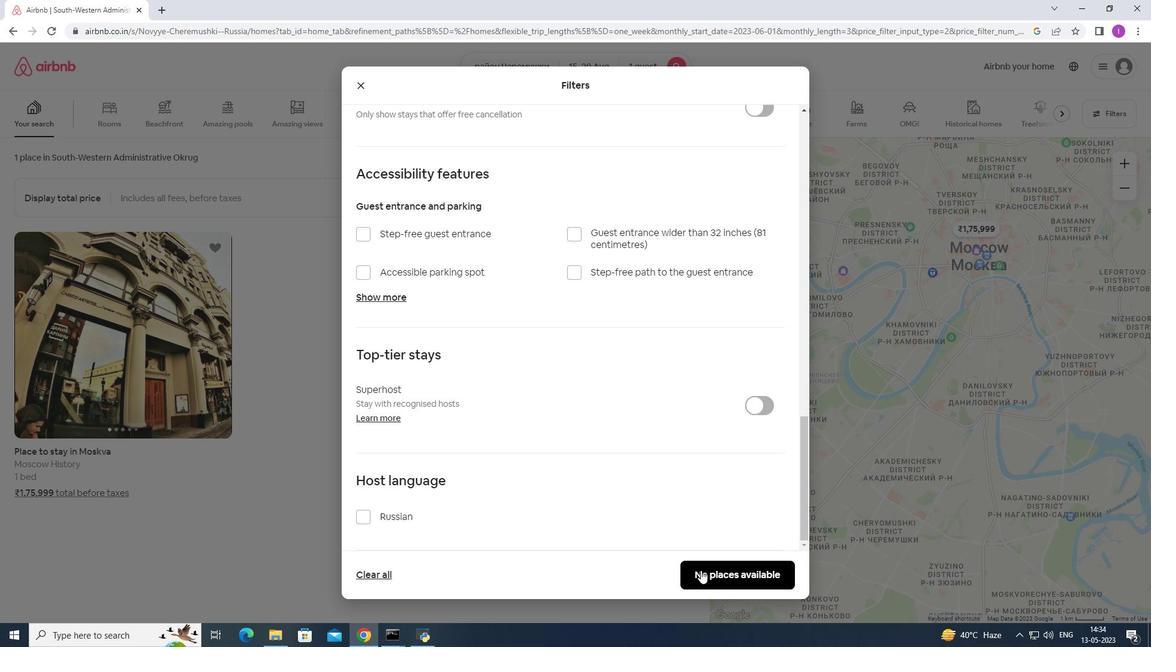 
Action: Mouse pressed left at (711, 570)
Screenshot: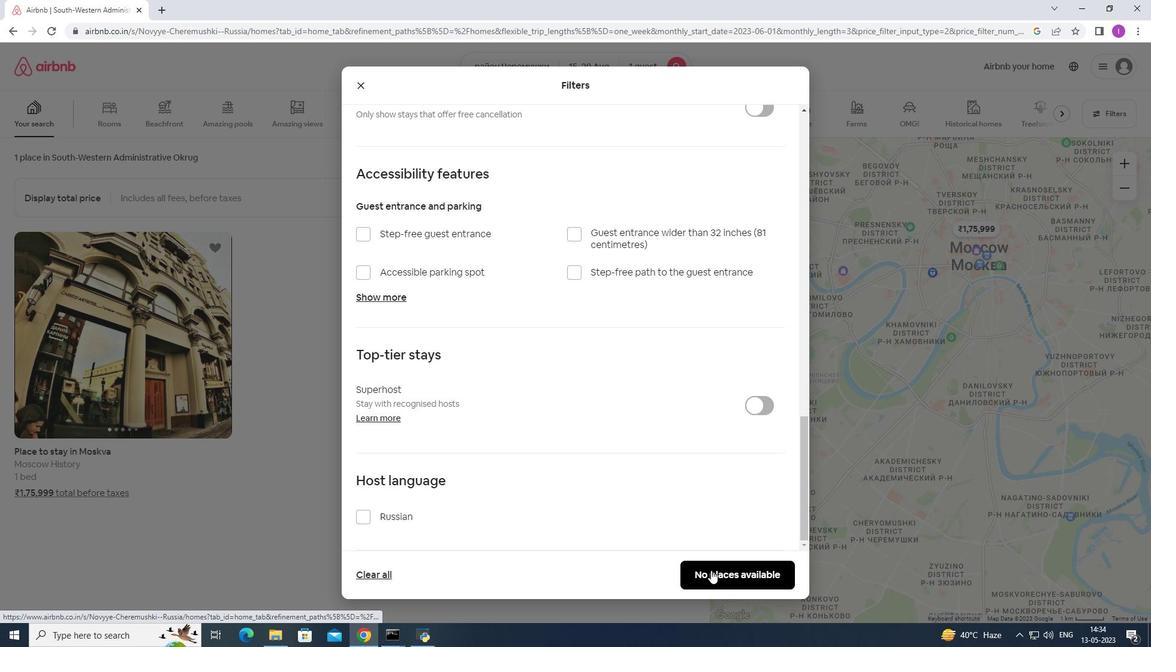 
Action: Mouse moved to (642, 540)
Screenshot: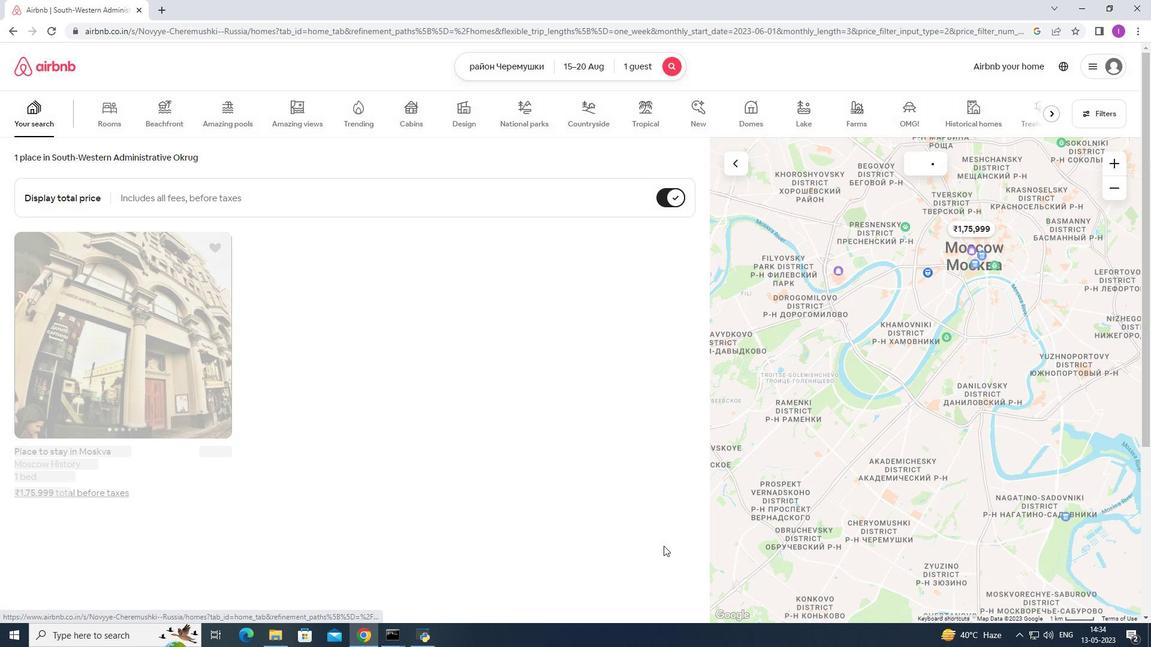 
